 Task: Add an event with the title Second Sales Pipeline Review, date '2024/04/04', time 8:50 AM to 10:50 AMand add a description: A conference call with partners serves as a platform for collaborative discussions. It brings together representatives from different organizations or departments to exchange ideas, share updates, and address common challenges. The call enables open and interactive communication, fostering a sense of teamwork and cooperation among partners.Select event color  Flamingo . Add location for the event as: 123 Park de la Ciutadella, Barcelona, Spain, logged in from the account softage.7@softage.netand send the event invitation to softage.6@softage.net and softage.8@softage.net. Set a reminder for the event Every weekday(Monday to Friday)
Action: Mouse moved to (68, 97)
Screenshot: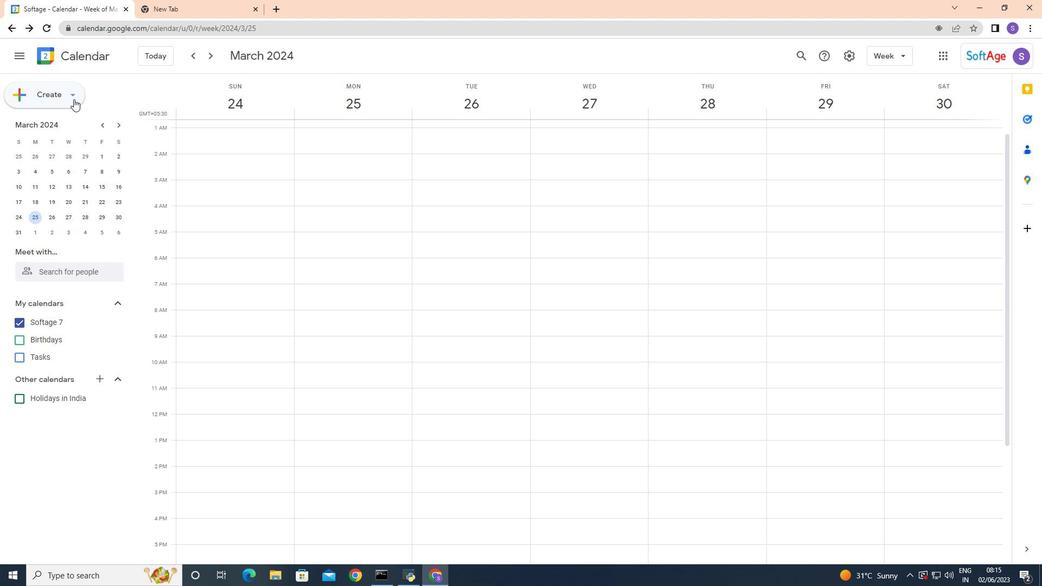 
Action: Mouse pressed left at (68, 97)
Screenshot: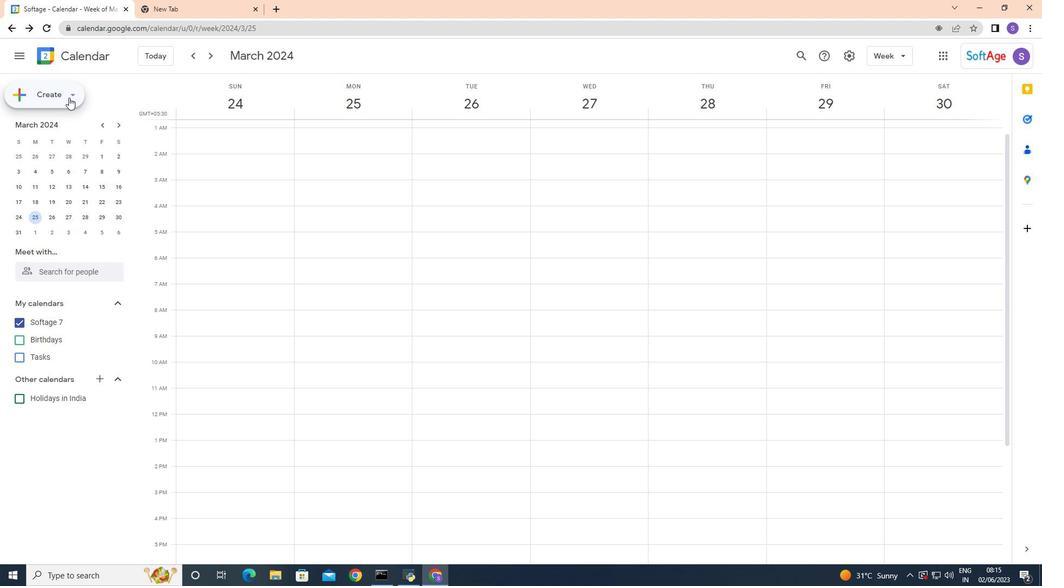 
Action: Mouse moved to (36, 118)
Screenshot: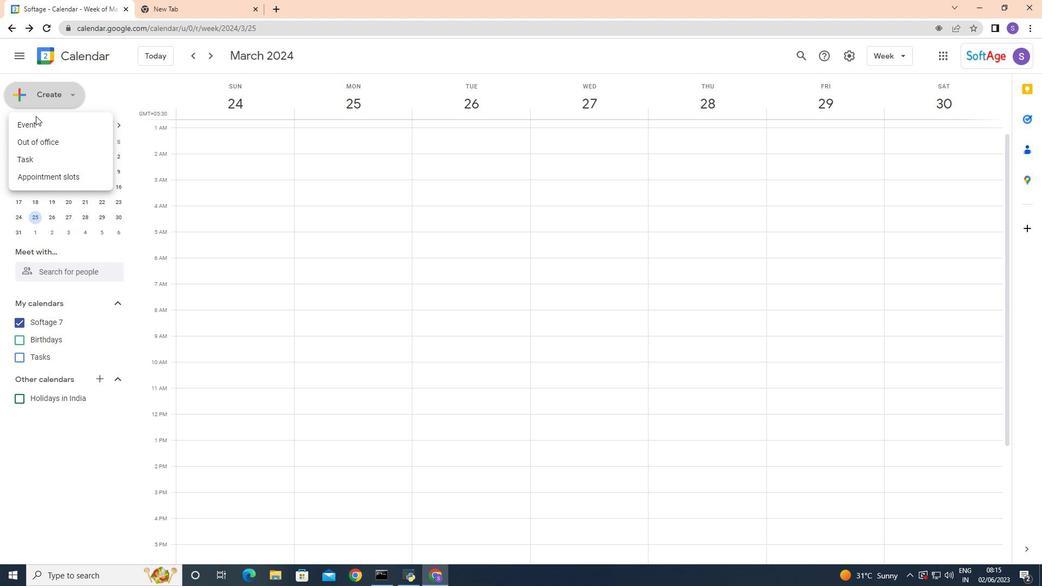 
Action: Mouse pressed left at (36, 118)
Screenshot: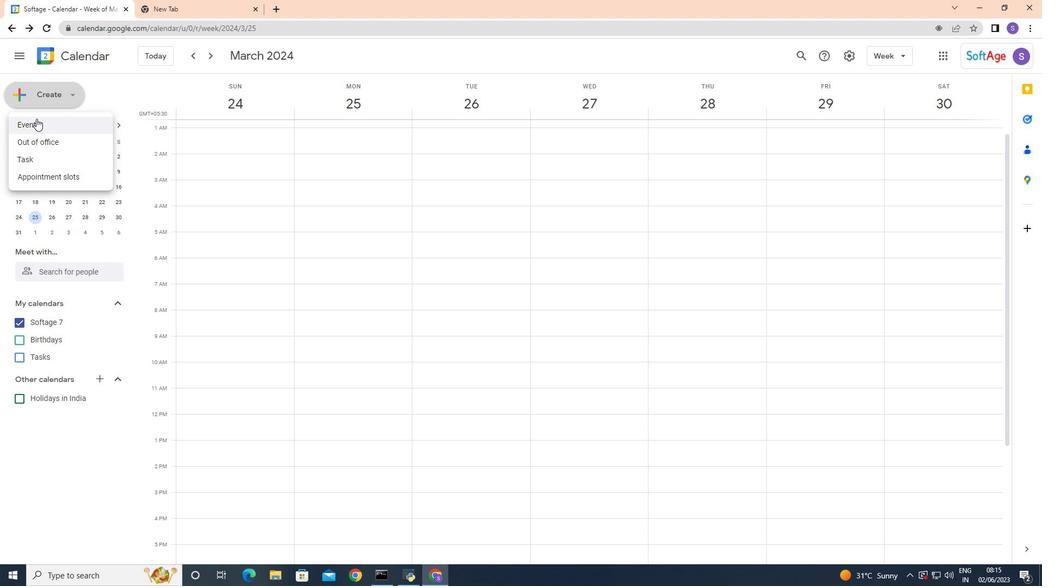 
Action: Mouse moved to (152, 204)
Screenshot: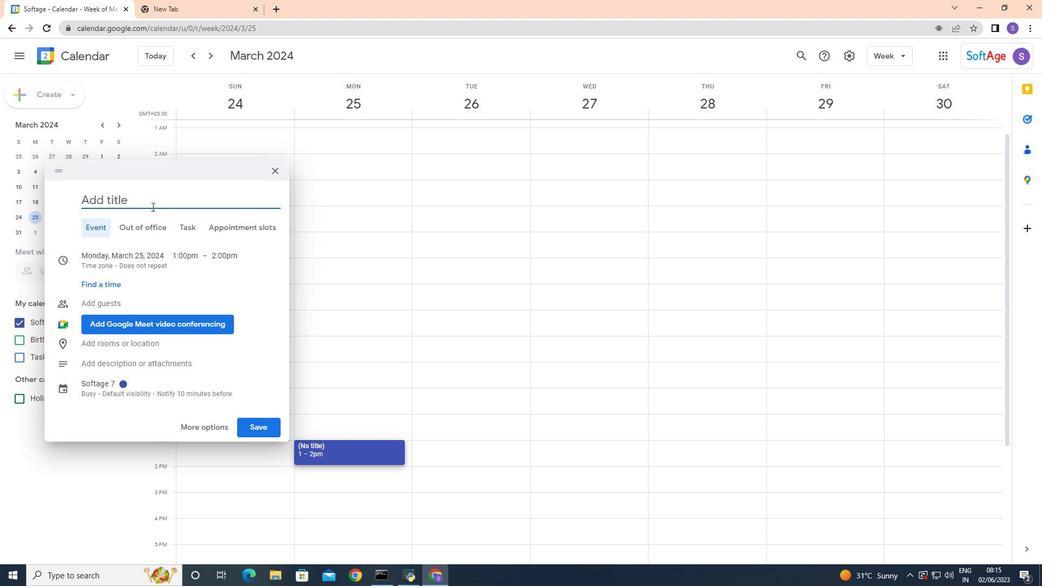 
Action: Mouse pressed left at (152, 204)
Screenshot: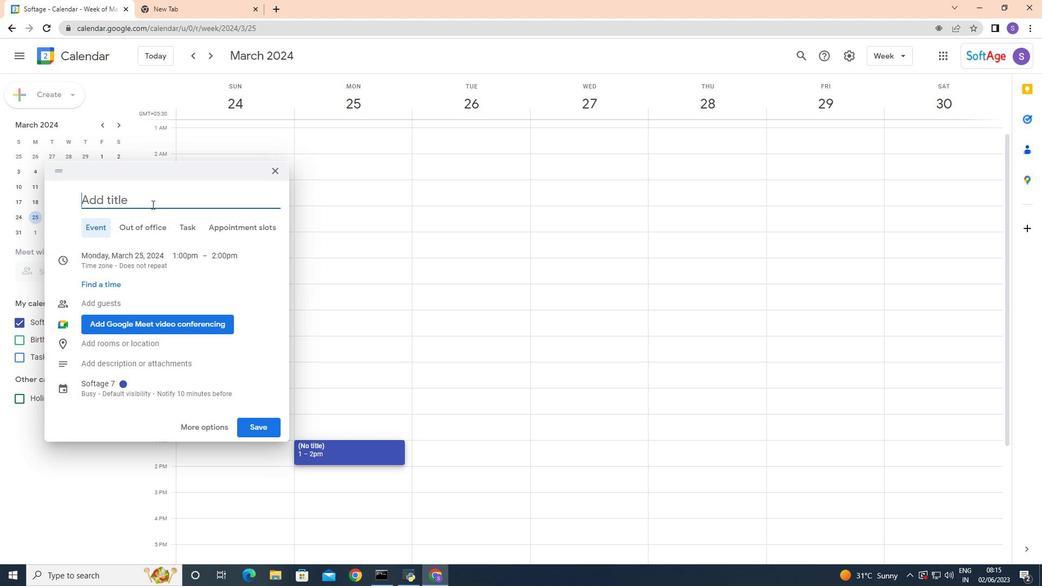 
Action: Key pressed <Key.shift>Second<Key.space><Key.shift>Sales<Key.space><Key.shift>Pipeline<Key.space><Key.shift>Review,
Screenshot: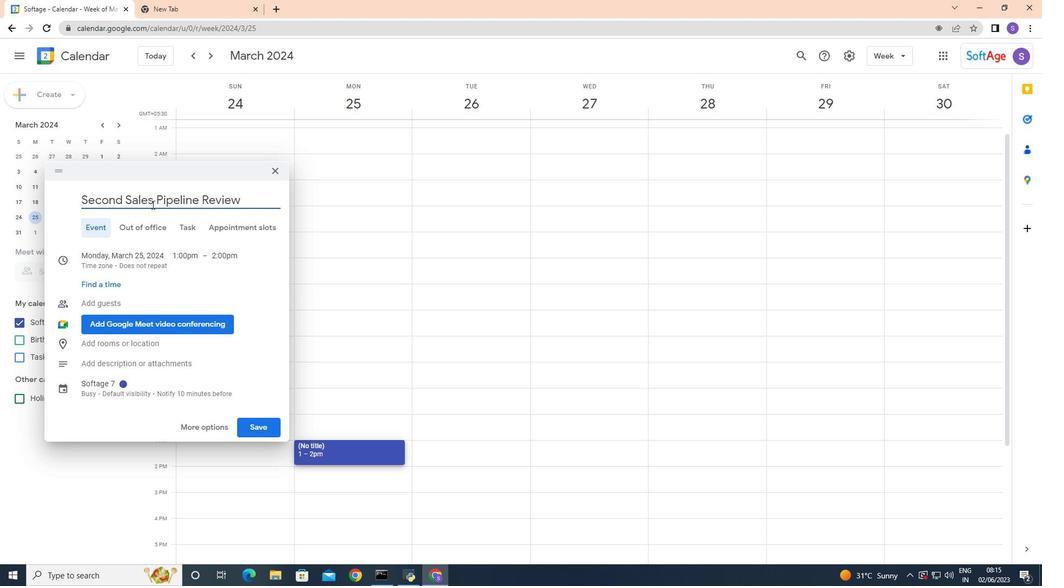 
Action: Mouse moved to (276, 231)
Screenshot: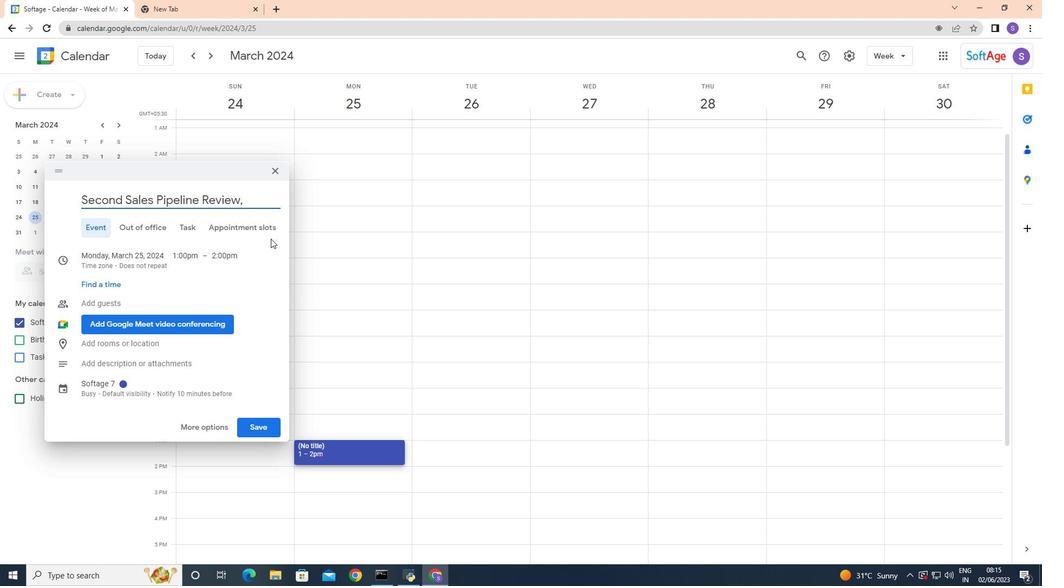 
Action: Key pressed <Key.backspace>
Screenshot: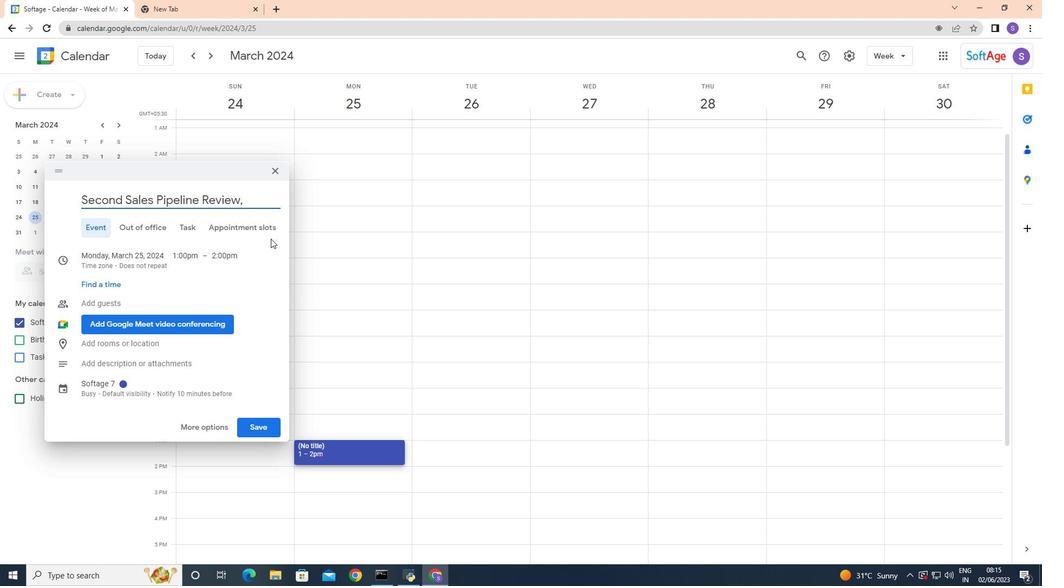 
Action: Mouse moved to (123, 257)
Screenshot: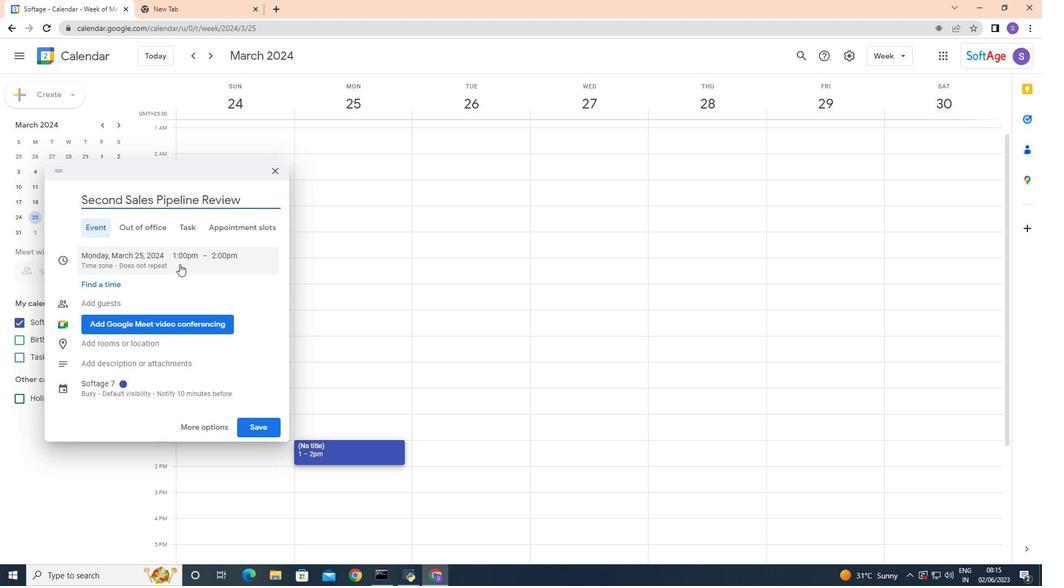 
Action: Mouse pressed left at (123, 257)
Screenshot: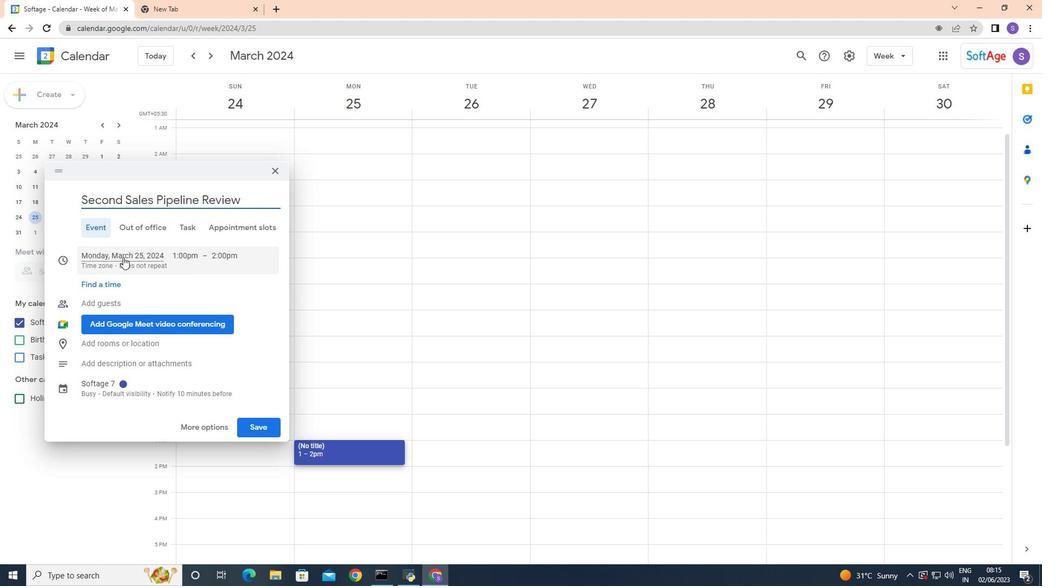 
Action: Mouse moved to (213, 278)
Screenshot: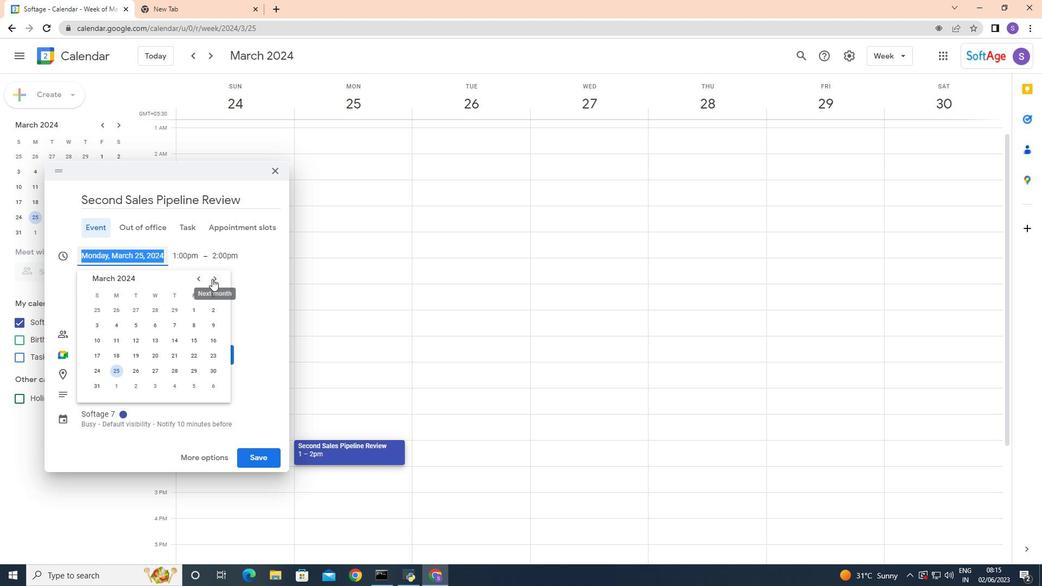 
Action: Mouse pressed left at (213, 278)
Screenshot: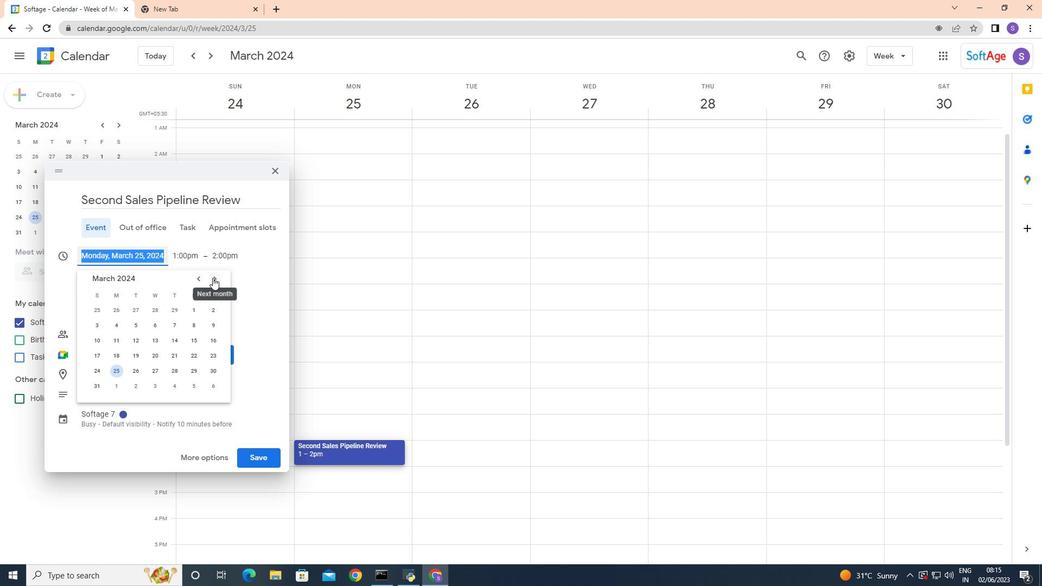 
Action: Mouse moved to (172, 307)
Screenshot: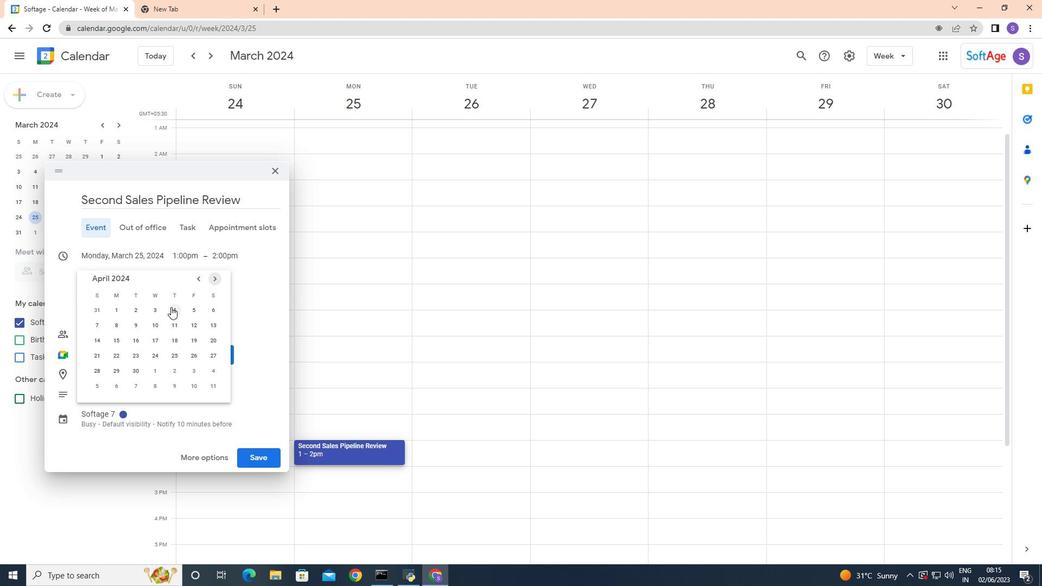 
Action: Mouse pressed left at (172, 307)
Screenshot: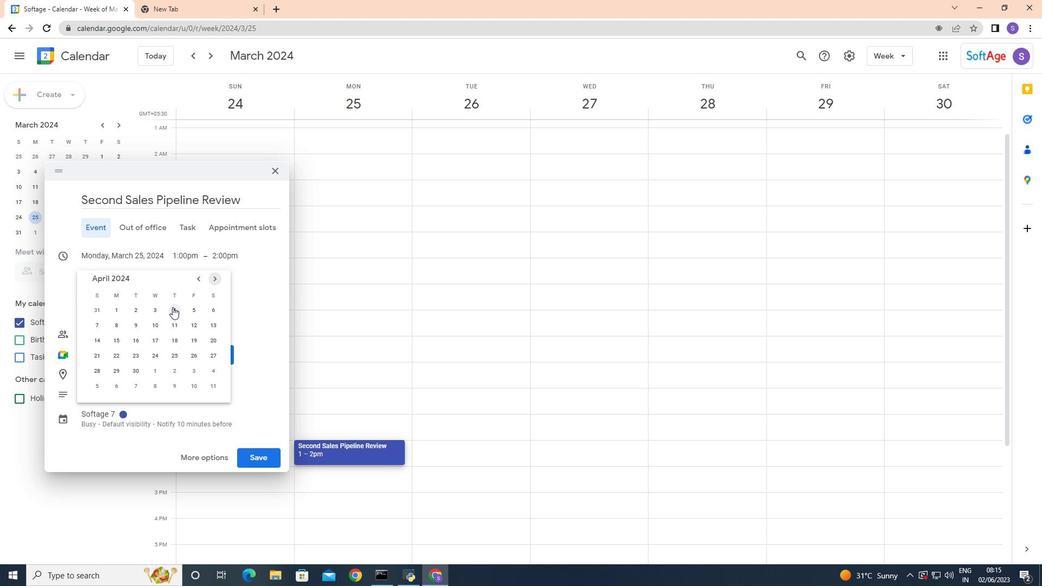 
Action: Mouse moved to (545, 262)
Screenshot: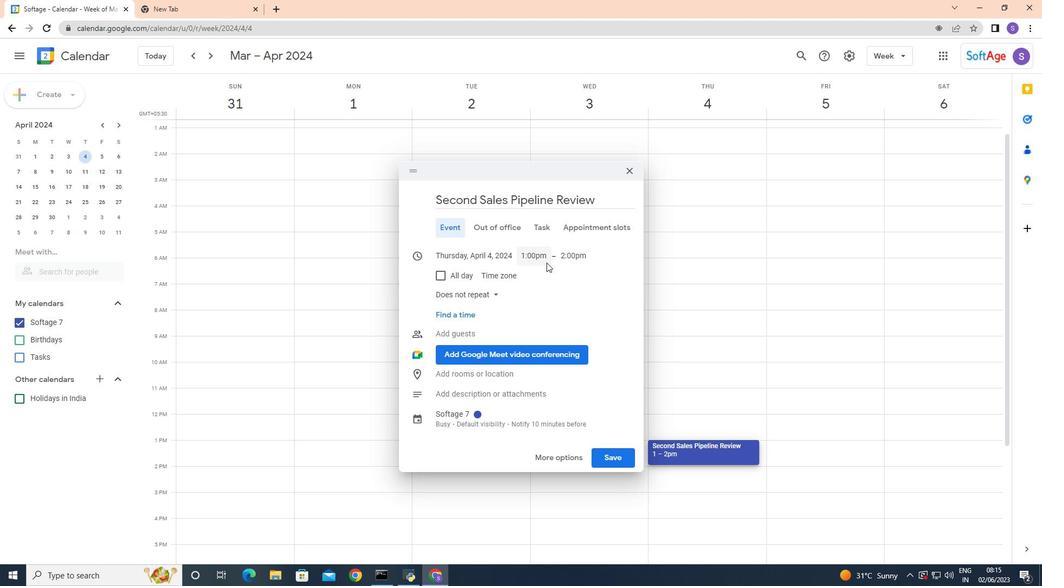 
Action: Mouse pressed left at (545, 262)
Screenshot: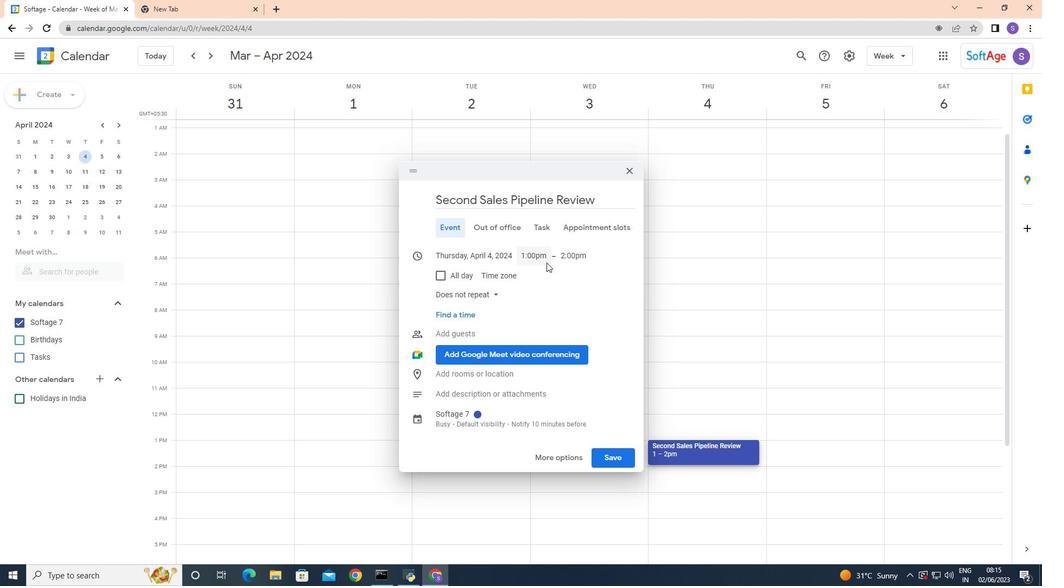 
Action: Mouse moved to (557, 327)
Screenshot: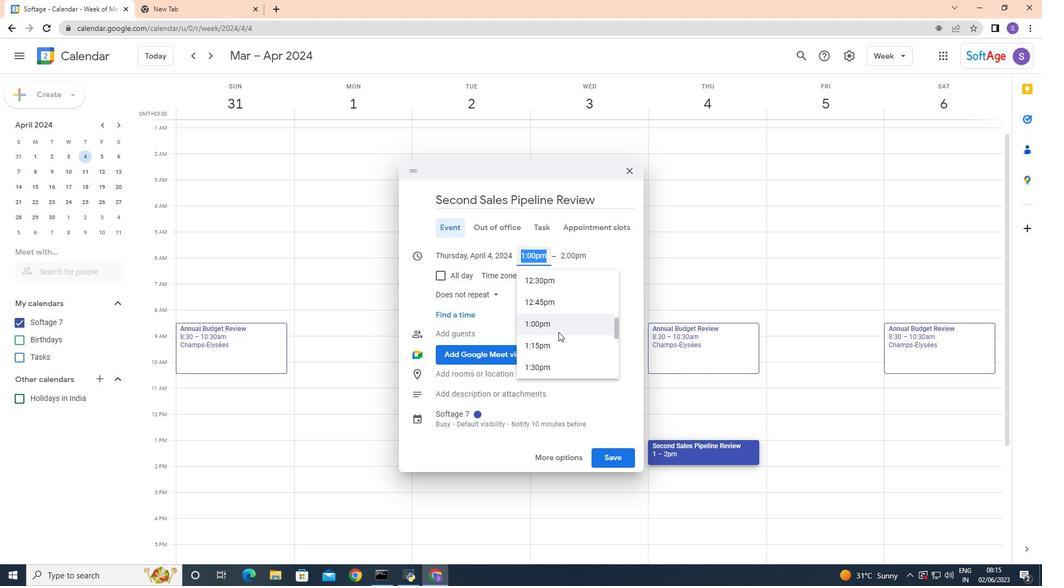 
Action: Mouse scrolled (557, 328) with delta (0, 0)
Screenshot: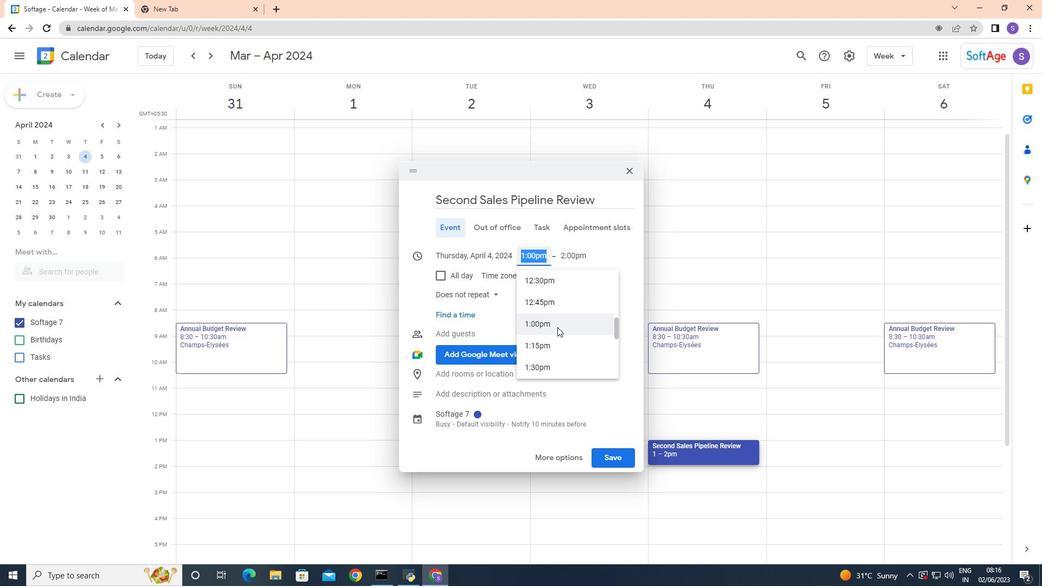 
Action: Mouse scrolled (557, 328) with delta (0, 0)
Screenshot: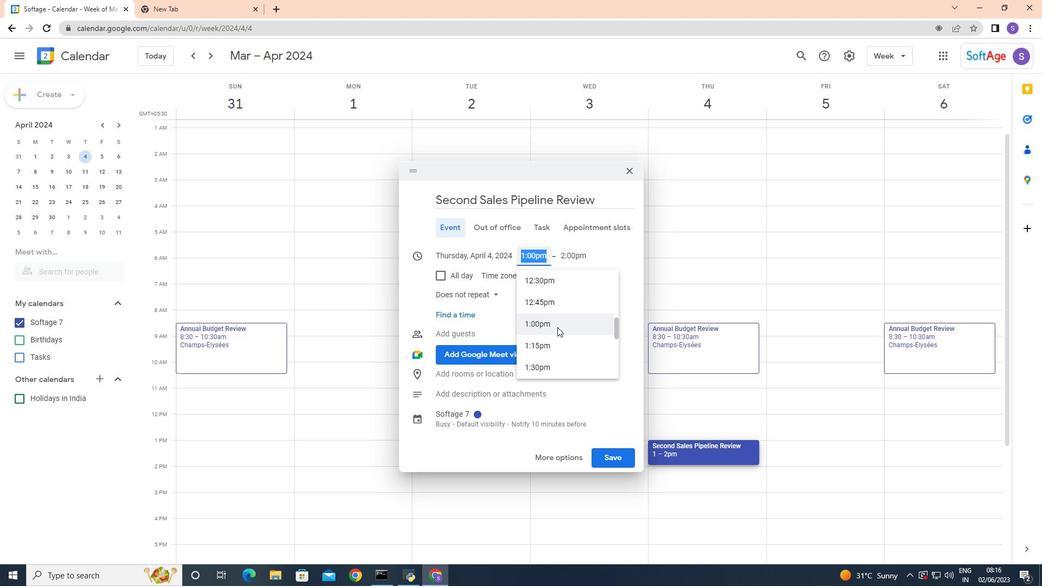 
Action: Mouse scrolled (557, 328) with delta (0, 0)
Screenshot: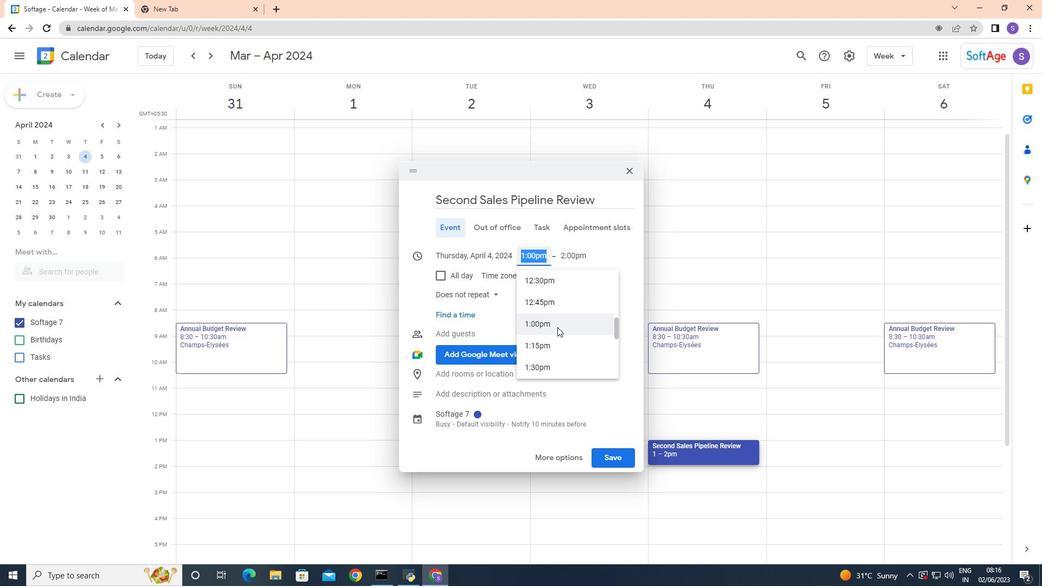 
Action: Mouse moved to (556, 326)
Screenshot: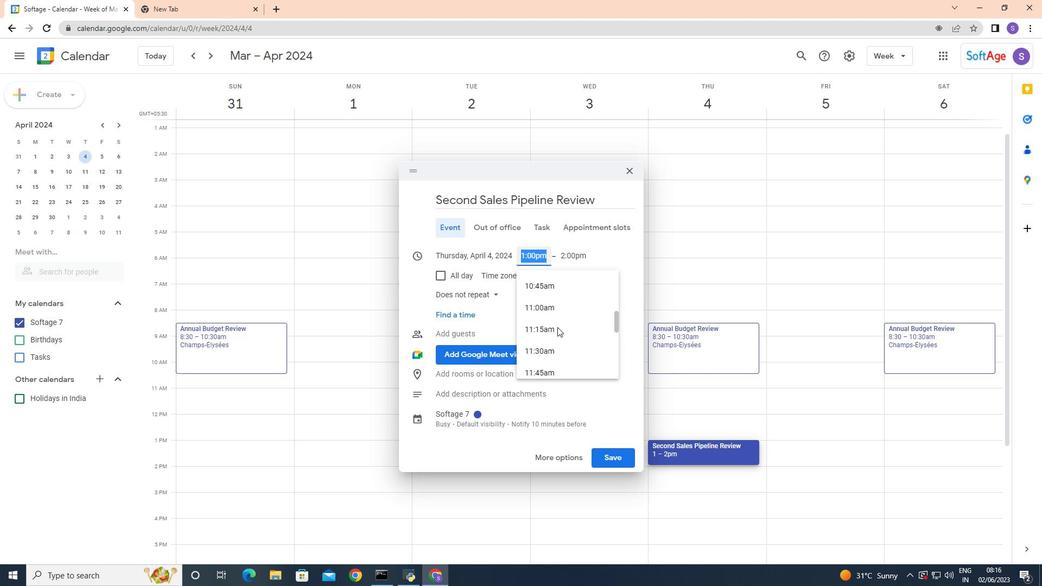 
Action: Mouse scrolled (556, 326) with delta (0, 0)
Screenshot: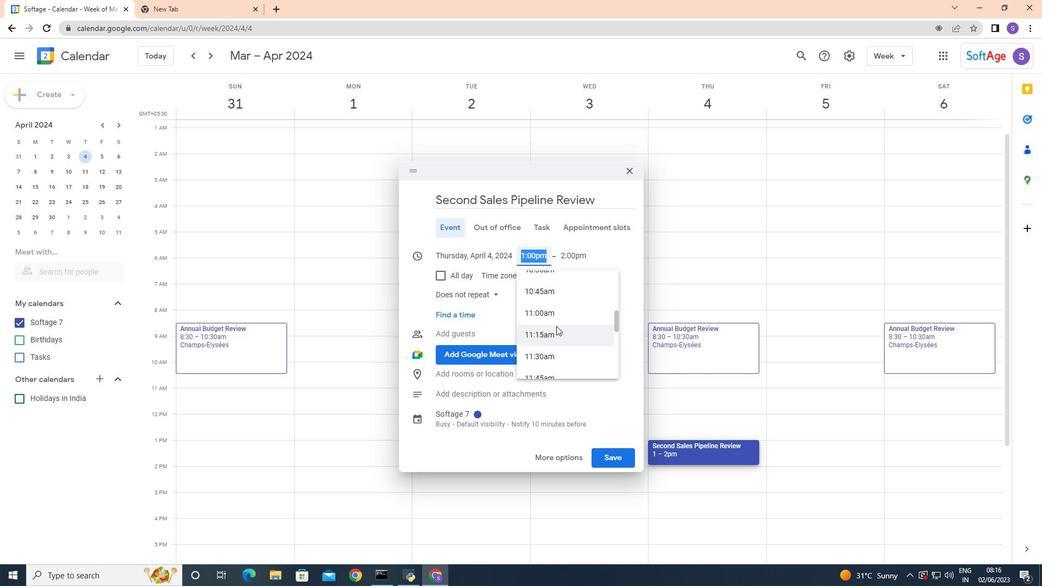 
Action: Mouse moved to (556, 326)
Screenshot: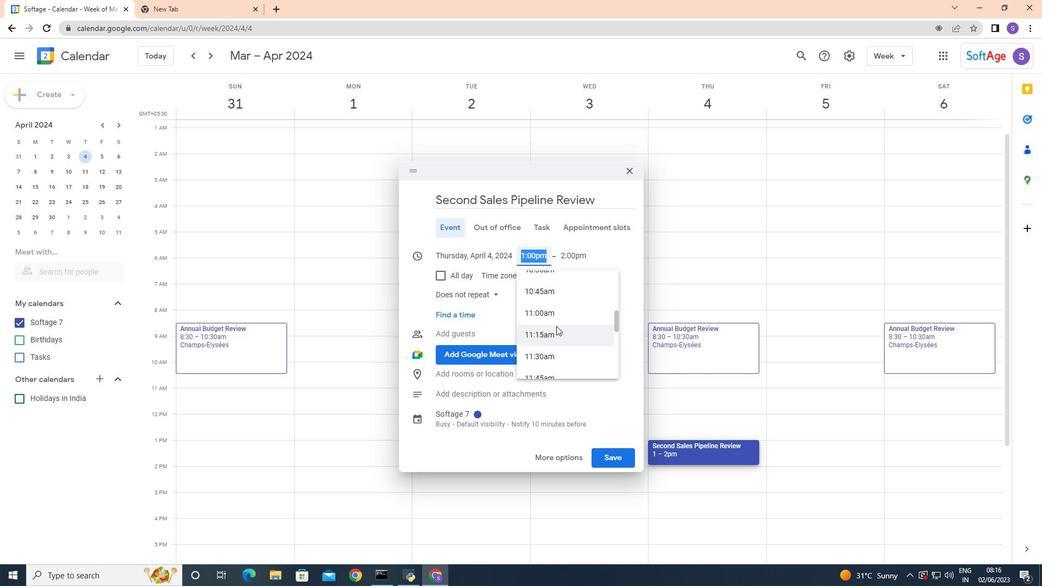 
Action: Mouse scrolled (556, 326) with delta (0, 0)
Screenshot: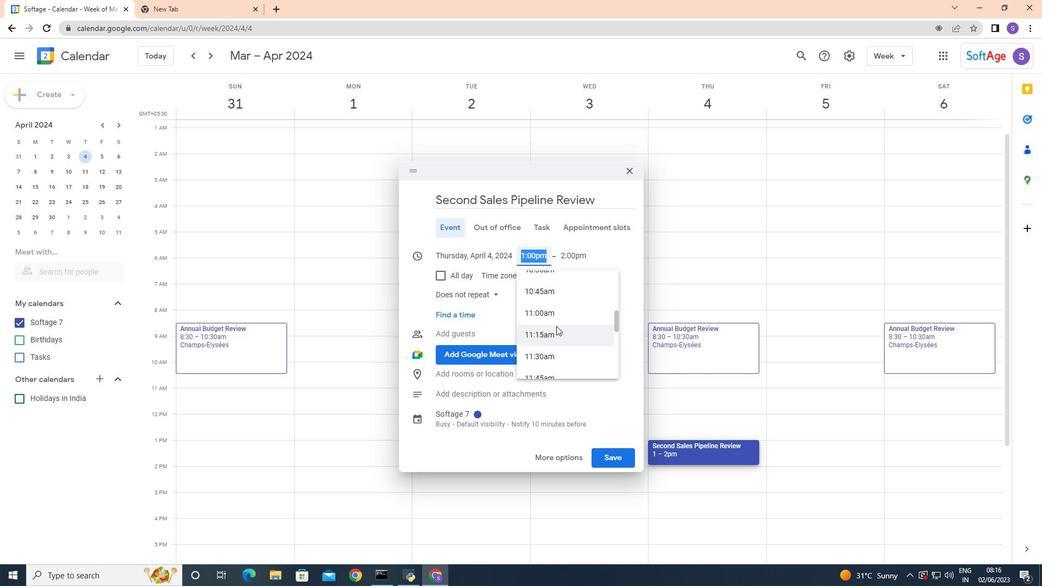 
Action: Mouse scrolled (556, 326) with delta (0, 0)
Screenshot: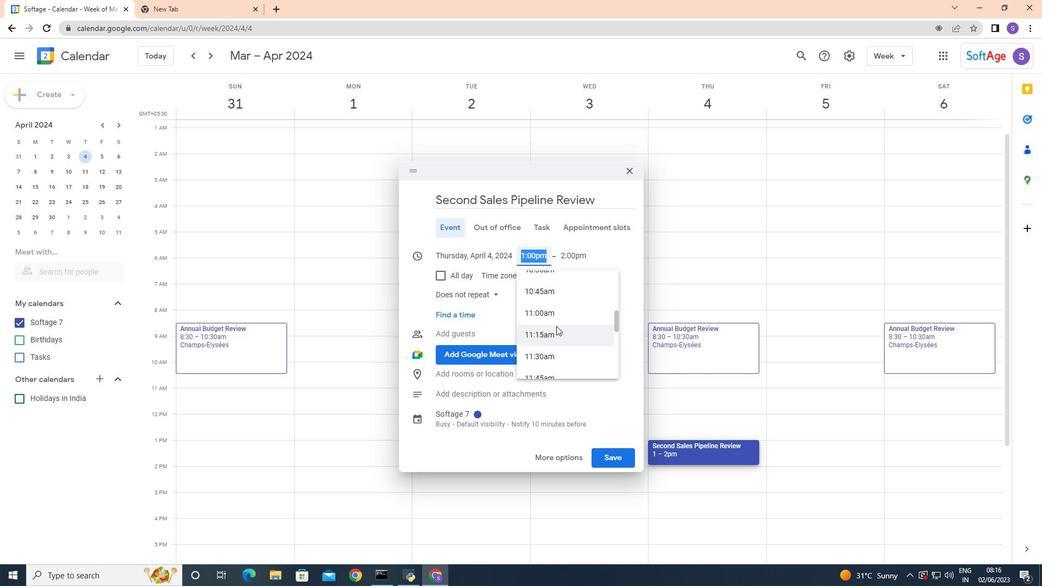 
Action: Mouse moved to (556, 324)
Screenshot: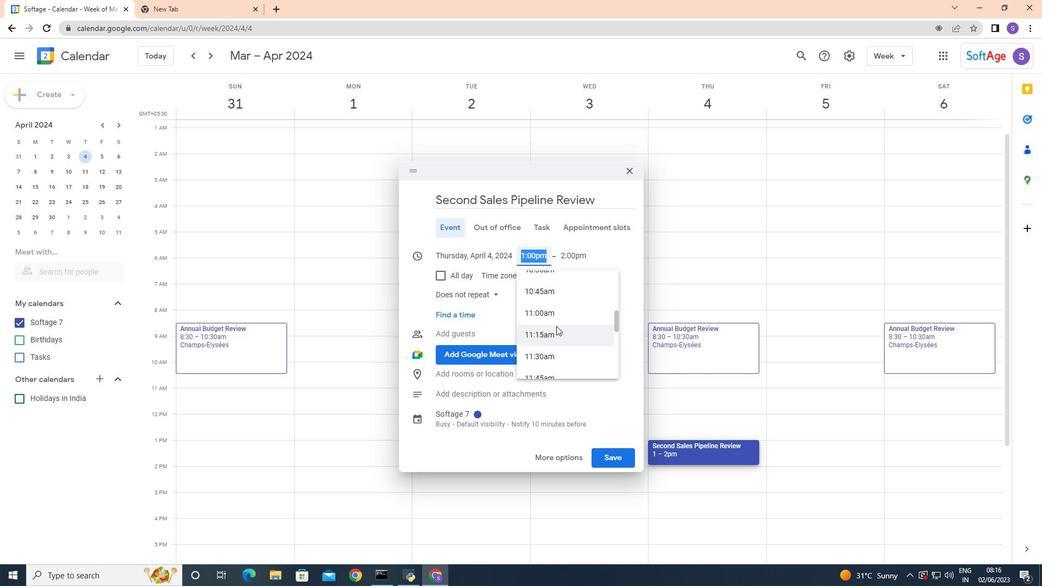 
Action: Mouse scrolled (556, 324) with delta (0, 0)
Screenshot: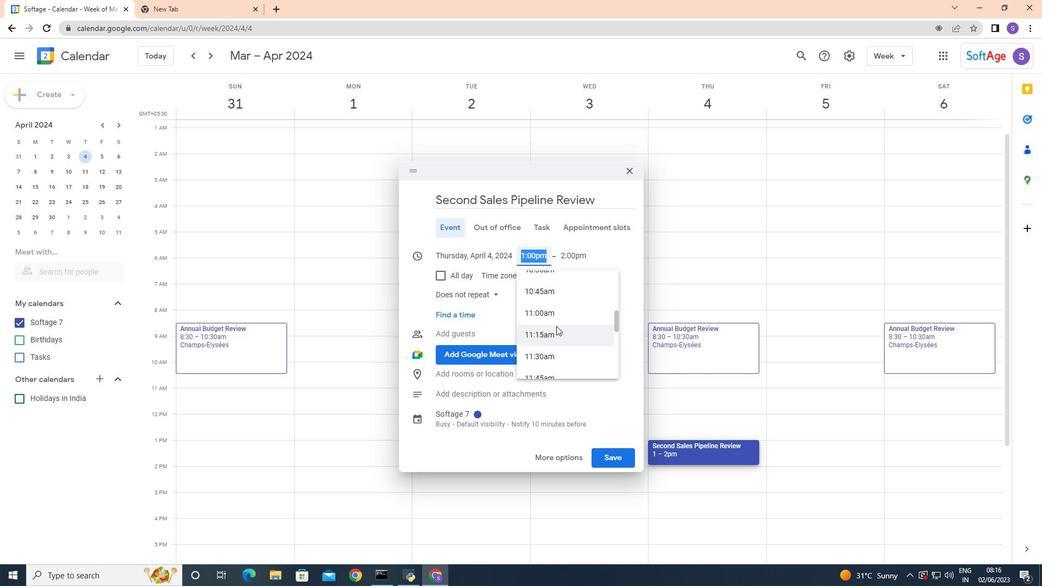 
Action: Mouse moved to (533, 254)
Screenshot: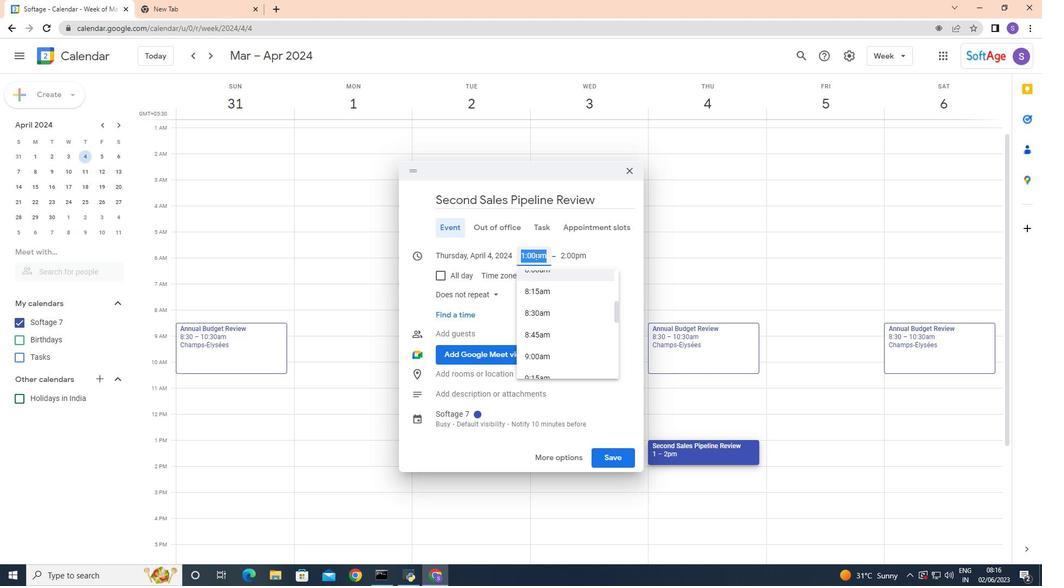 
Action: Mouse pressed left at (533, 254)
Screenshot: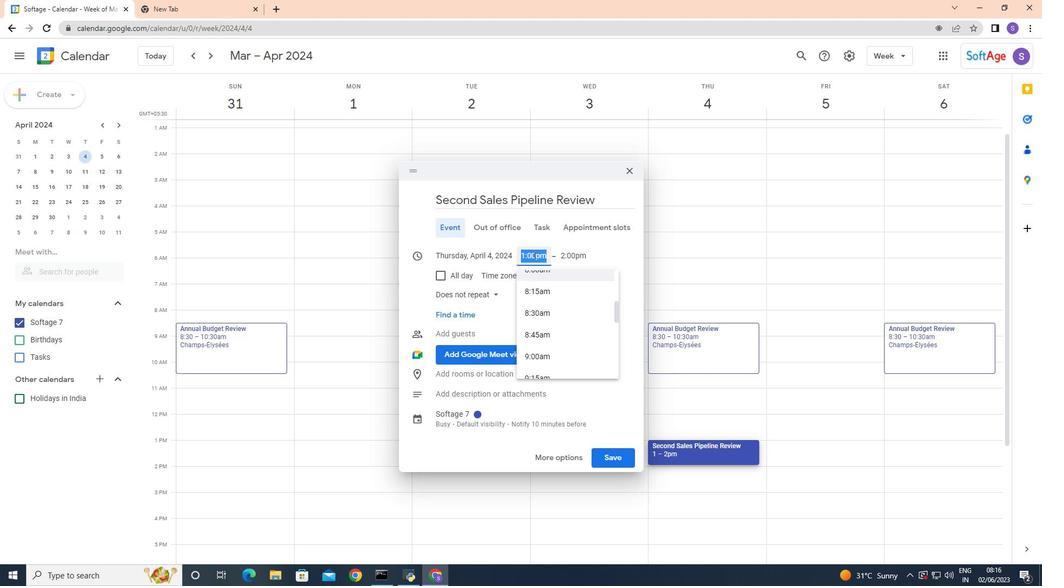 
Action: Mouse moved to (544, 253)
Screenshot: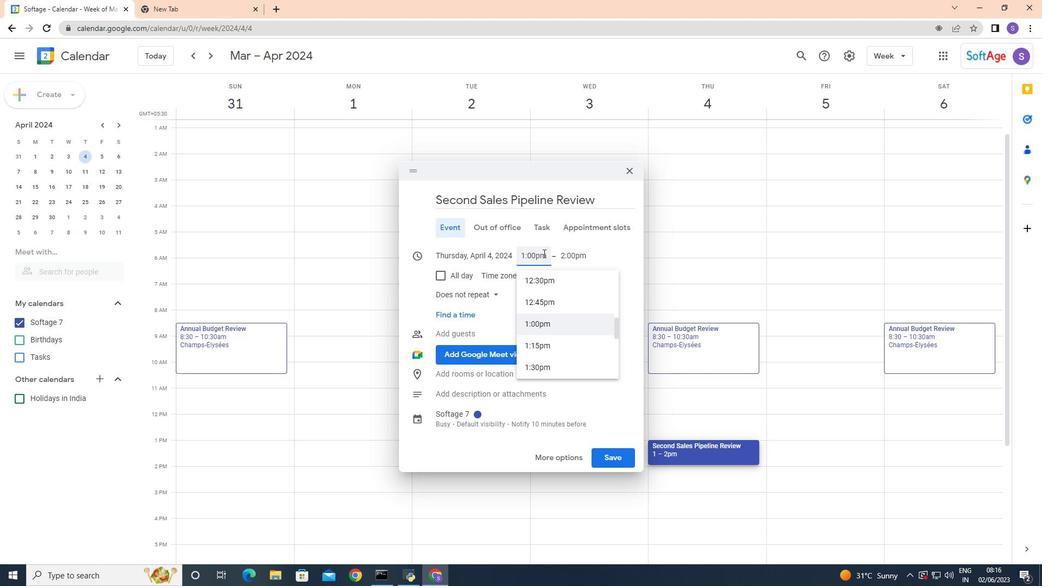 
Action: Mouse pressed left at (544, 253)
Screenshot: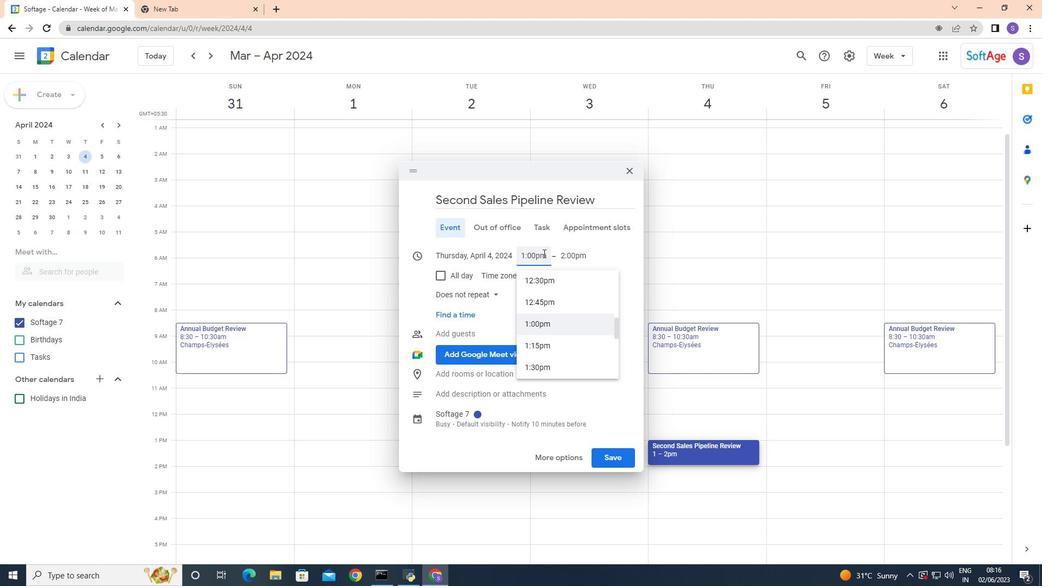 
Action: Mouse moved to (542, 303)
Screenshot: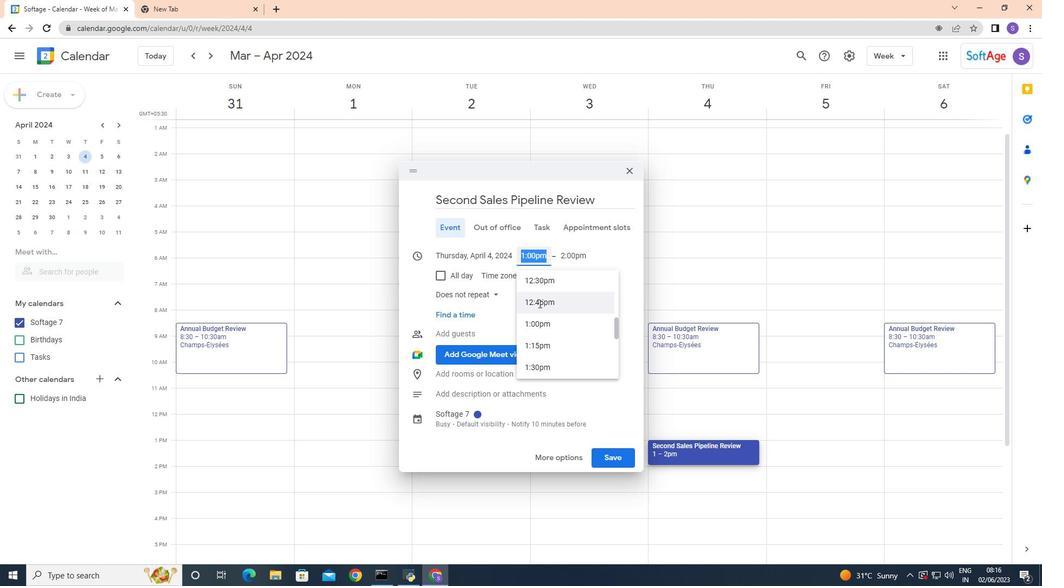 
Action: Mouse scrolled (542, 303) with delta (0, 0)
Screenshot: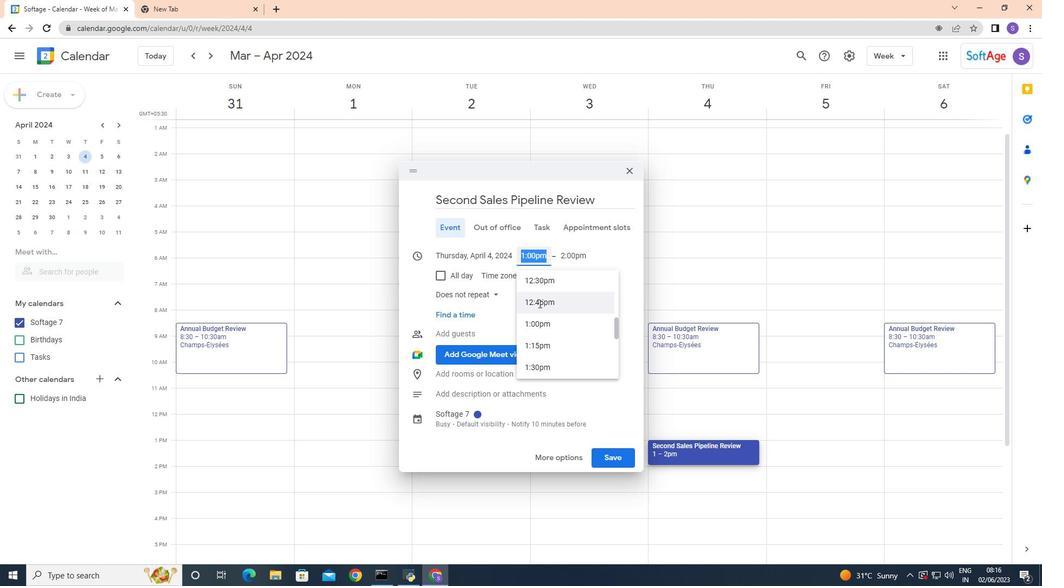 
Action: Mouse moved to (542, 303)
Screenshot: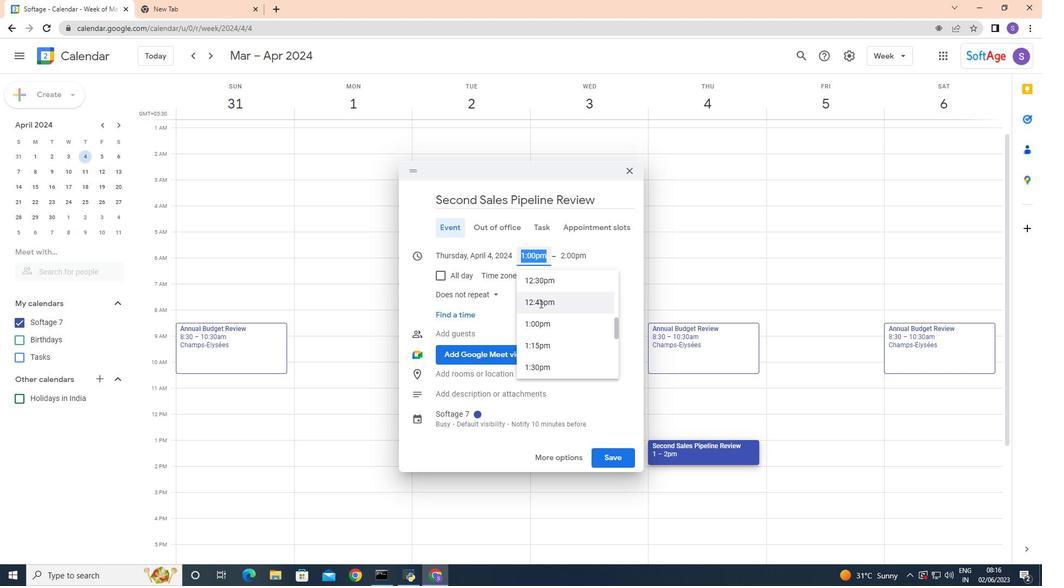 
Action: Mouse scrolled (542, 303) with delta (0, 0)
Screenshot: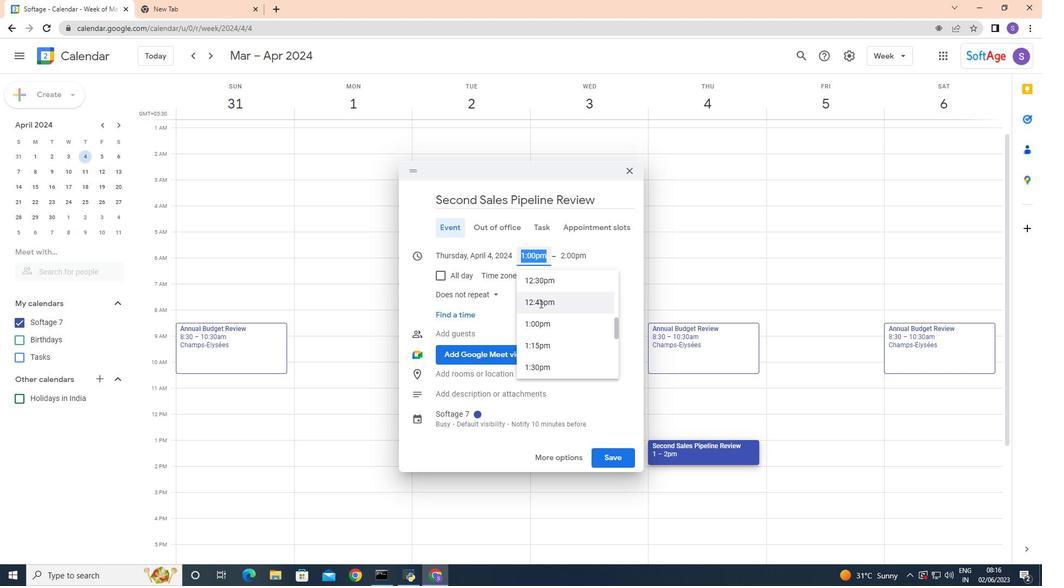 
Action: Mouse scrolled (542, 303) with delta (0, 0)
Screenshot: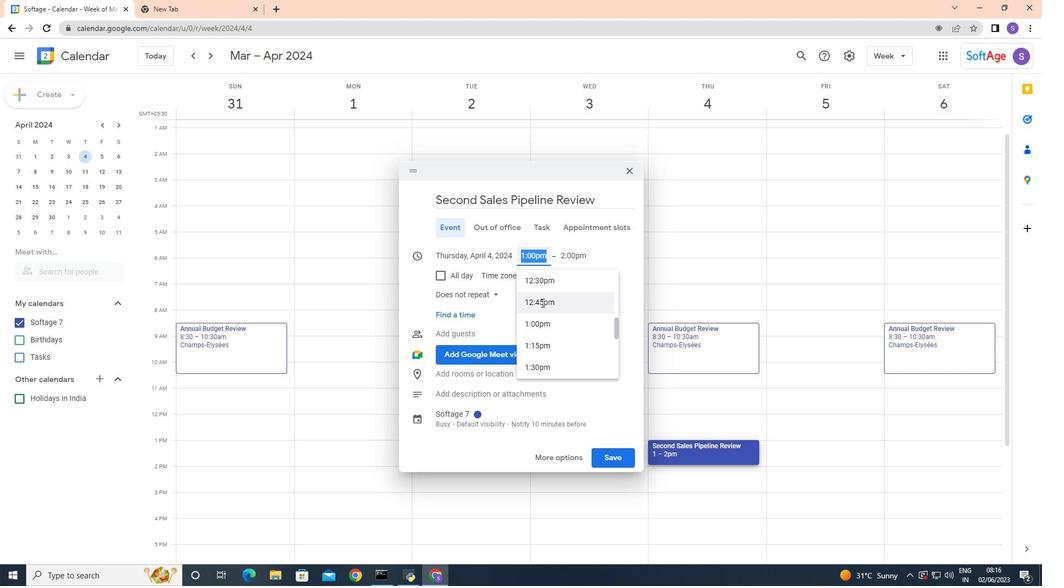 
Action: Mouse moved to (547, 297)
Screenshot: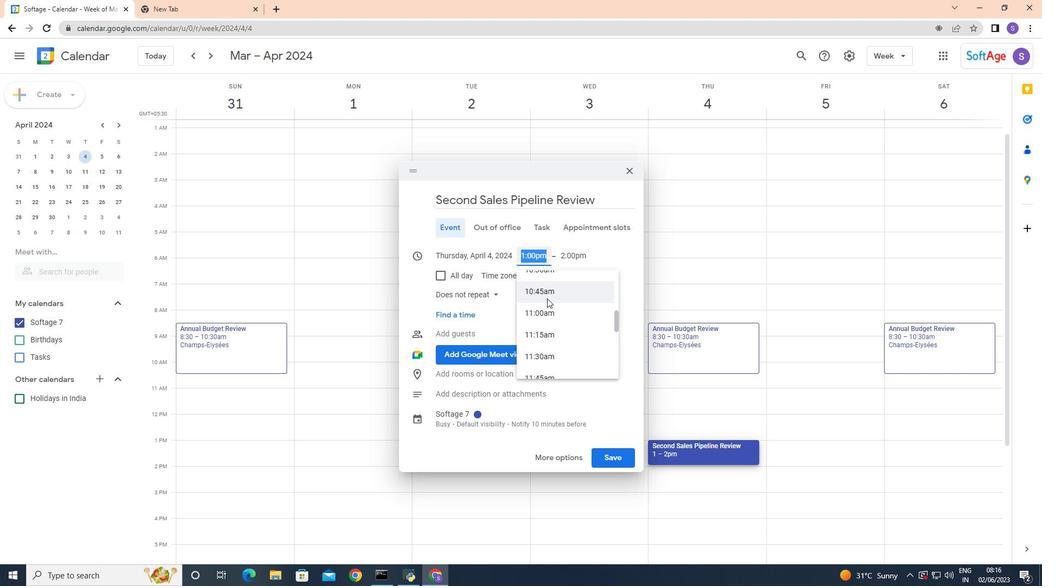 
Action: Mouse pressed left at (547, 297)
Screenshot: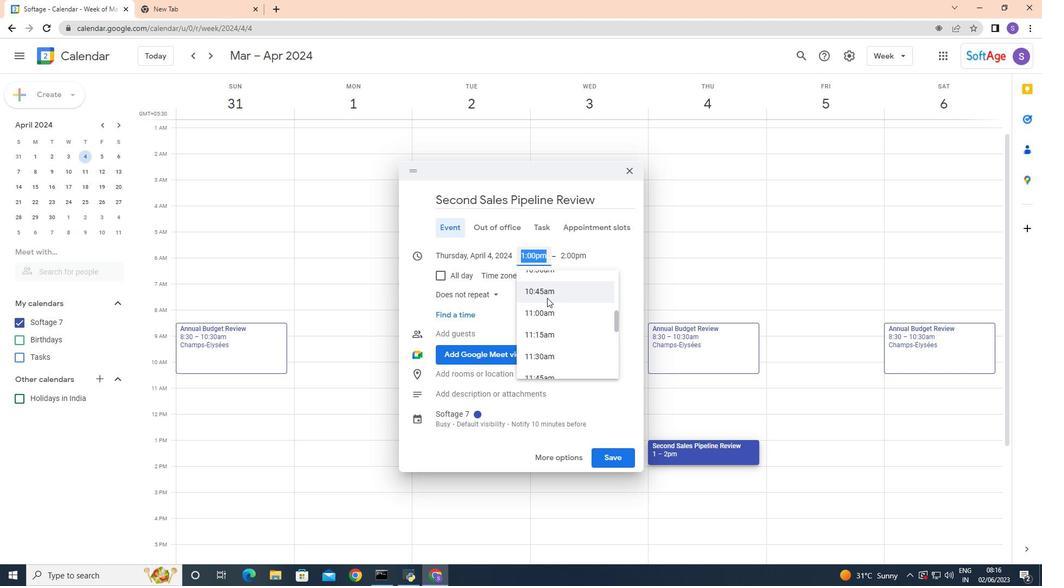 
Action: Mouse moved to (539, 253)
Screenshot: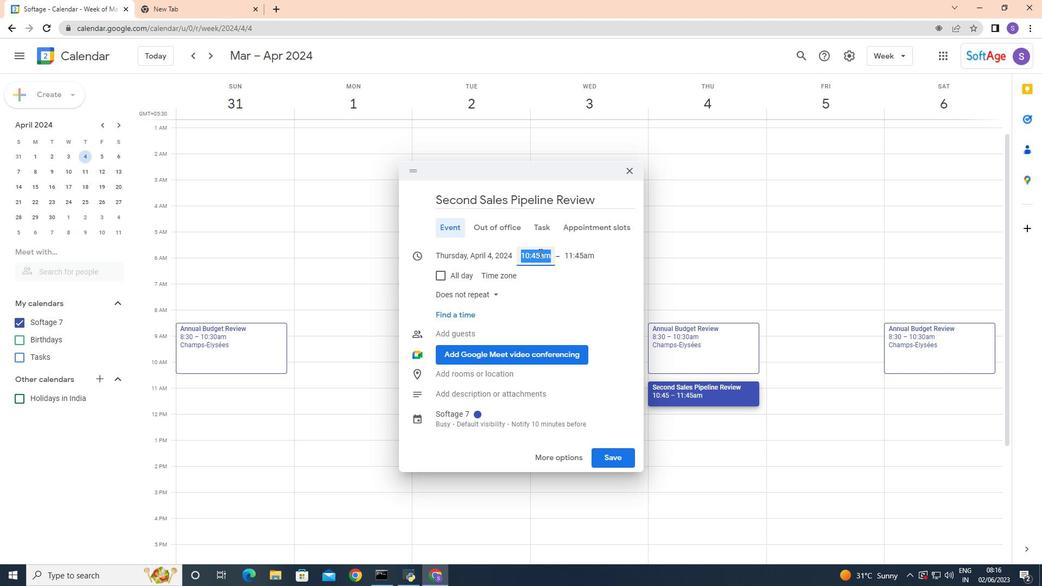 
Action: Mouse pressed left at (539, 253)
Screenshot: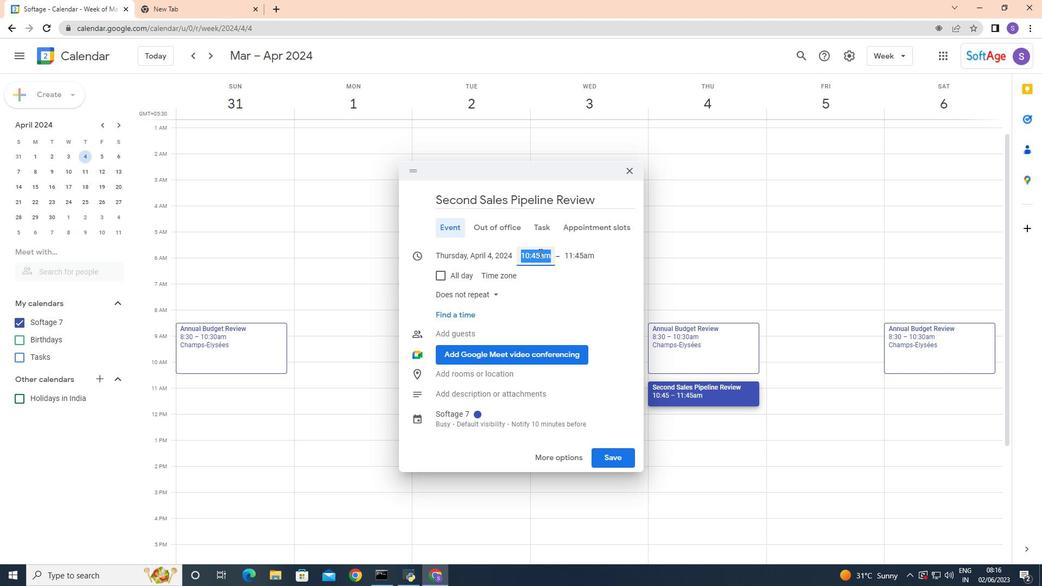
Action: Mouse moved to (539, 254)
Screenshot: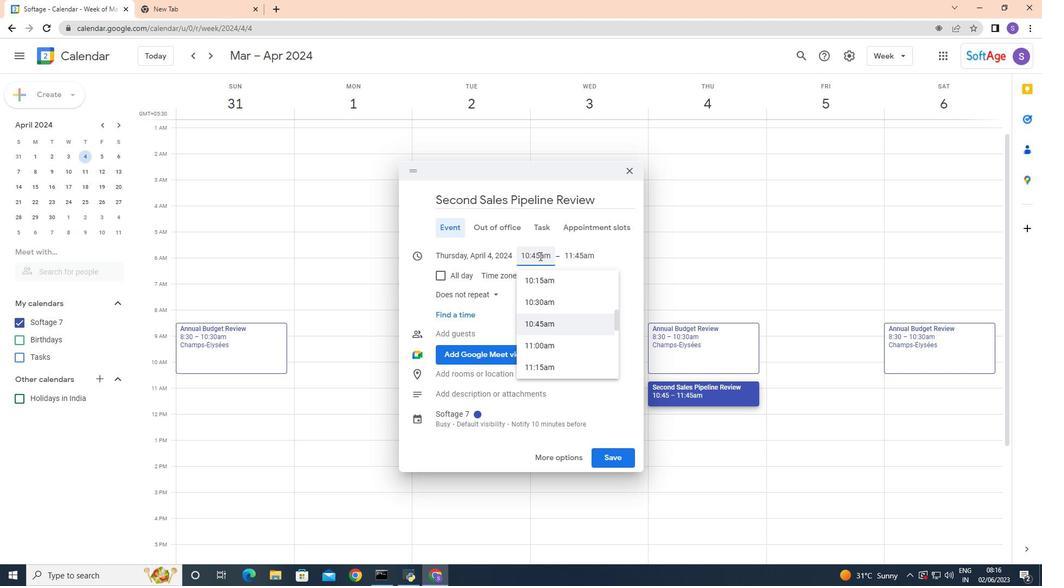 
Action: Mouse pressed left at (539, 254)
Screenshot: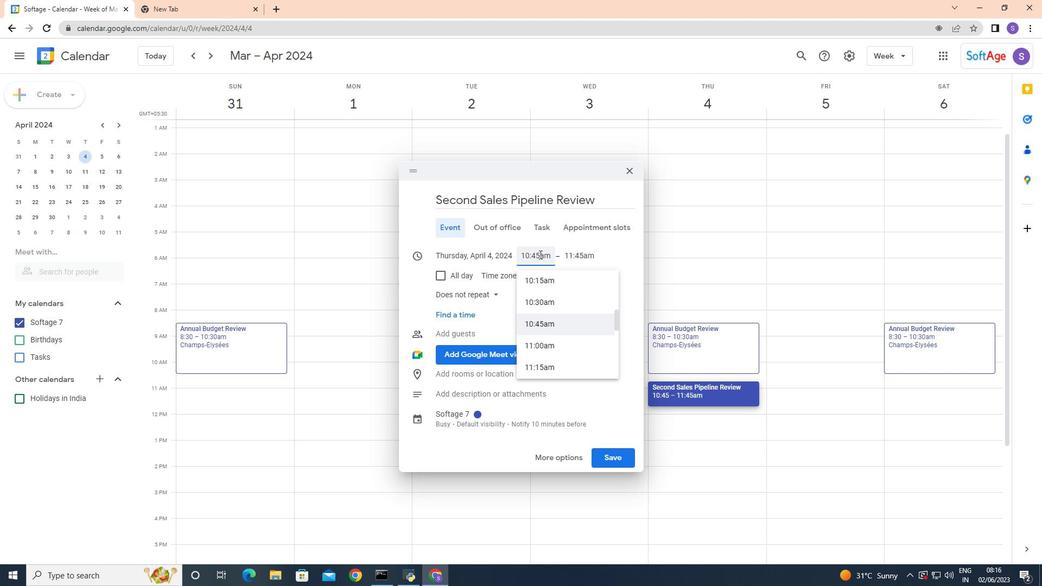 
Action: Mouse moved to (537, 255)
Screenshot: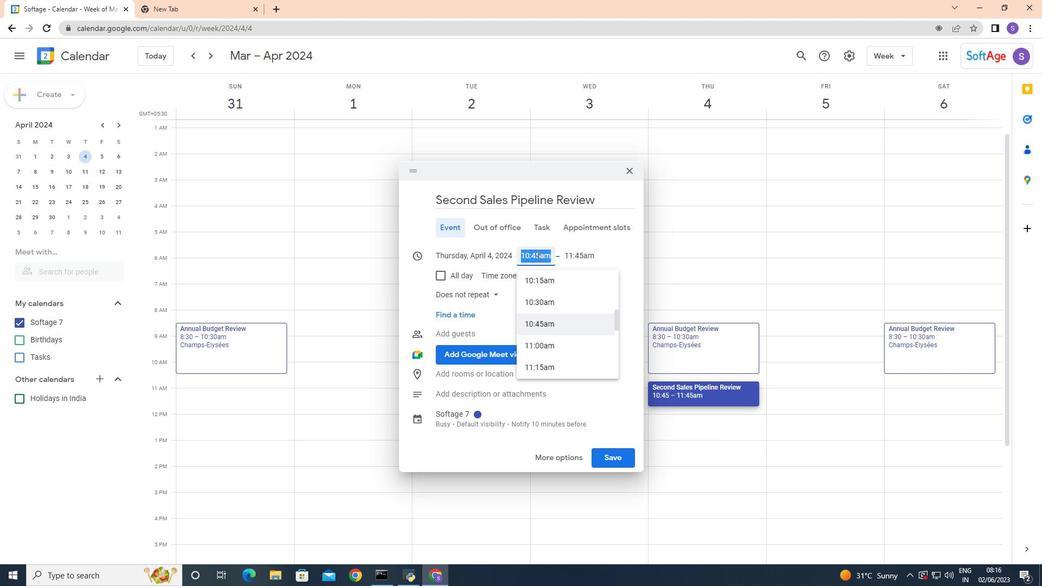 
Action: Mouse pressed left at (537, 255)
Screenshot: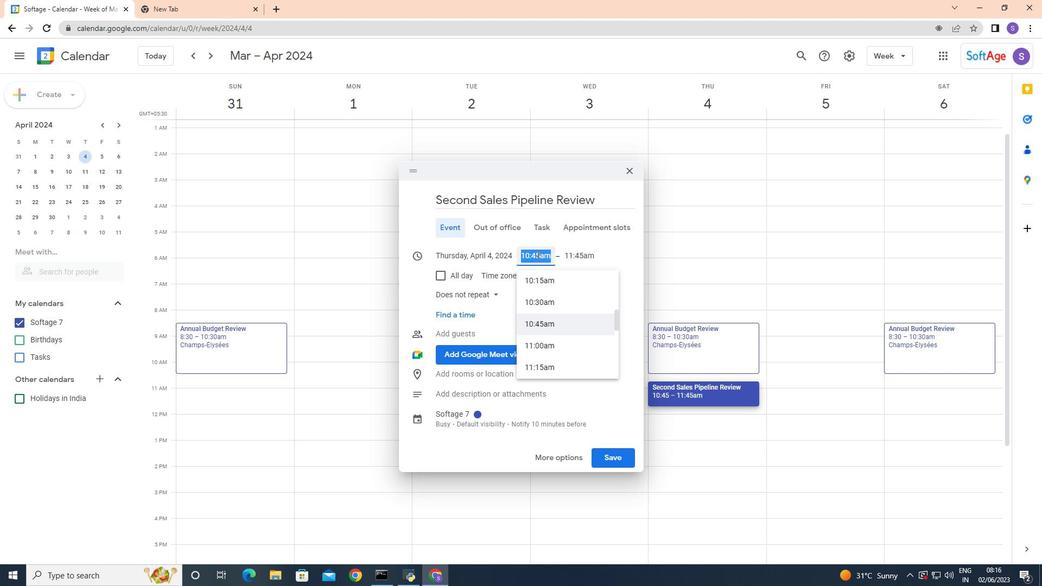 
Action: Mouse moved to (545, 257)
Screenshot: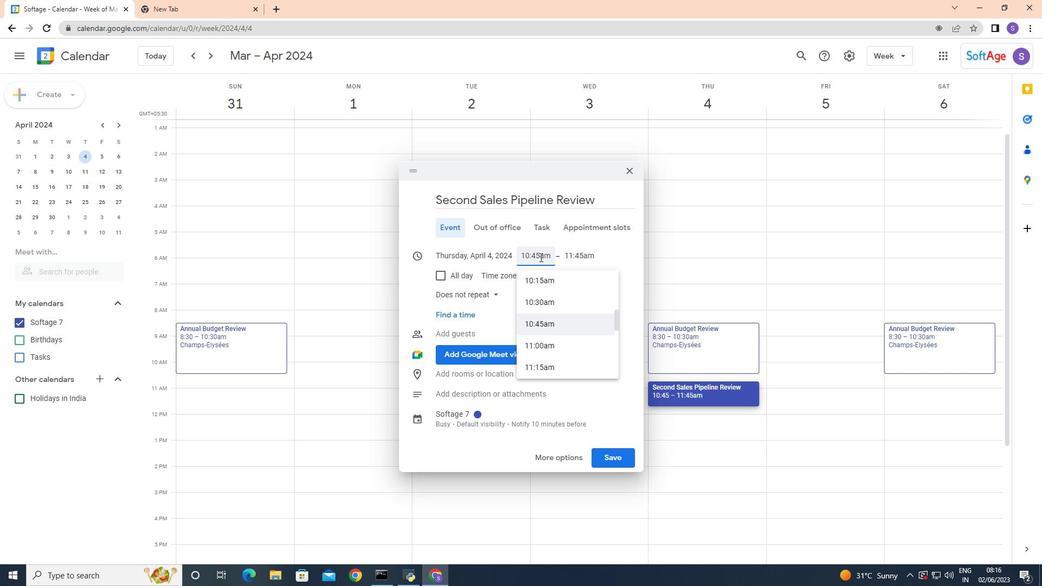 
Action: Key pressed <Key.backspace>
Screenshot: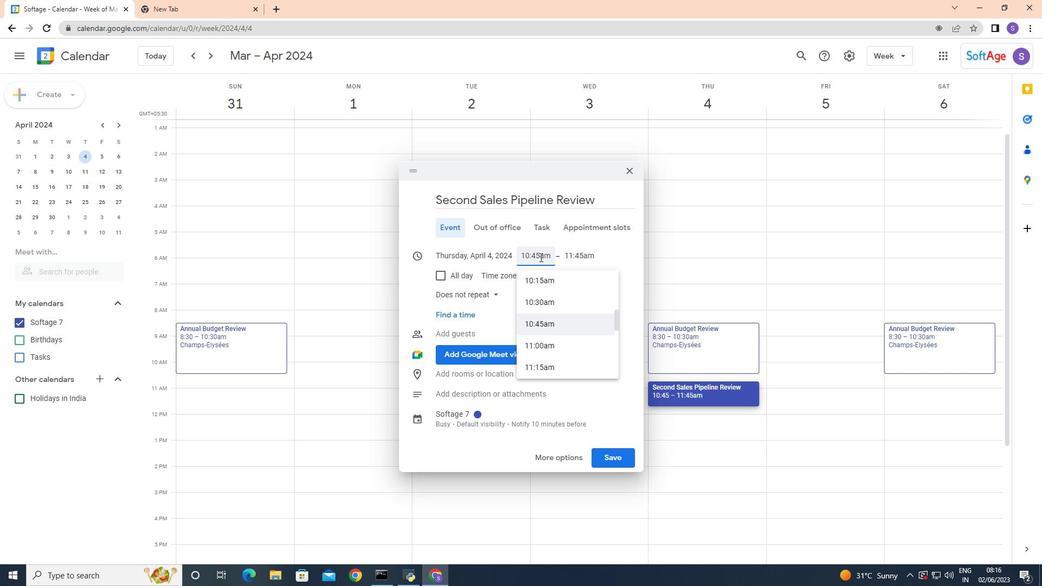 
Action: Mouse moved to (536, 255)
Screenshot: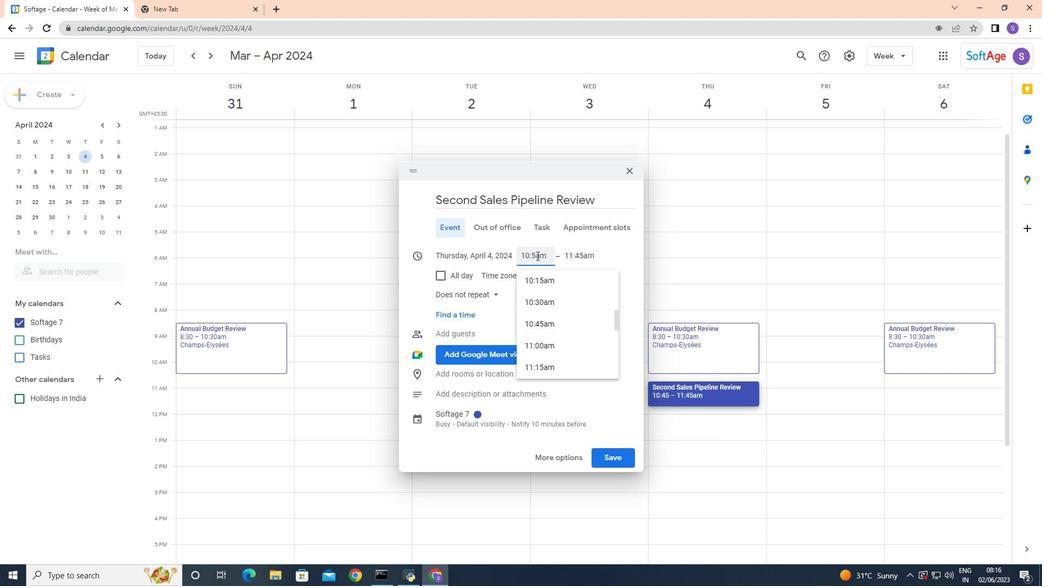 
Action: Mouse pressed left at (536, 255)
Screenshot: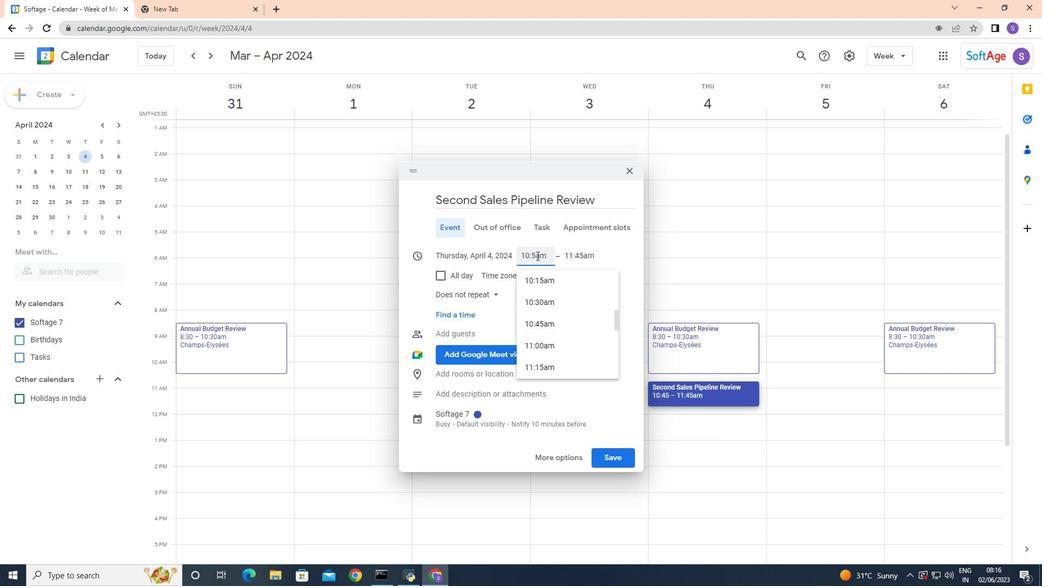 
Action: Mouse moved to (536, 255)
Screenshot: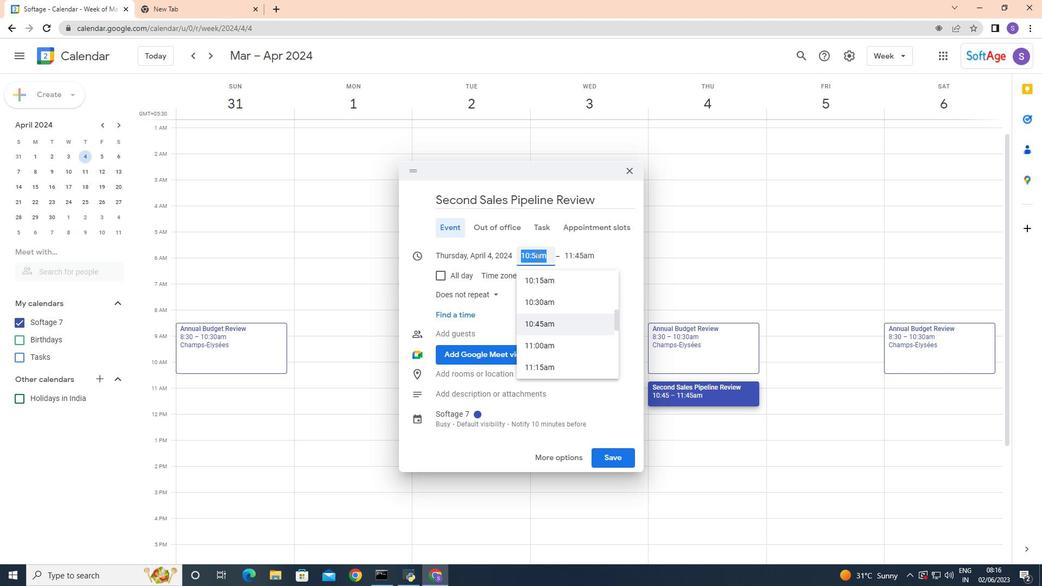 
Action: Mouse pressed left at (536, 255)
Screenshot: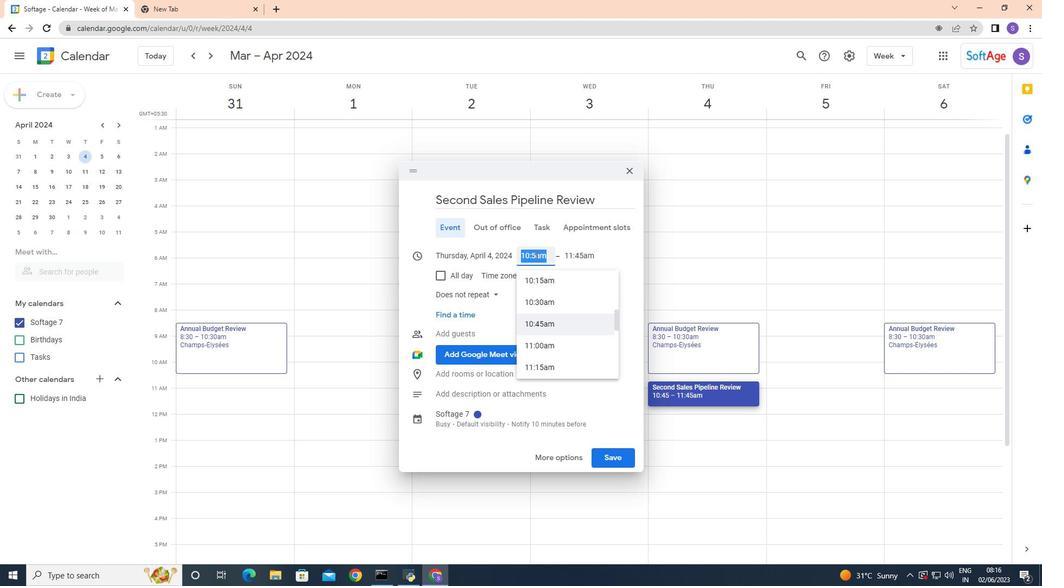 
Action: Mouse moved to (538, 259)
Screenshot: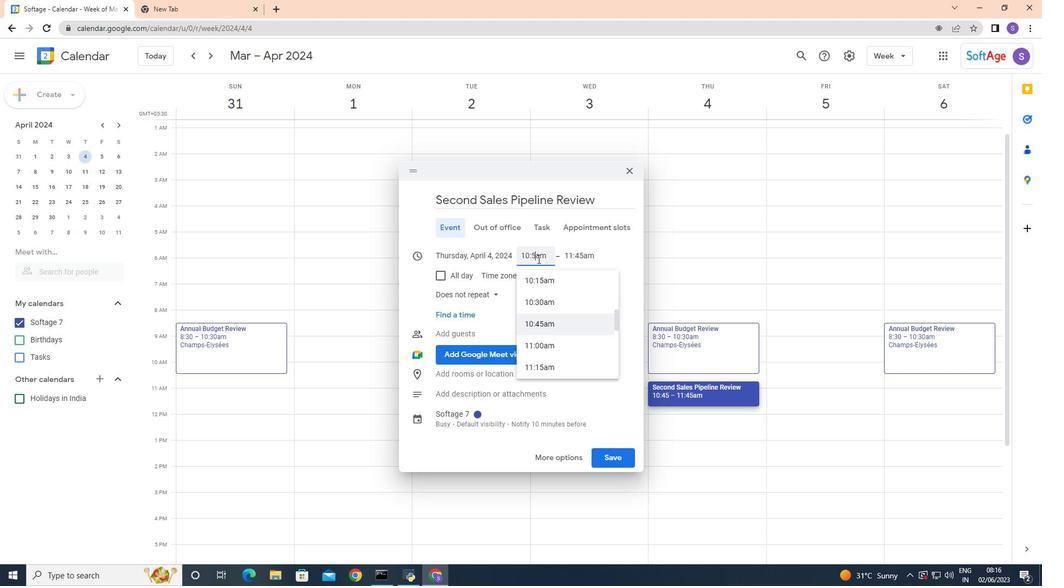 
Action: Key pressed 0
Screenshot: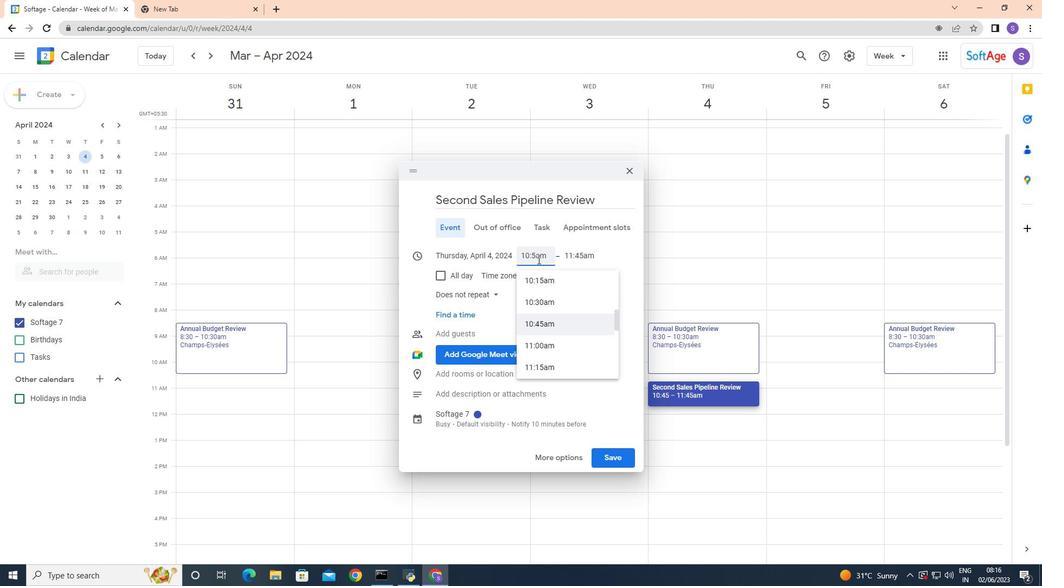 
Action: Mouse moved to (576, 278)
Screenshot: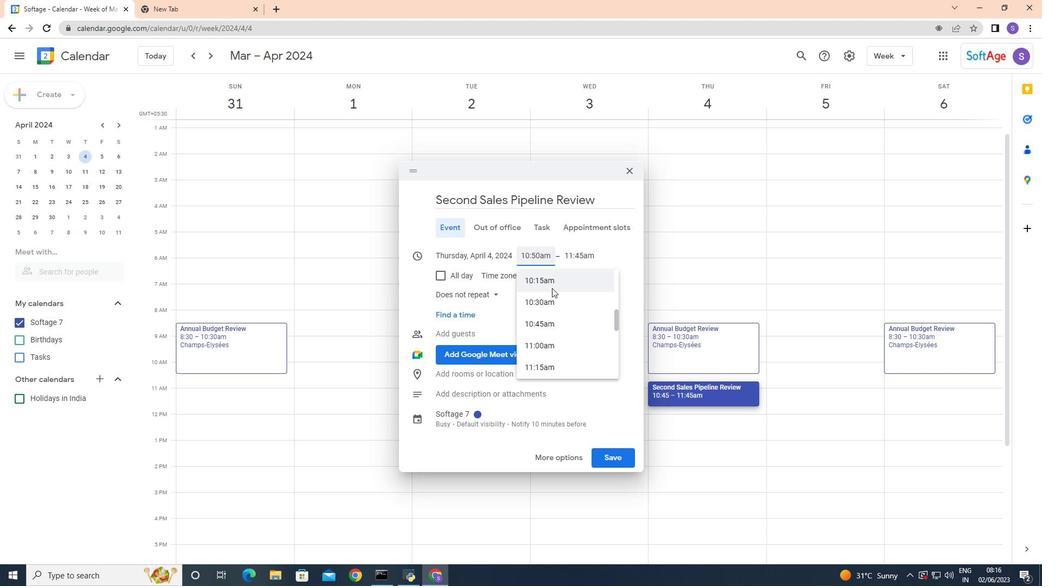 
Action: Key pressed <Key.space>
Screenshot: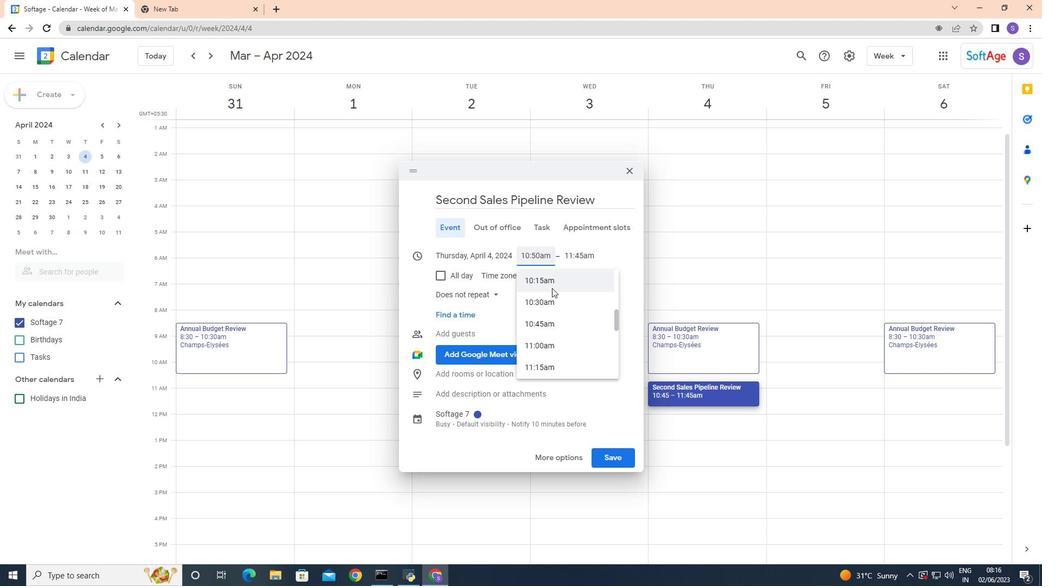 
Action: Mouse moved to (583, 257)
Screenshot: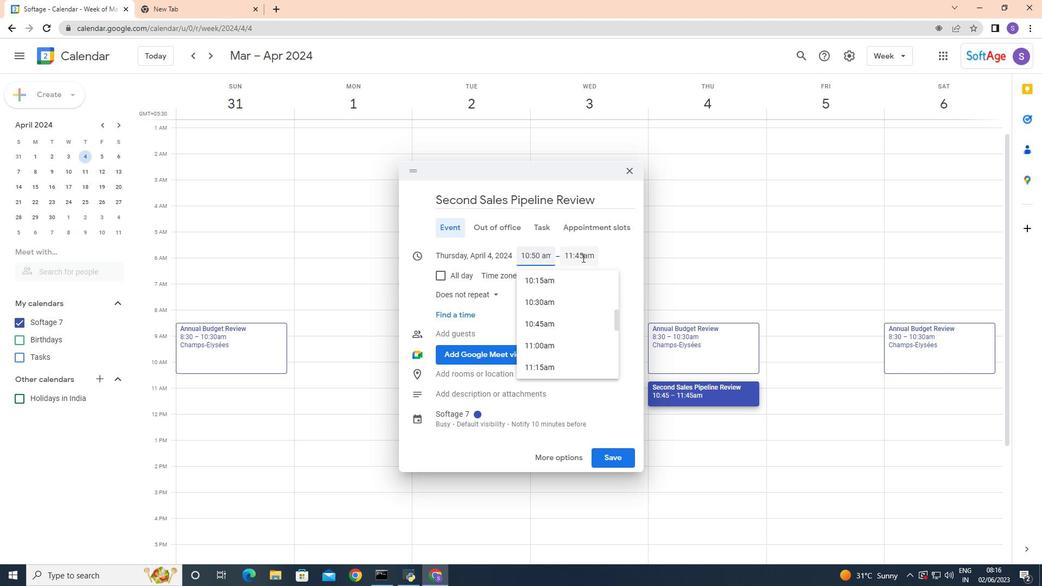 
Action: Mouse pressed left at (583, 257)
Screenshot: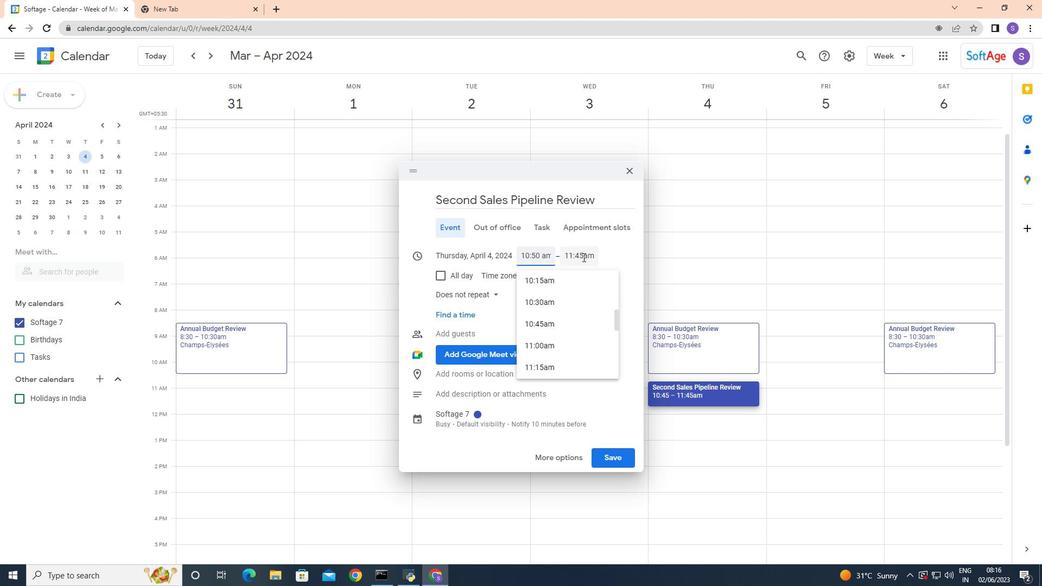 
Action: Mouse moved to (594, 323)
Screenshot: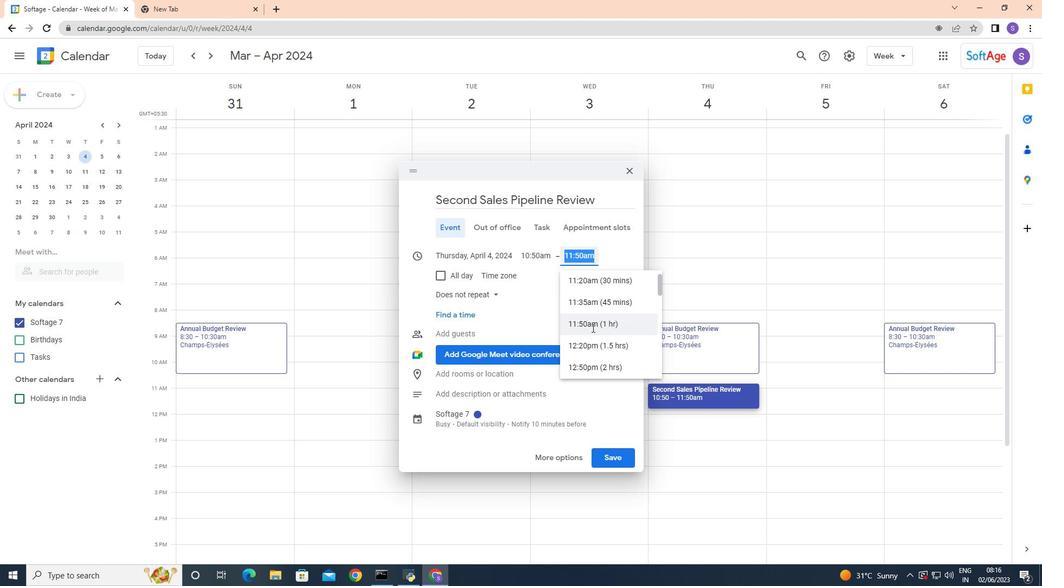 
Action: Mouse scrolled (594, 323) with delta (0, 0)
Screenshot: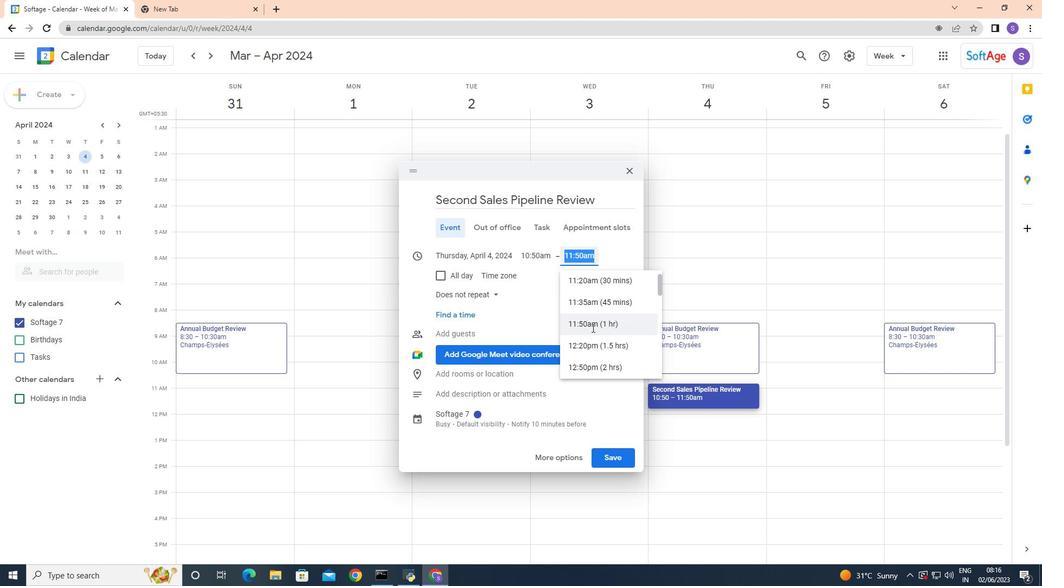 
Action: Mouse scrolled (594, 323) with delta (0, 0)
Screenshot: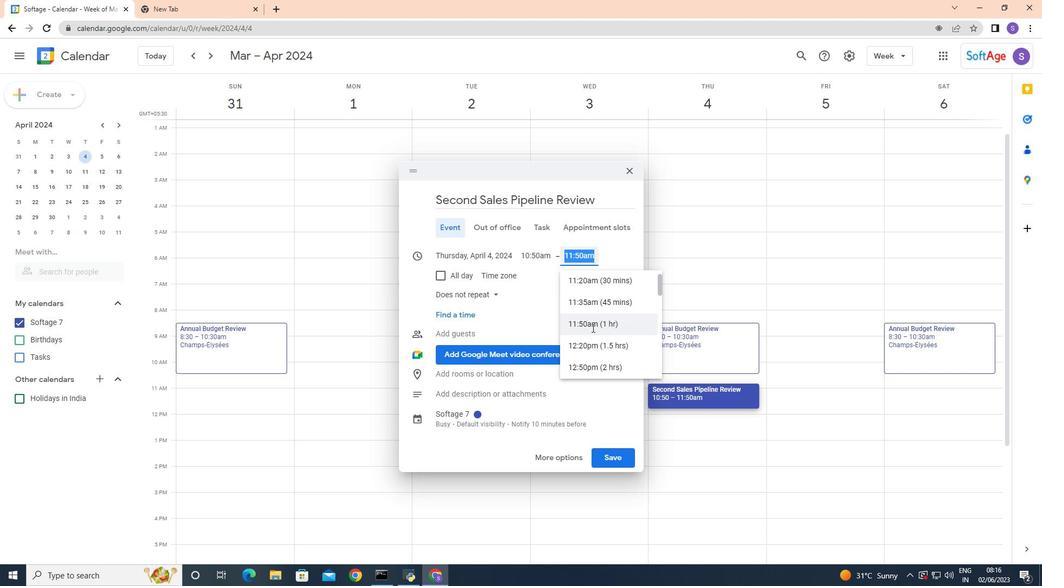 
Action: Mouse scrolled (594, 323) with delta (0, 0)
Screenshot: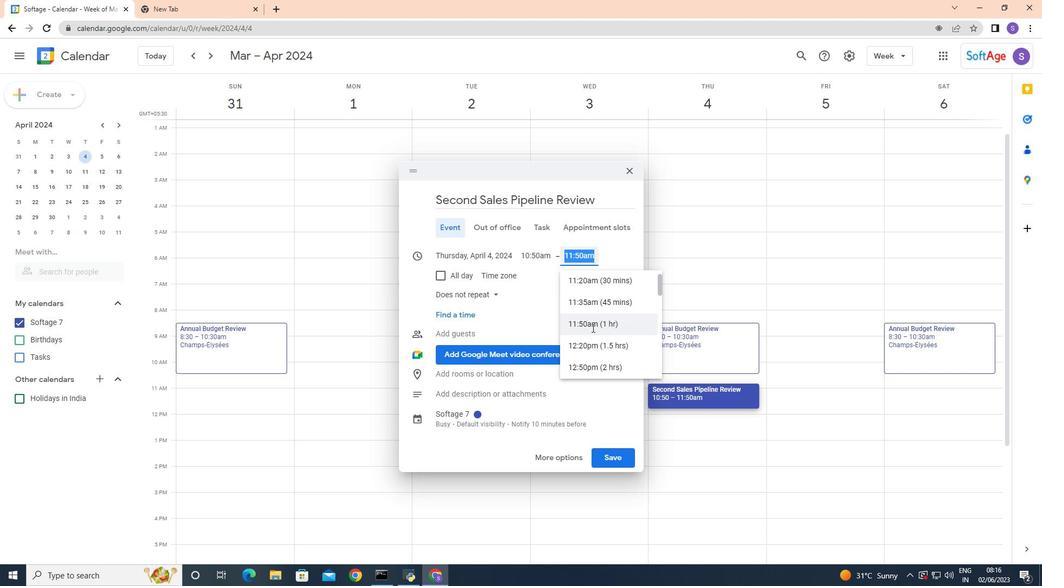 
Action: Mouse scrolled (594, 323) with delta (0, 0)
Screenshot: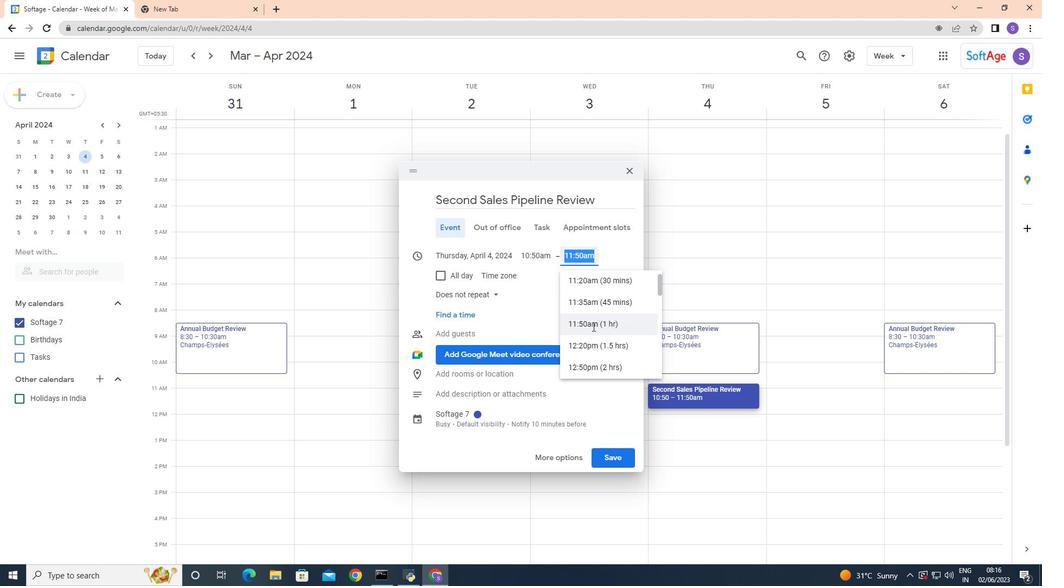 
Action: Mouse moved to (583, 286)
Screenshot: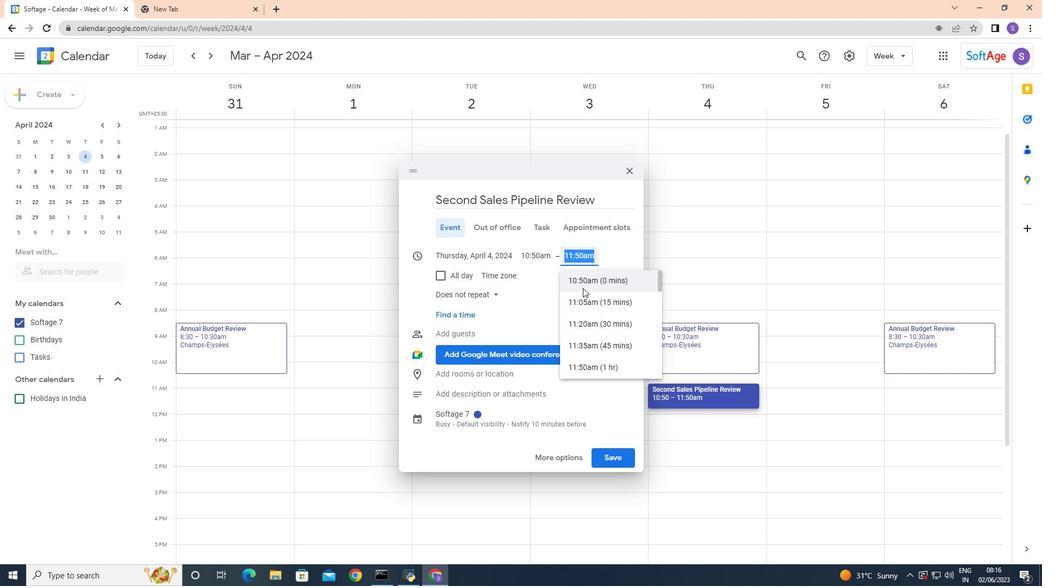
Action: Mouse pressed left at (583, 286)
Screenshot: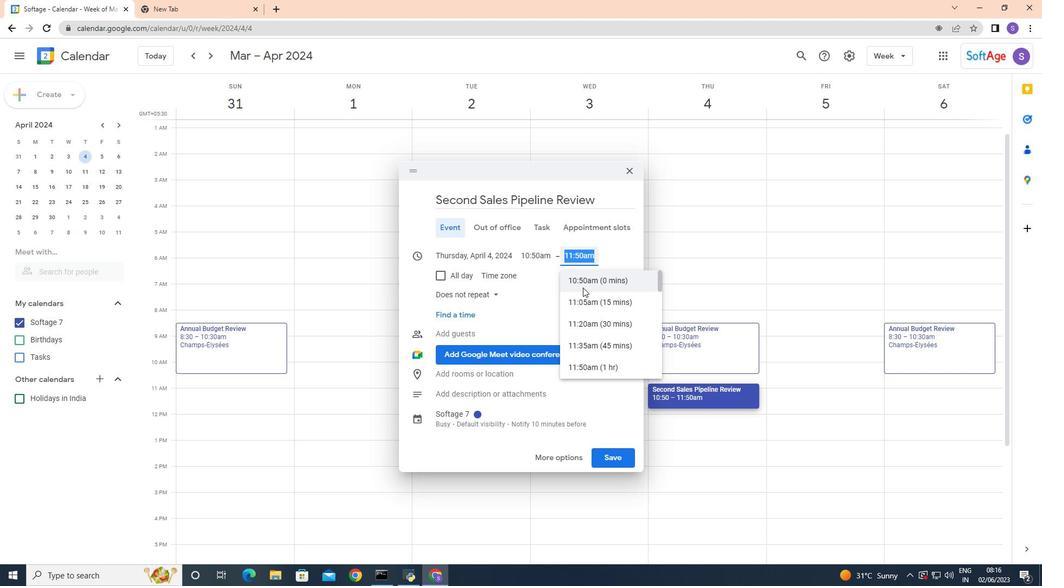 
Action: Mouse moved to (527, 258)
Screenshot: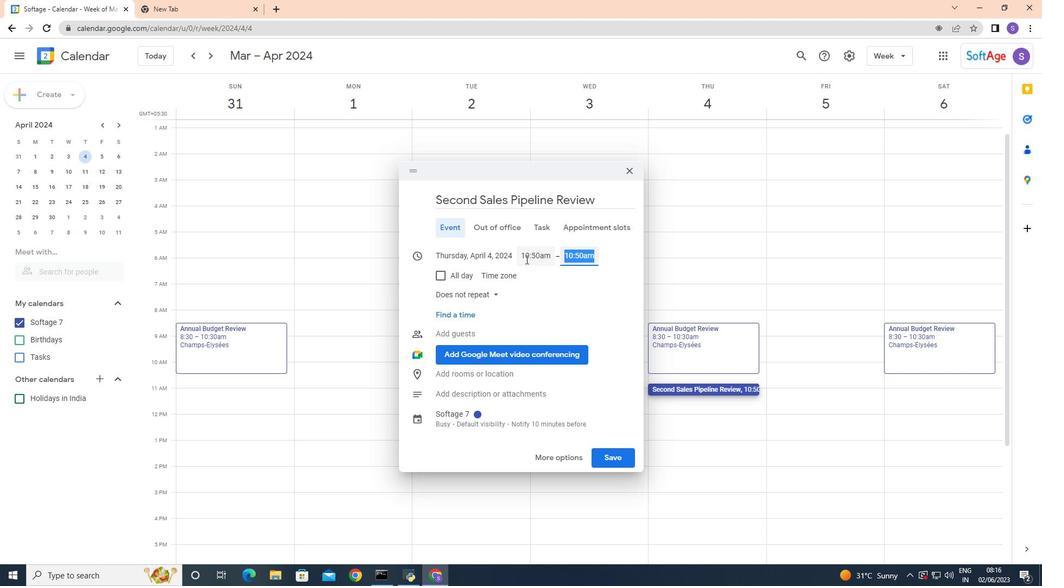 
Action: Mouse pressed left at (527, 258)
Screenshot: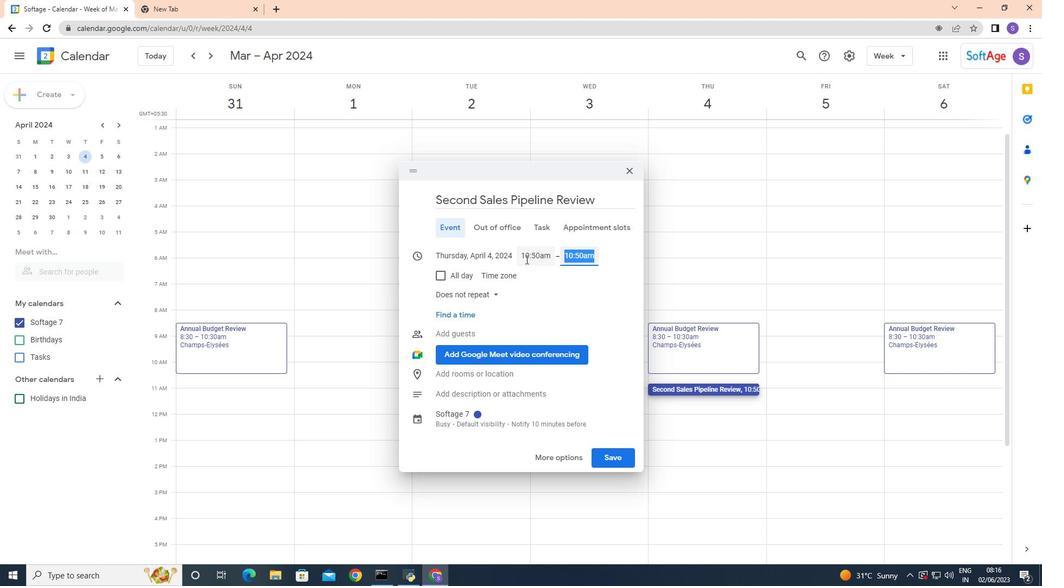
Action: Mouse moved to (538, 308)
Screenshot: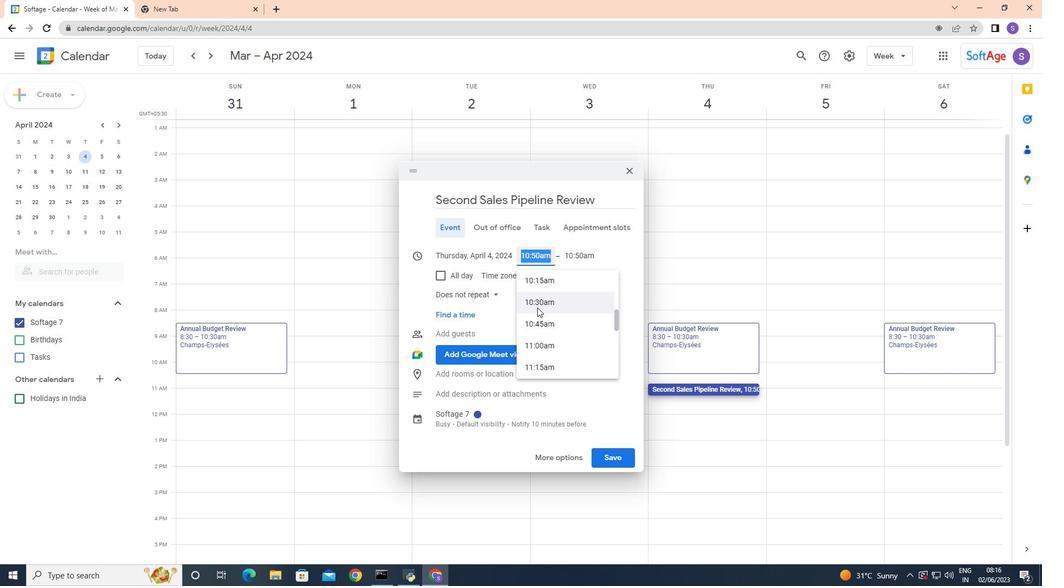 
Action: Mouse scrolled (538, 309) with delta (0, 0)
Screenshot: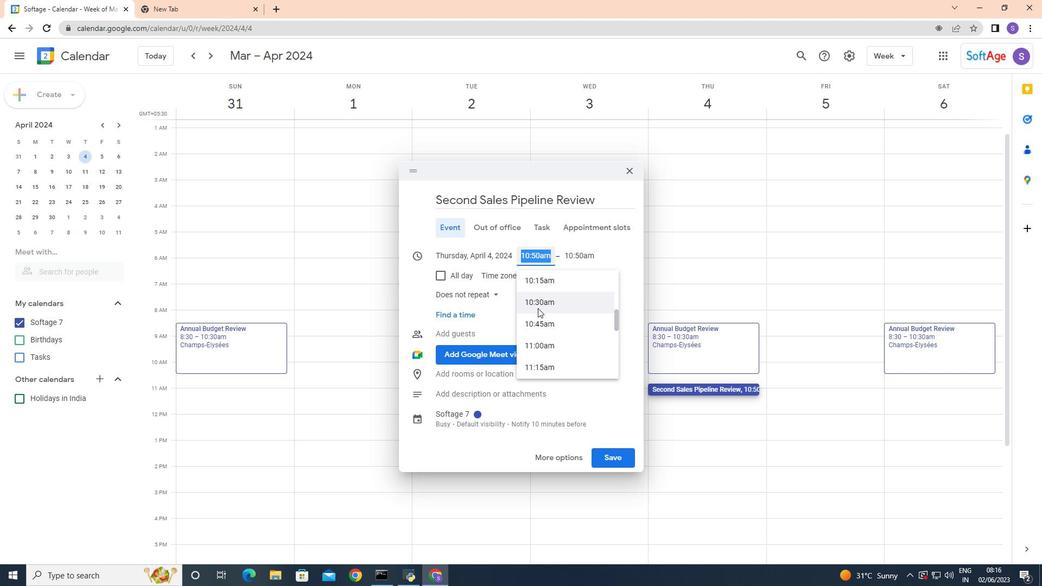 
Action: Mouse moved to (538, 308)
Screenshot: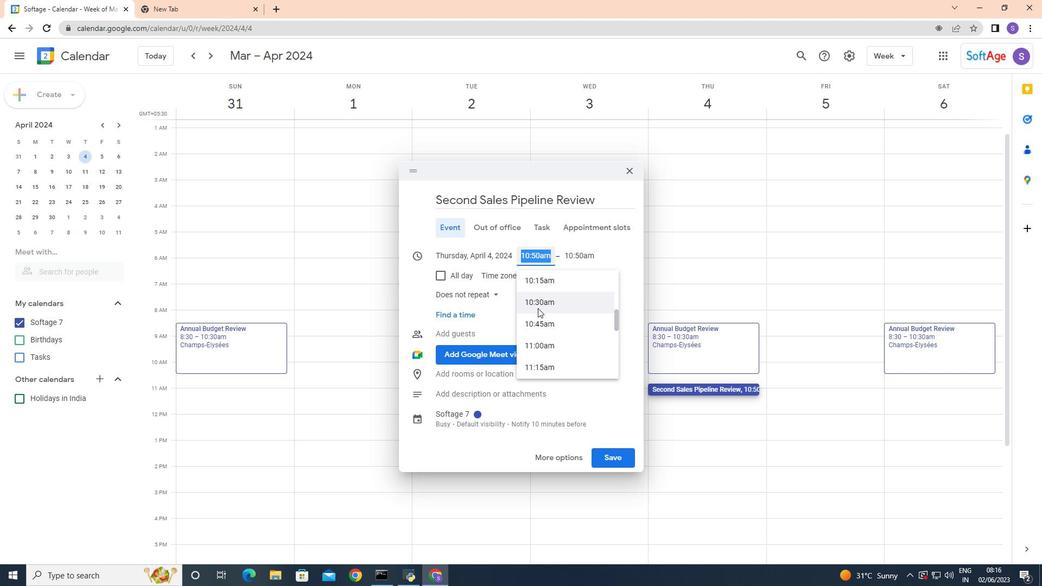 
Action: Mouse scrolled (538, 309) with delta (0, 0)
Screenshot: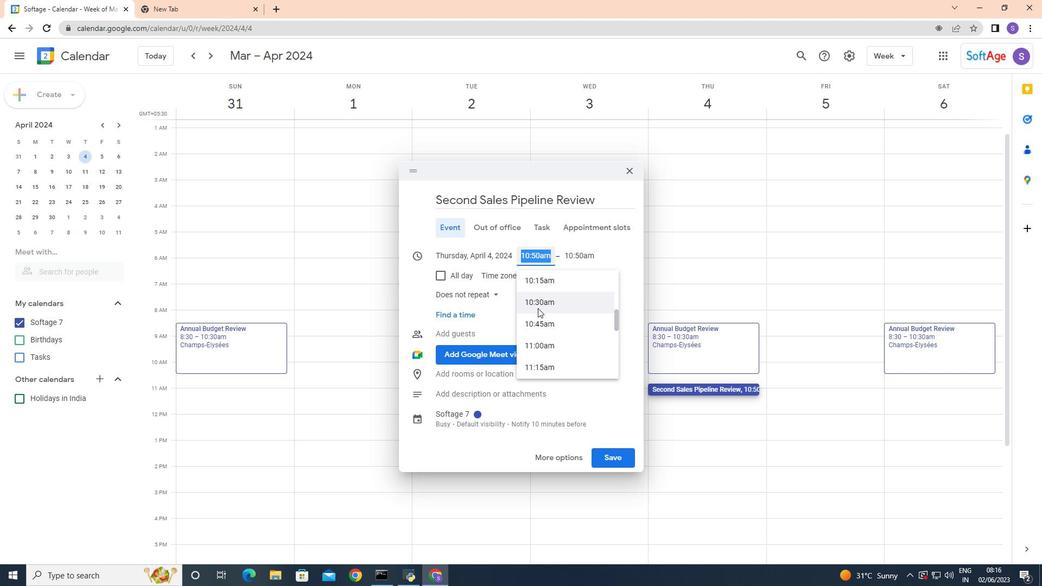 
Action: Mouse moved to (538, 308)
Screenshot: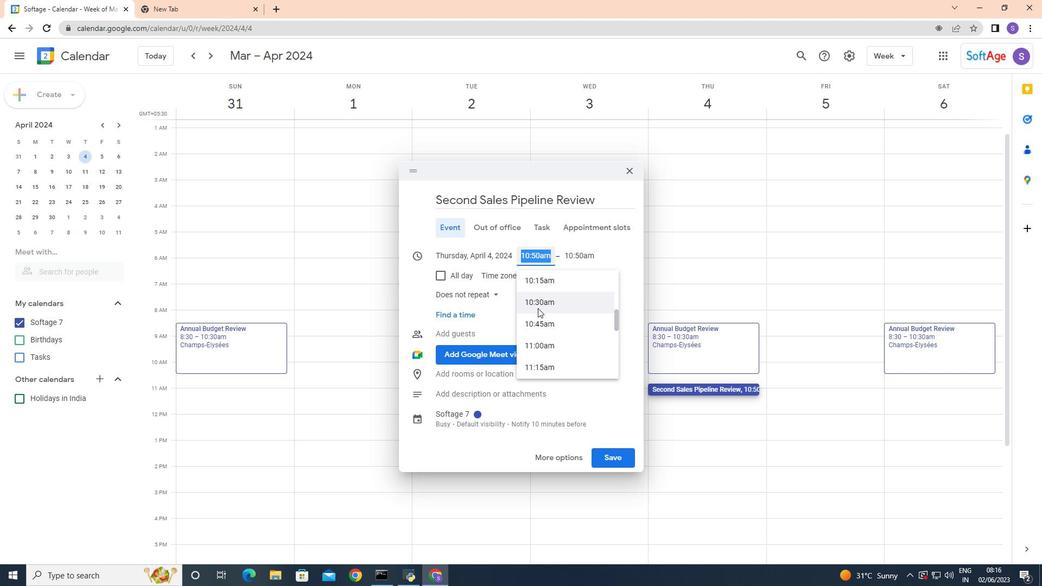 
Action: Mouse scrolled (538, 309) with delta (0, 0)
Screenshot: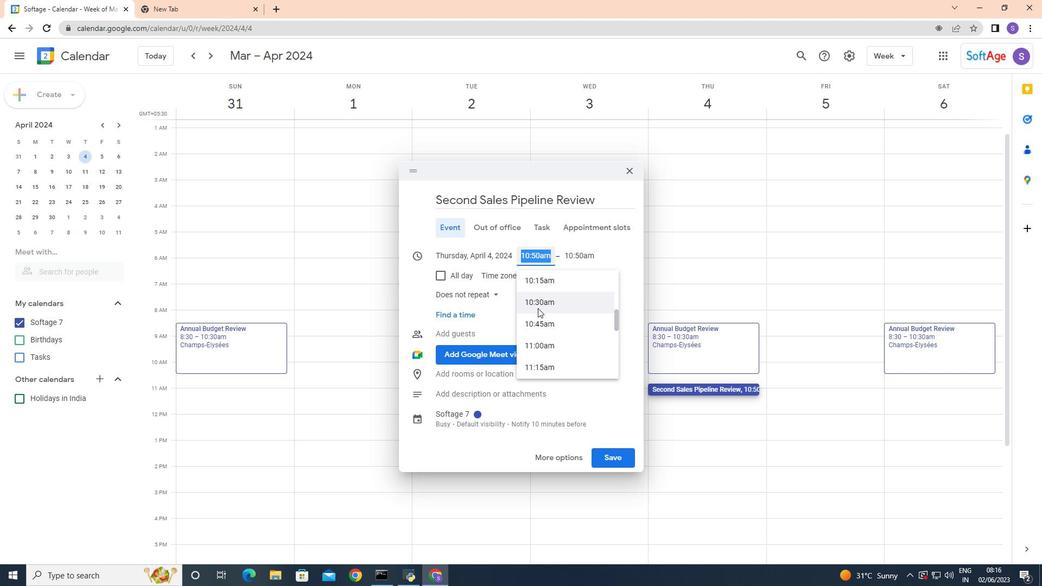 
Action: Mouse scrolled (538, 309) with delta (0, 0)
Screenshot: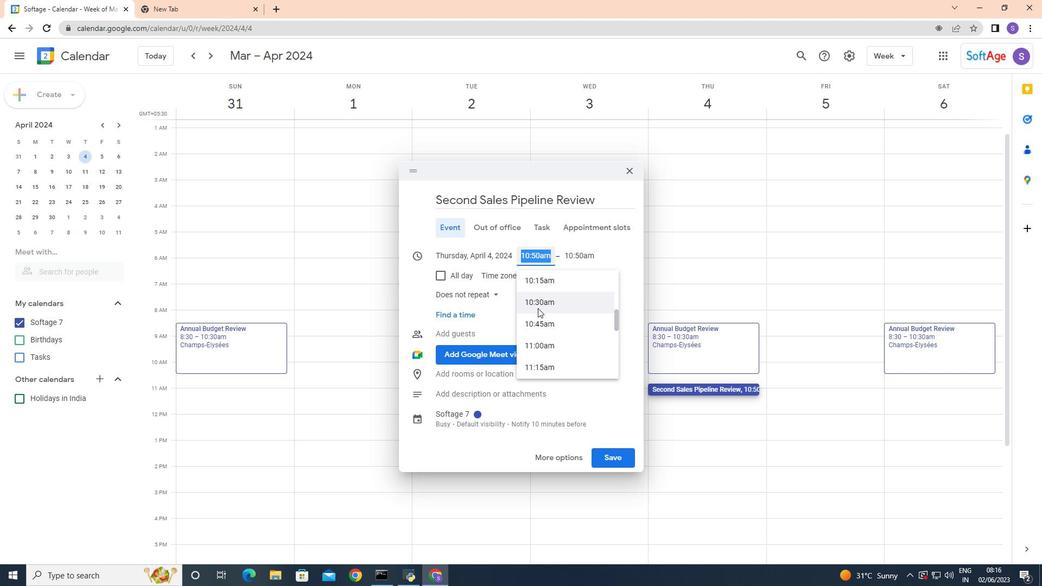 
Action: Mouse moved to (539, 315)
Screenshot: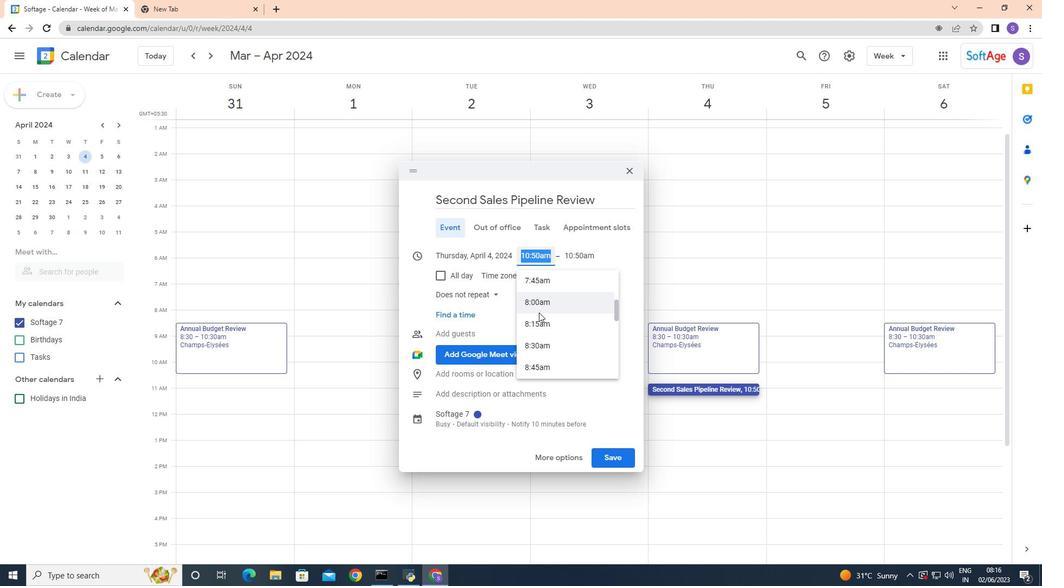 
Action: Mouse scrolled (539, 315) with delta (0, 0)
Screenshot: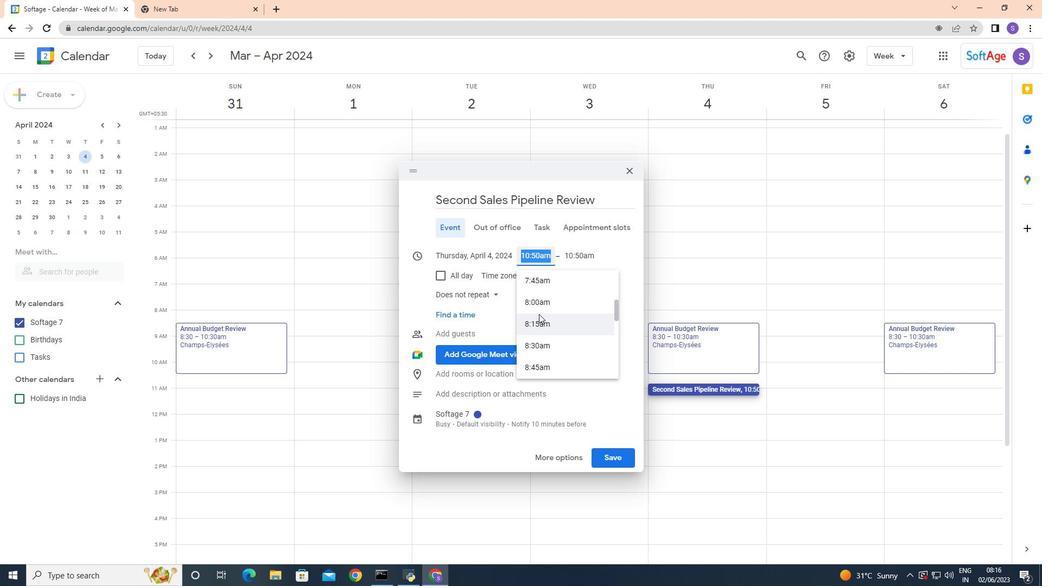 
Action: Mouse scrolled (539, 315) with delta (0, 0)
Screenshot: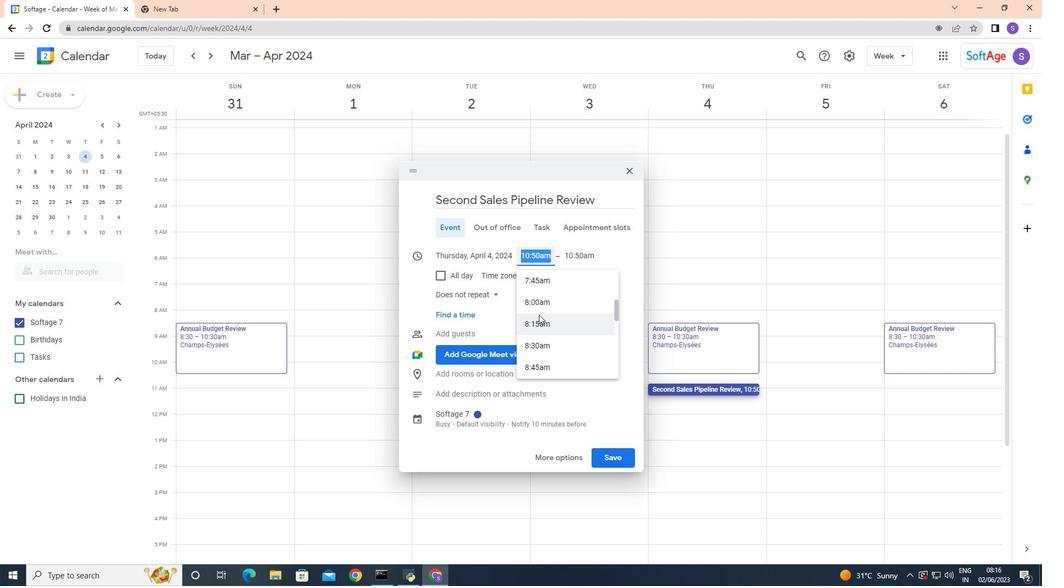 
Action: Mouse moved to (547, 337)
Screenshot: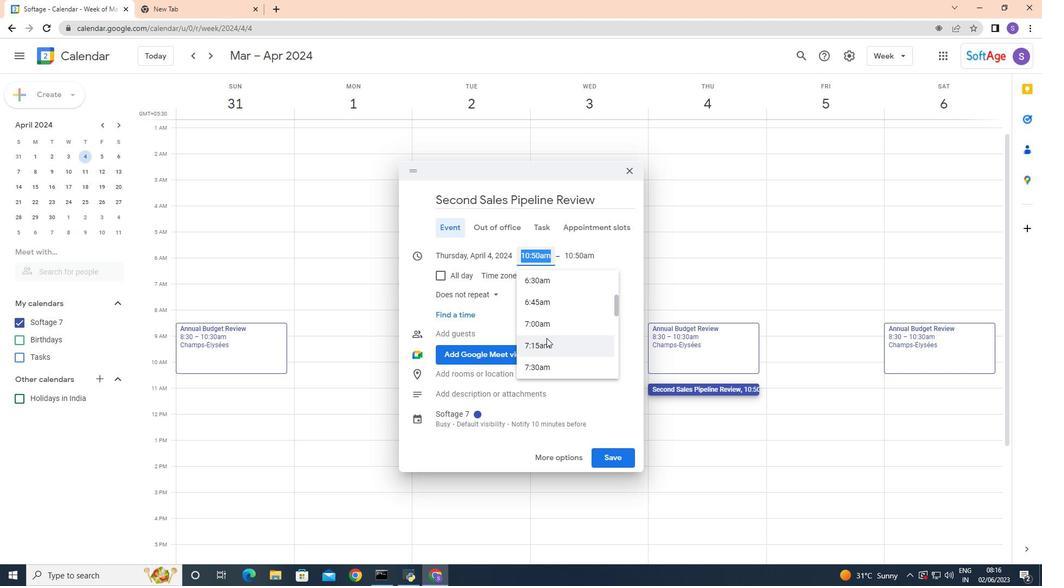 
Action: Mouse scrolled (547, 336) with delta (0, 0)
Screenshot: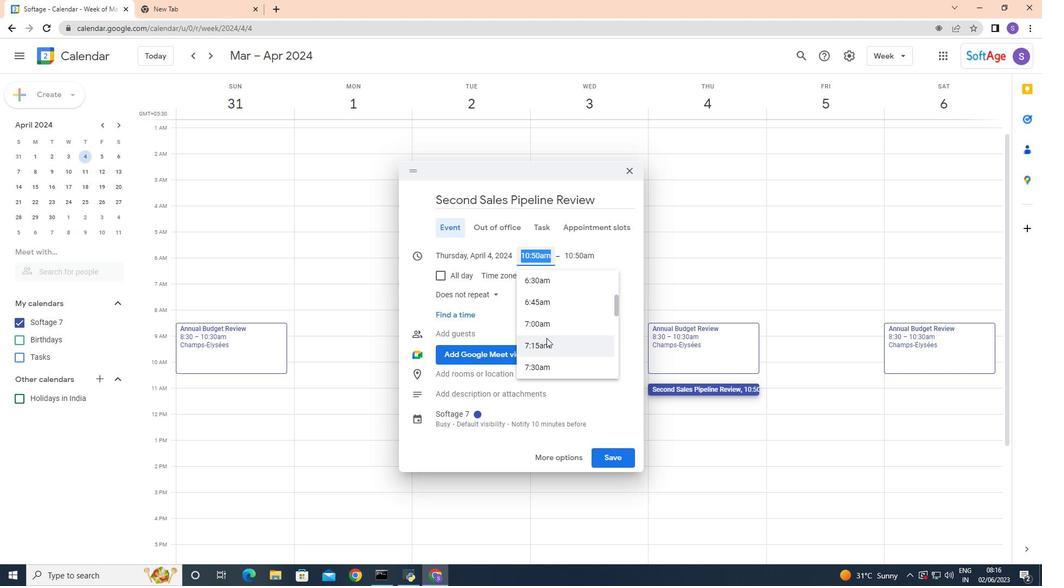 
Action: Mouse scrolled (547, 336) with delta (0, 0)
Screenshot: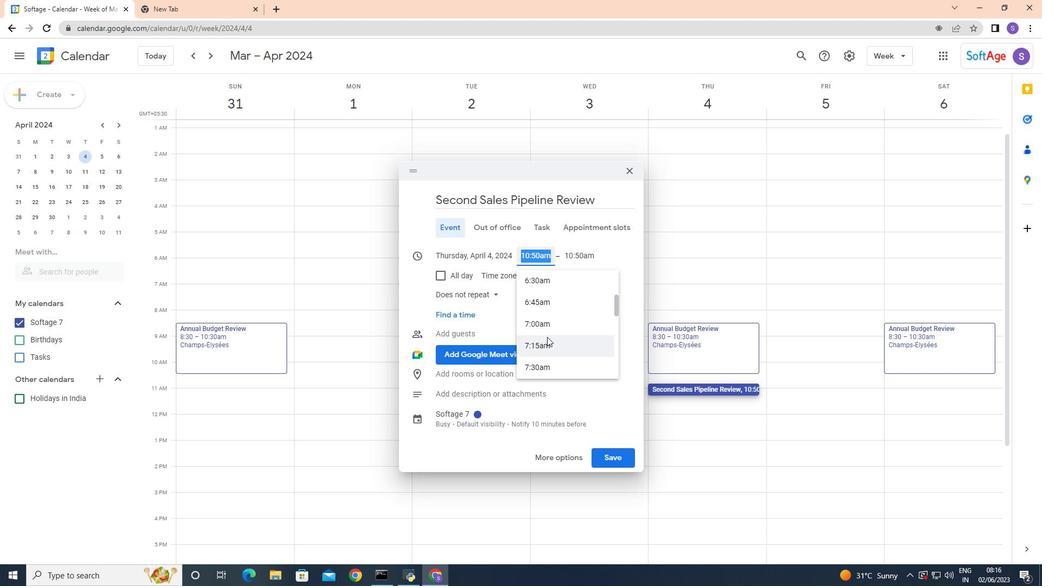 
Action: Mouse moved to (537, 366)
Screenshot: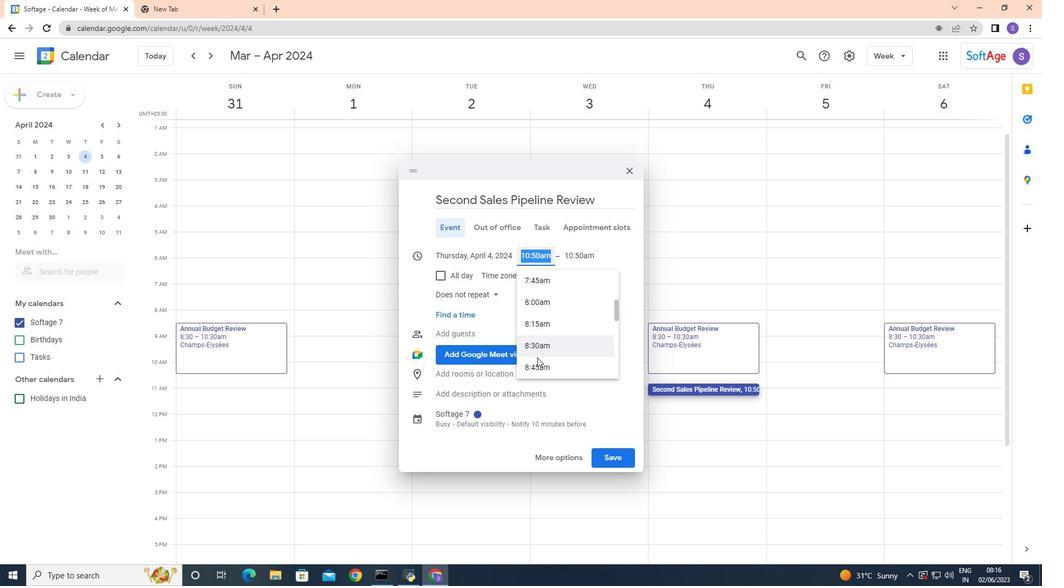 
Action: Mouse pressed left at (537, 366)
Screenshot: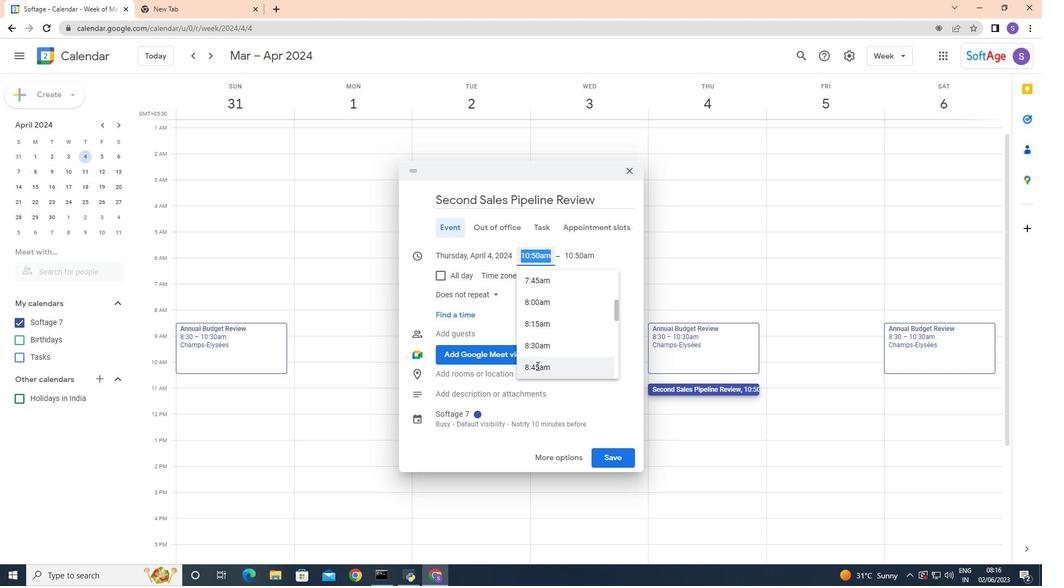 
Action: Mouse moved to (532, 258)
Screenshot: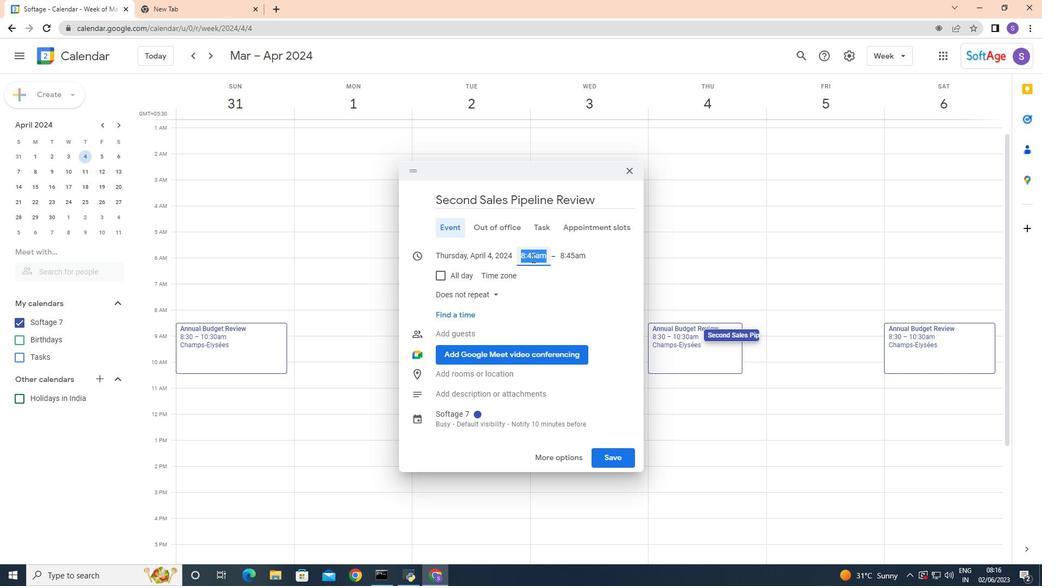 
Action: Mouse pressed left at (532, 258)
Screenshot: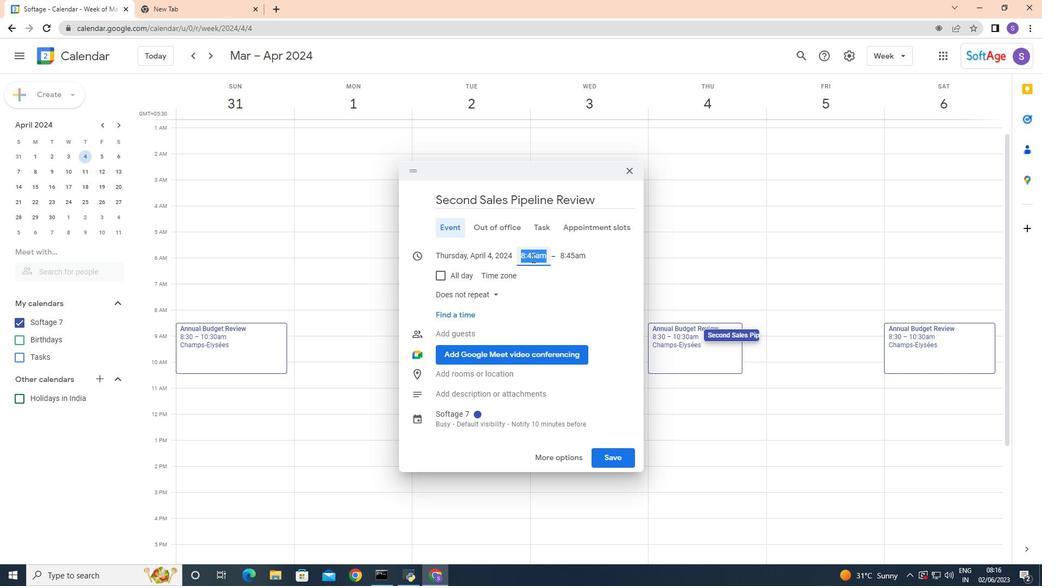 
Action: Mouse moved to (538, 262)
Screenshot: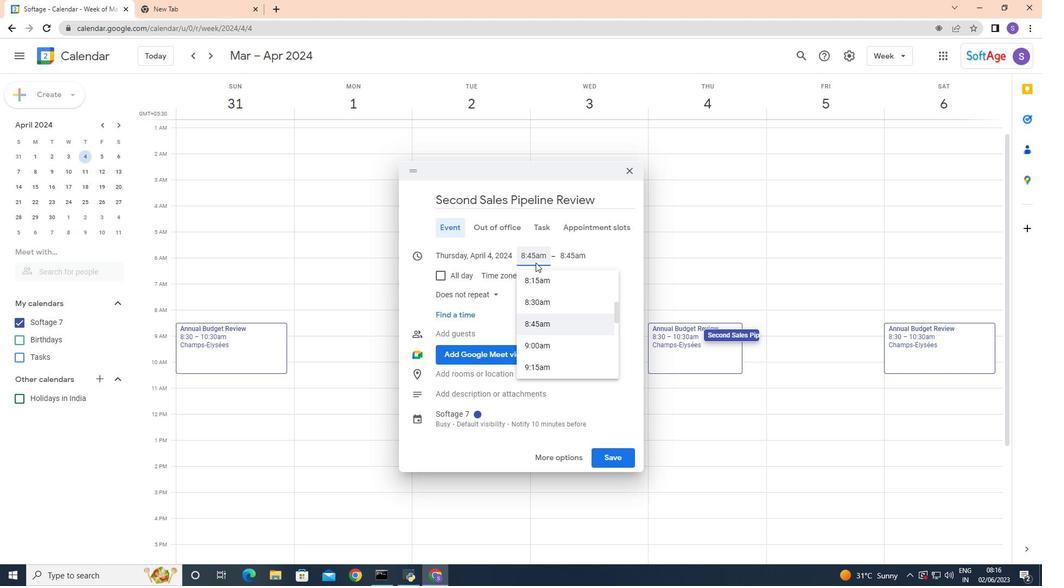 
Action: Key pressed <Key.backspace>
Screenshot: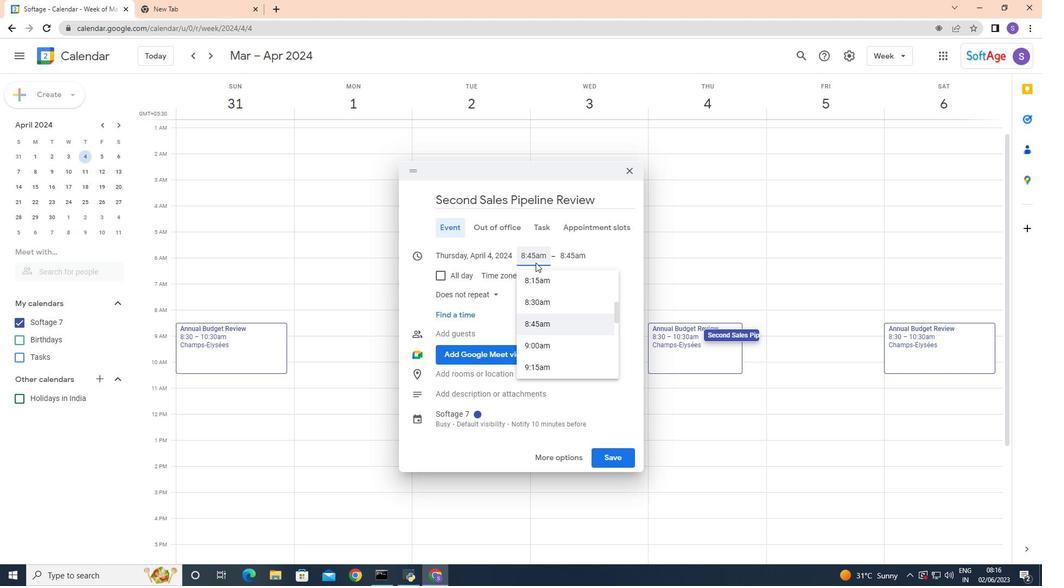 
Action: Mouse moved to (531, 255)
Screenshot: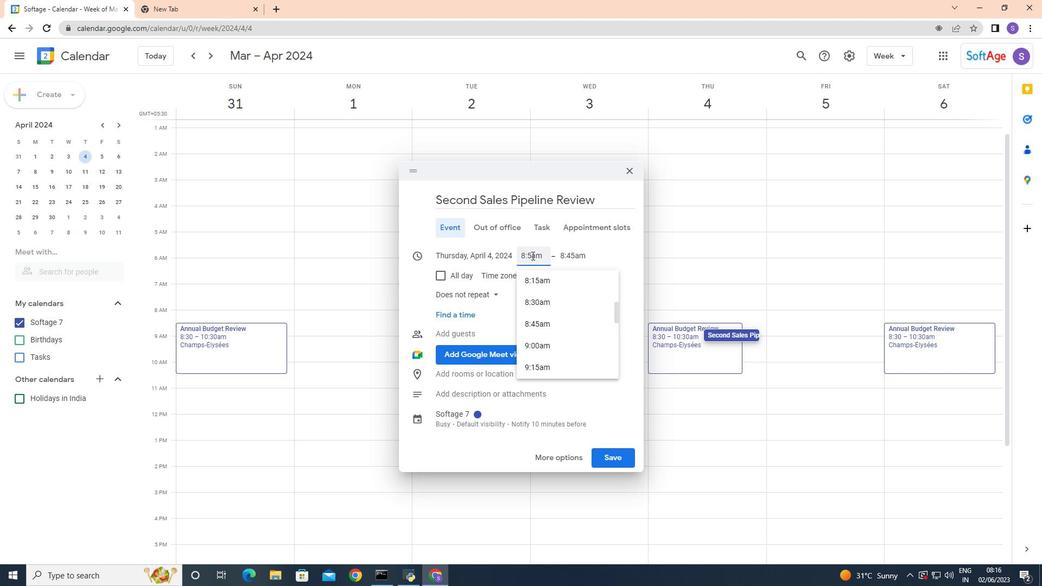 
Action: Mouse pressed left at (531, 255)
Screenshot: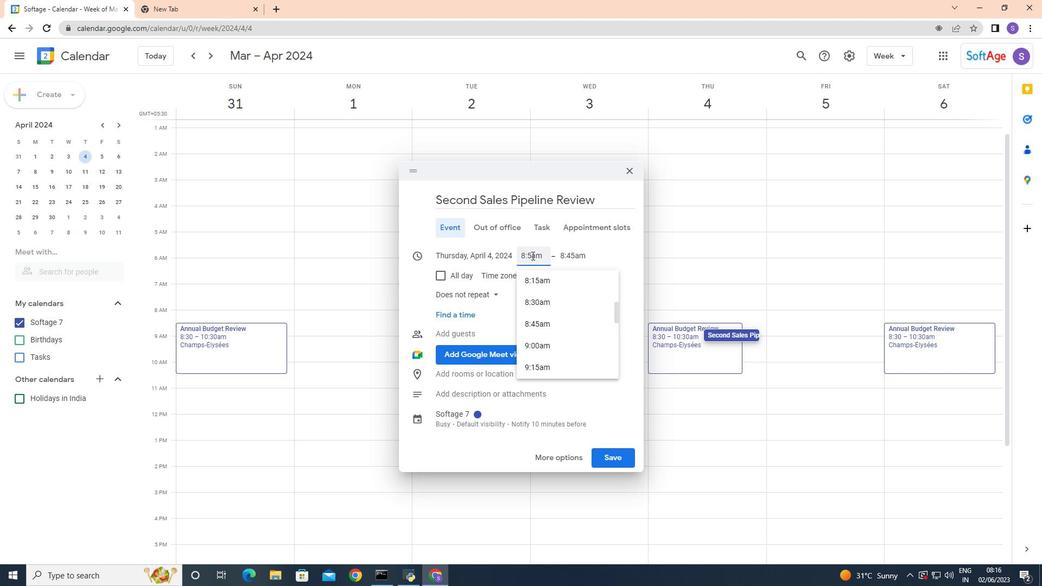 
Action: Mouse moved to (532, 259)
Screenshot: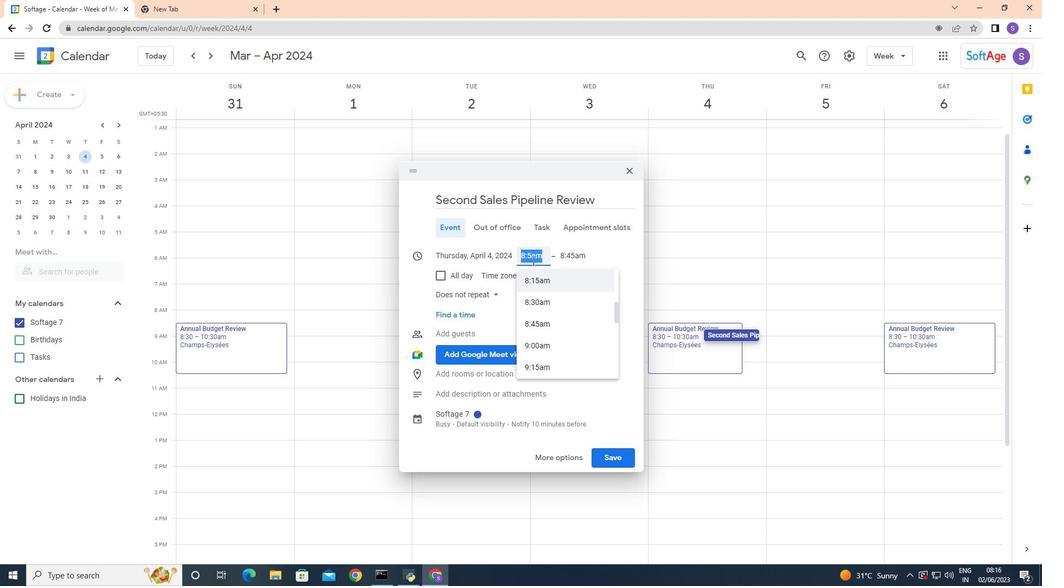 
Action: Mouse pressed left at (532, 259)
Screenshot: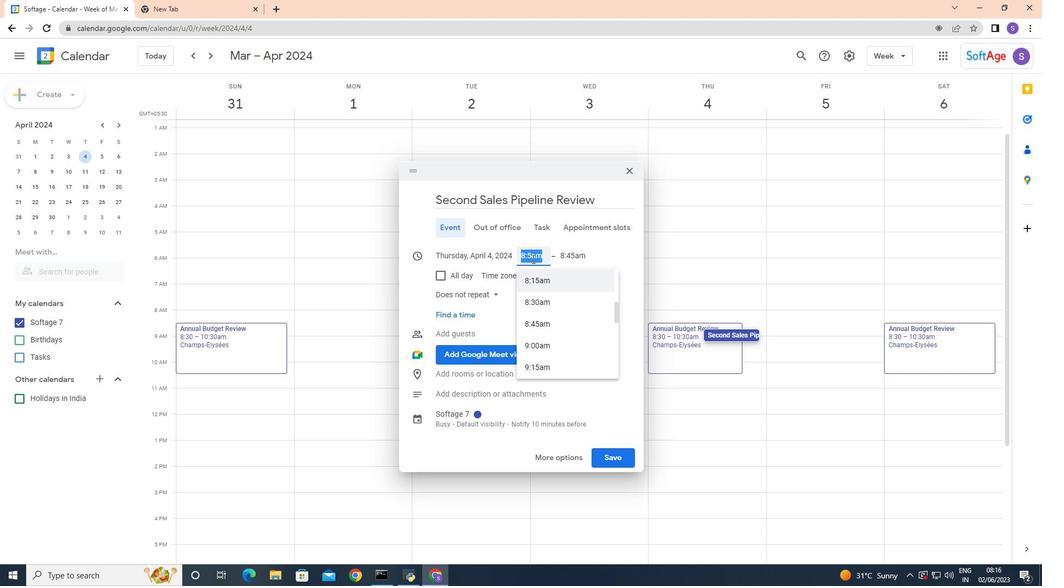 
Action: Mouse moved to (532, 261)
Screenshot: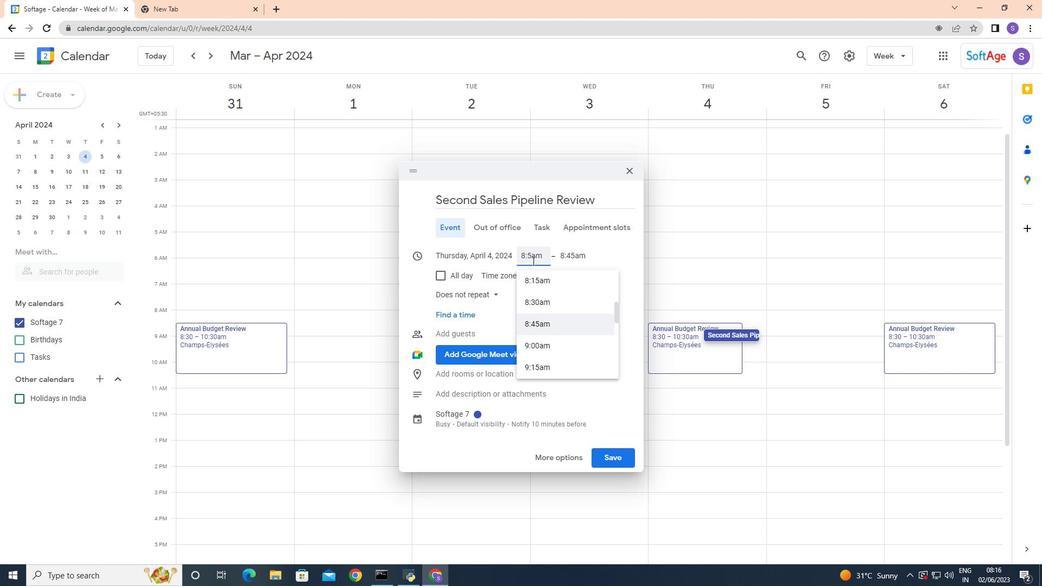 
Action: Key pressed 0
Screenshot: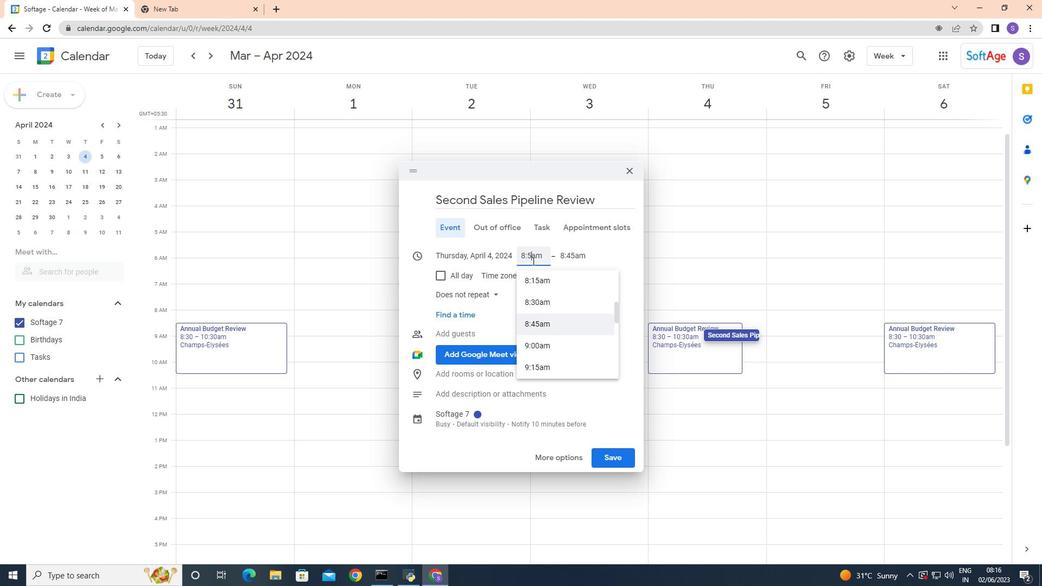 
Action: Mouse moved to (552, 280)
Screenshot: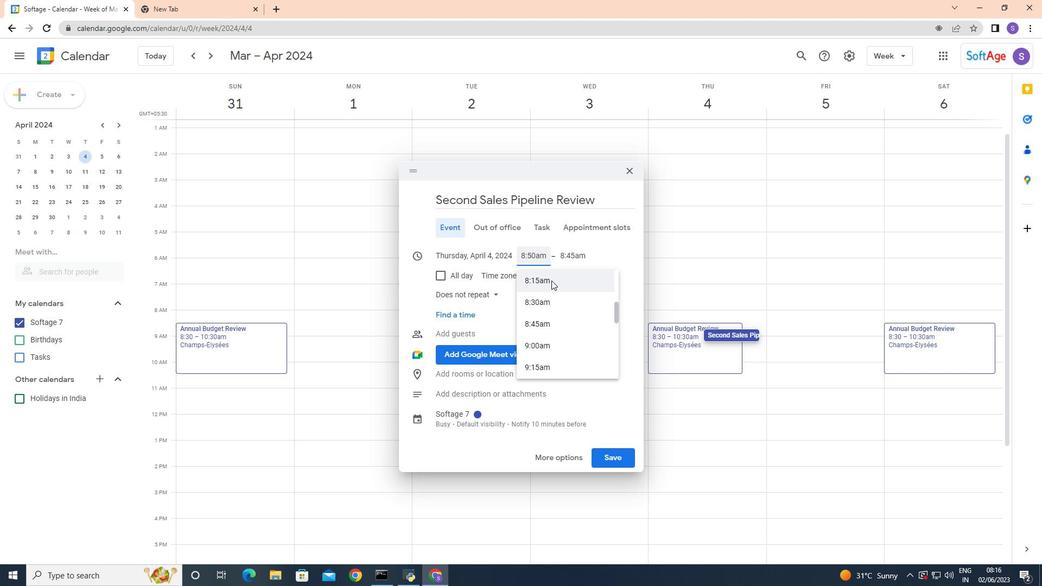 
Action: Key pressed <Key.space>
Screenshot: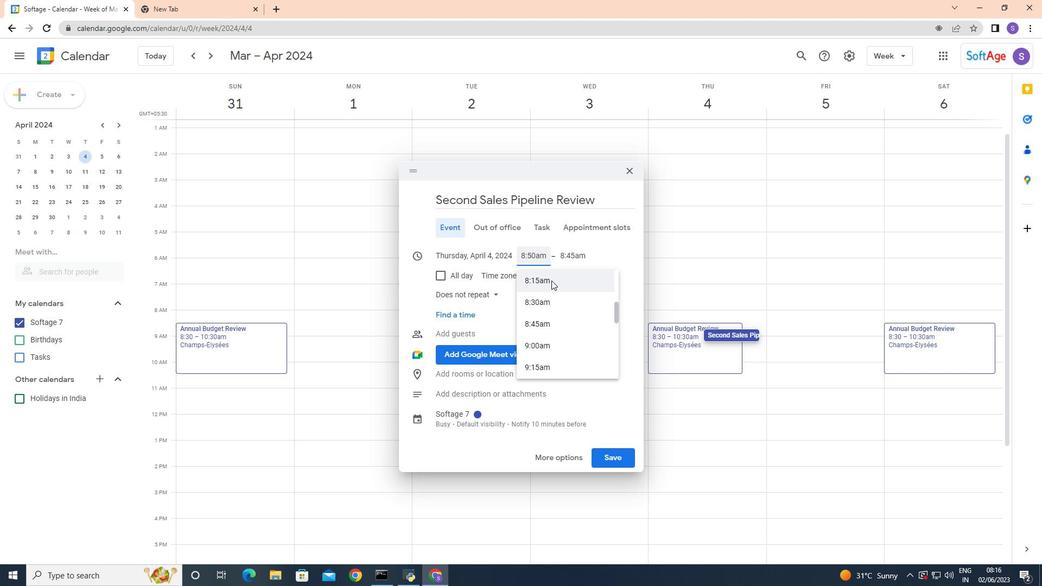 
Action: Mouse moved to (625, 258)
Screenshot: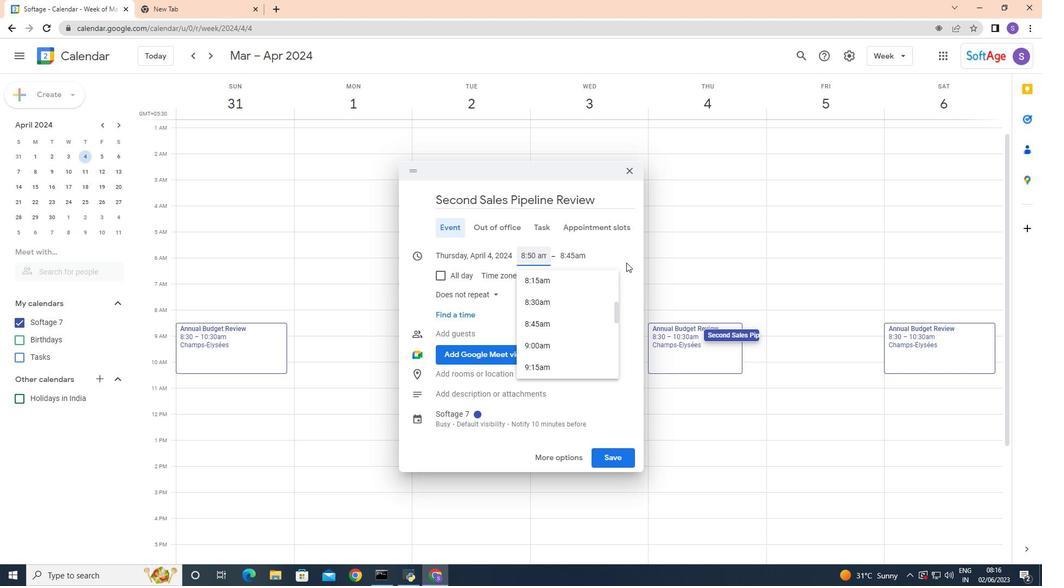 
Action: Mouse pressed left at (625, 258)
Screenshot: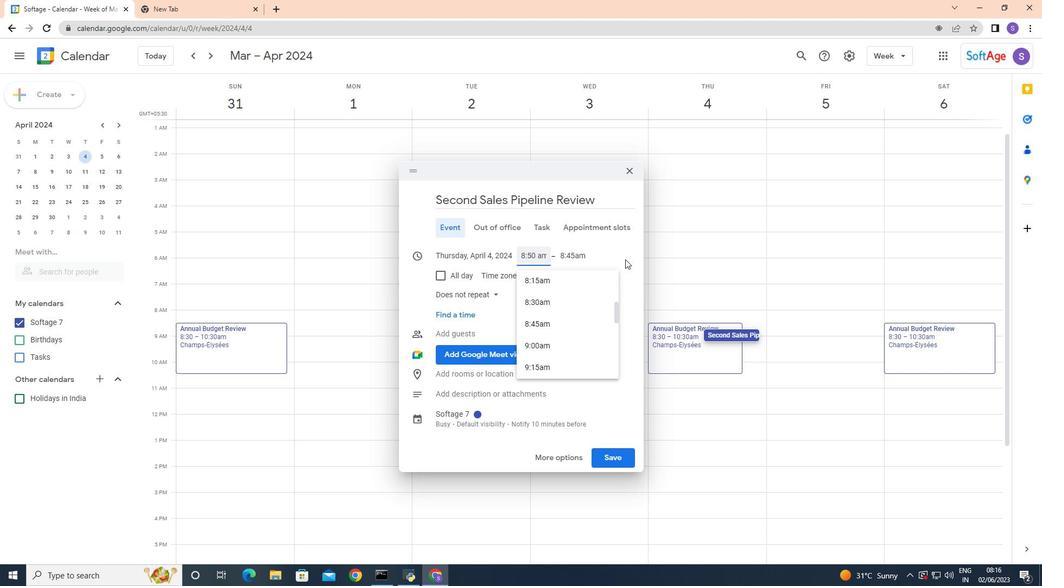 
Action: Mouse moved to (573, 253)
Screenshot: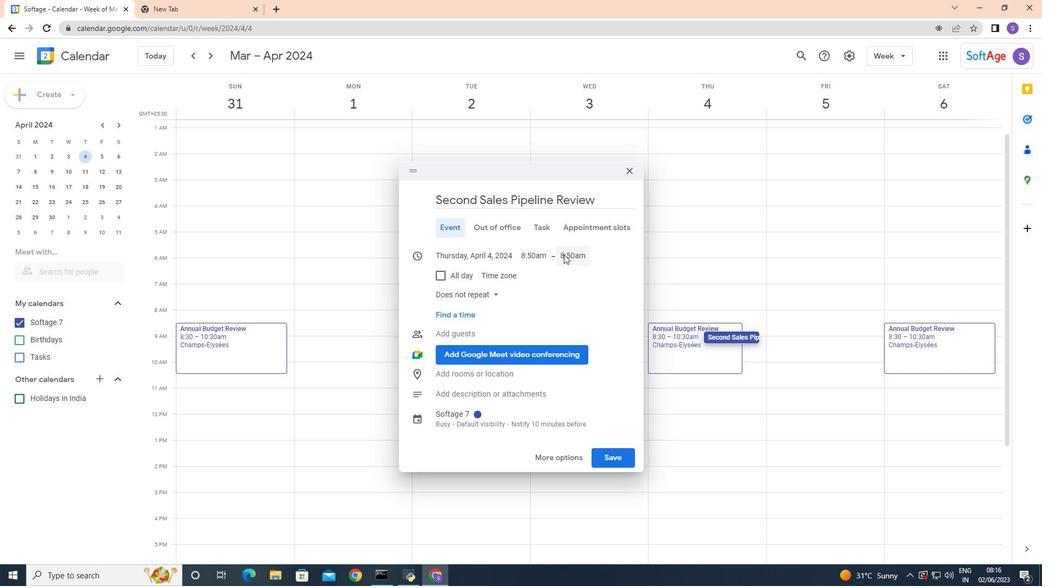 
Action: Mouse pressed left at (573, 253)
Screenshot: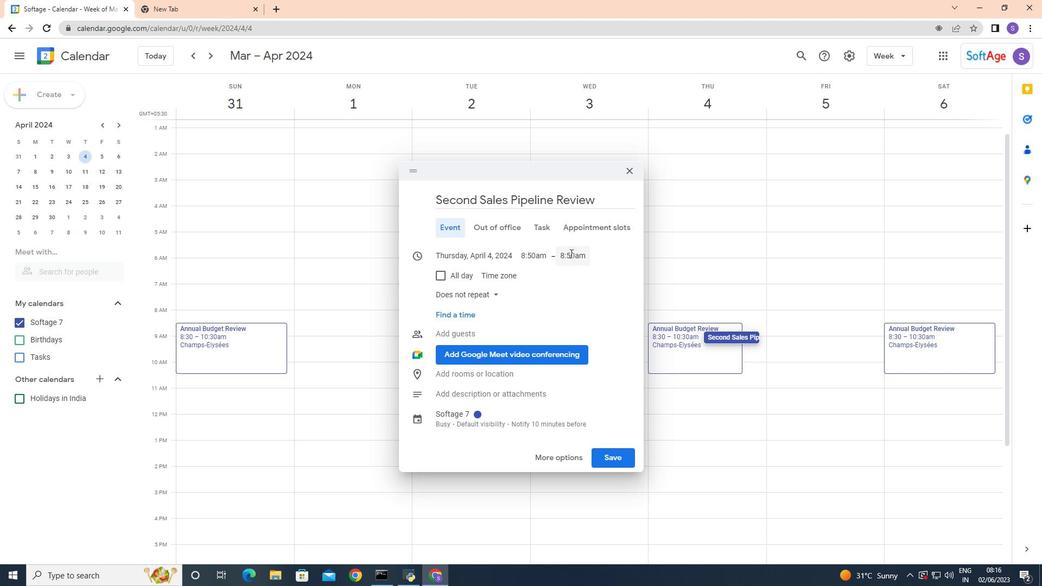 
Action: Mouse moved to (590, 301)
Screenshot: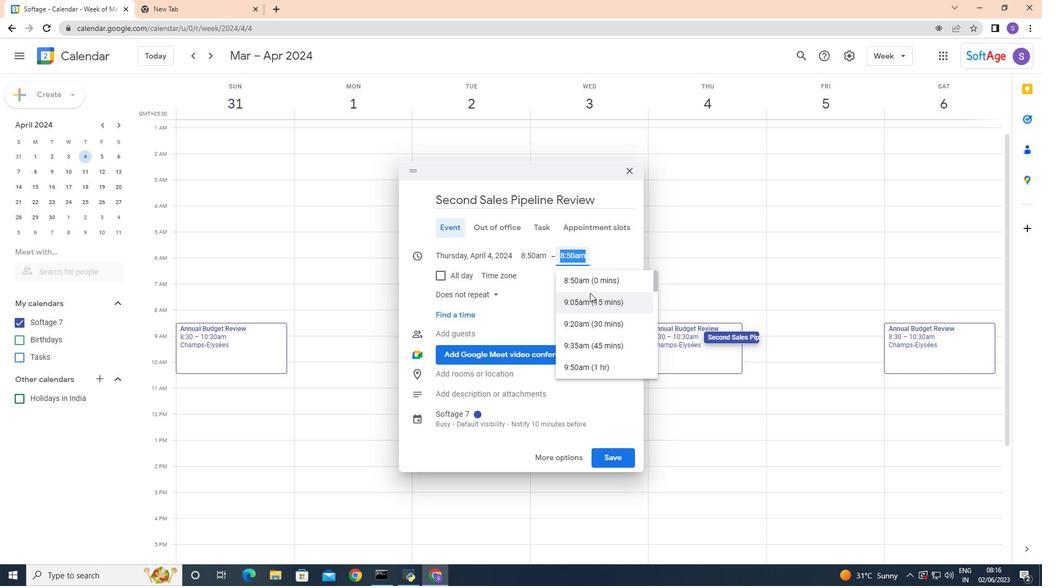 
Action: Mouse scrolled (590, 302) with delta (0, 0)
Screenshot: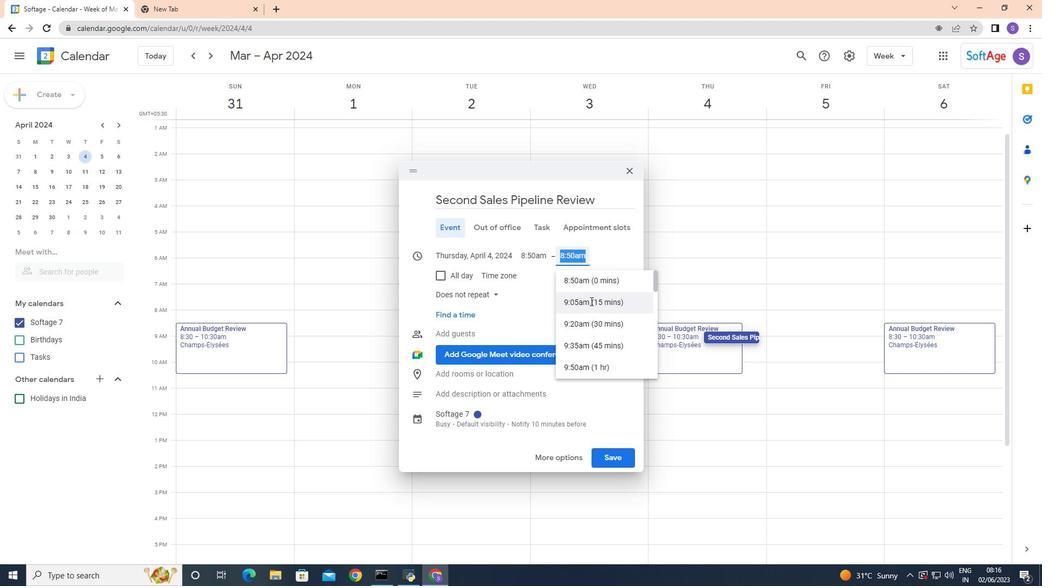 
Action: Mouse scrolled (590, 302) with delta (0, 0)
Screenshot: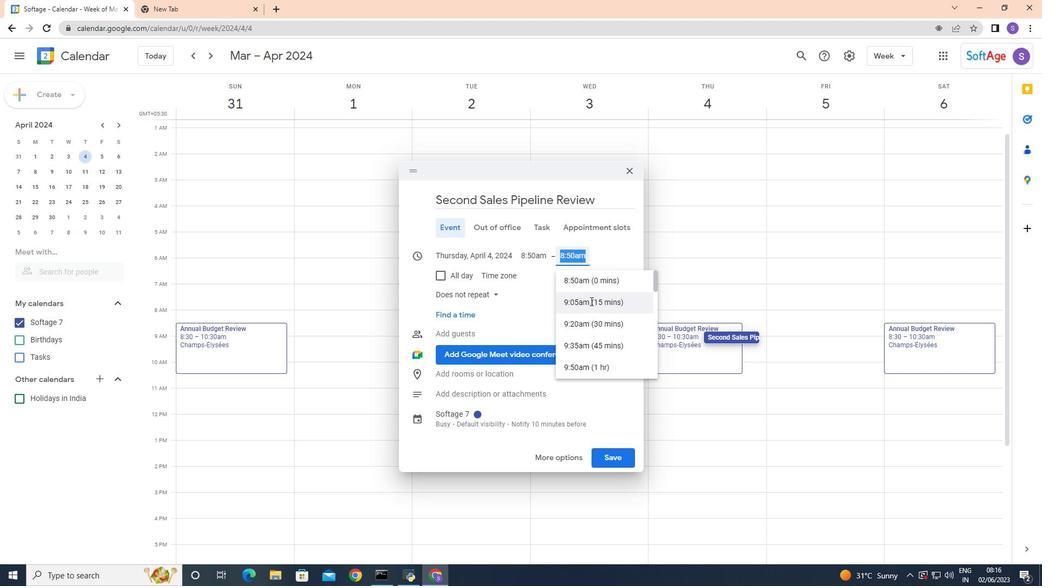 
Action: Mouse moved to (591, 361)
Screenshot: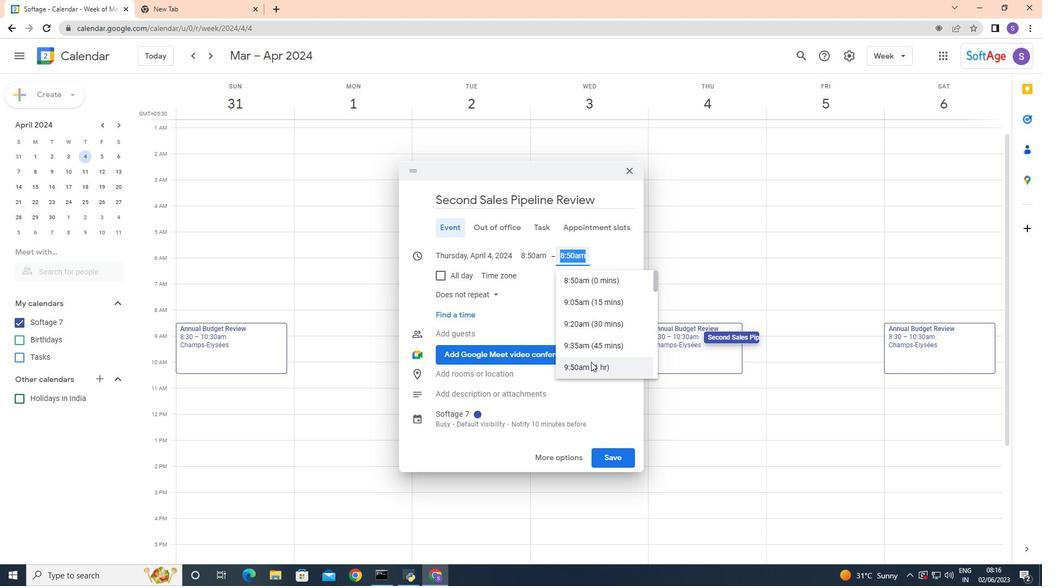 
Action: Mouse scrolled (591, 360) with delta (0, 0)
Screenshot: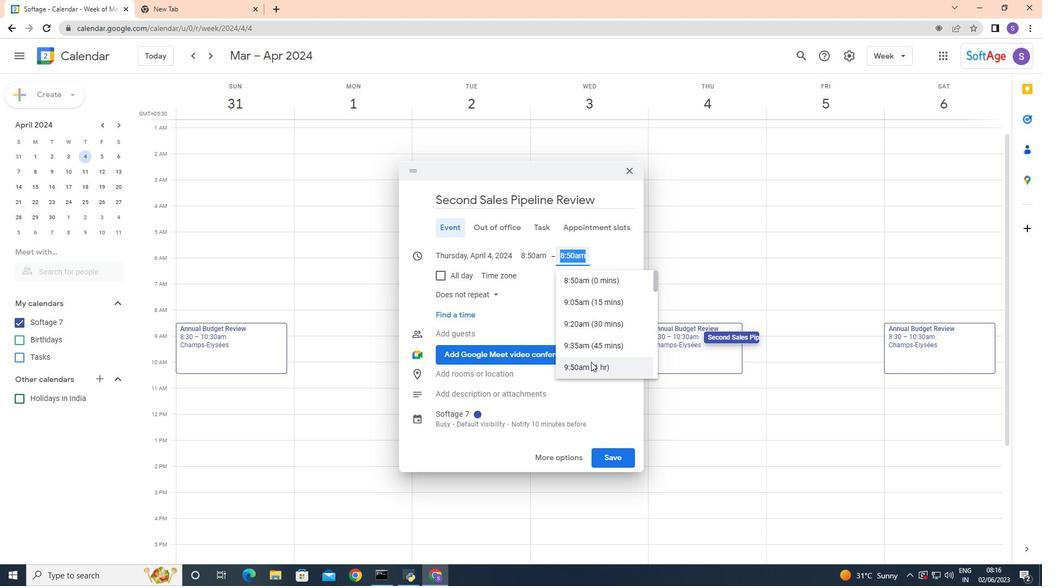 
Action: Mouse moved to (586, 359)
Screenshot: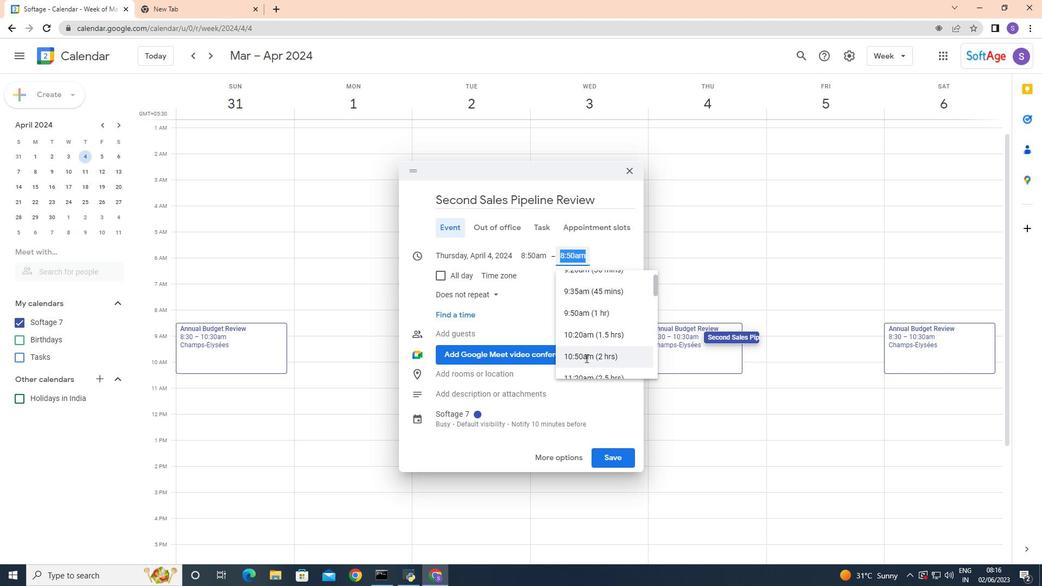 
Action: Mouse pressed left at (586, 359)
Screenshot: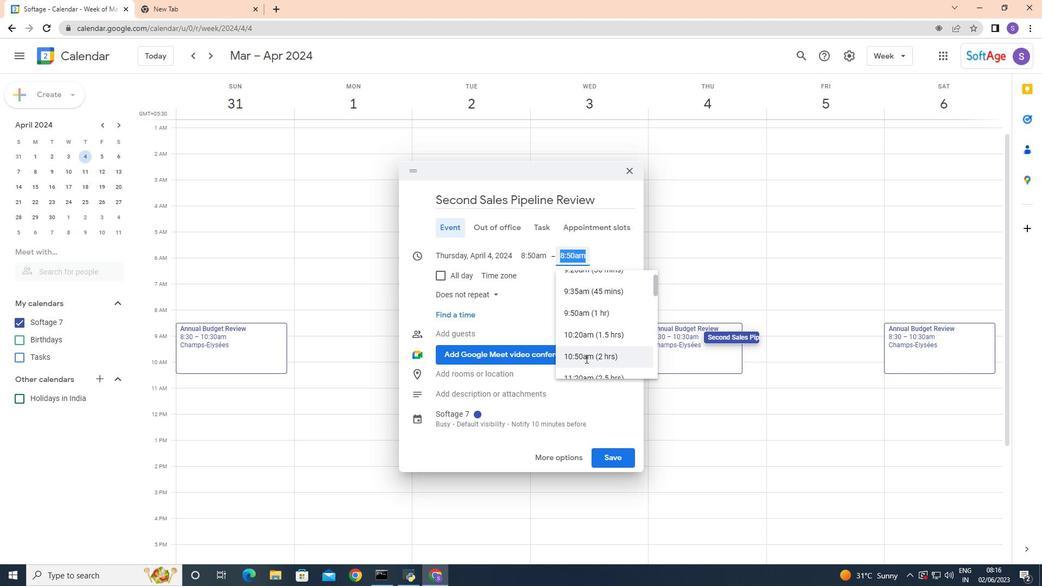 
Action: Mouse moved to (586, 303)
Screenshot: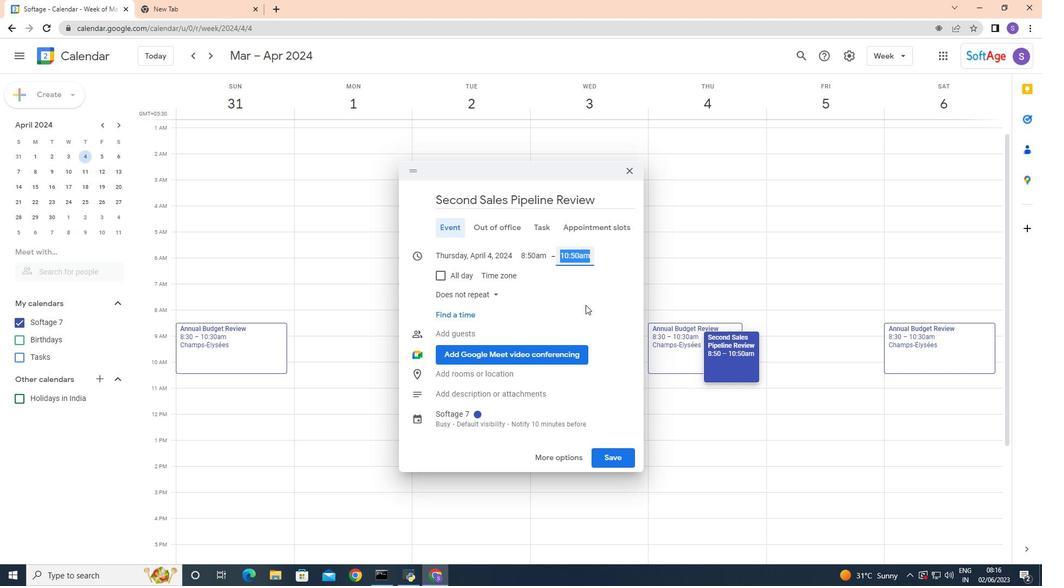 
Action: Mouse pressed left at (586, 303)
Screenshot: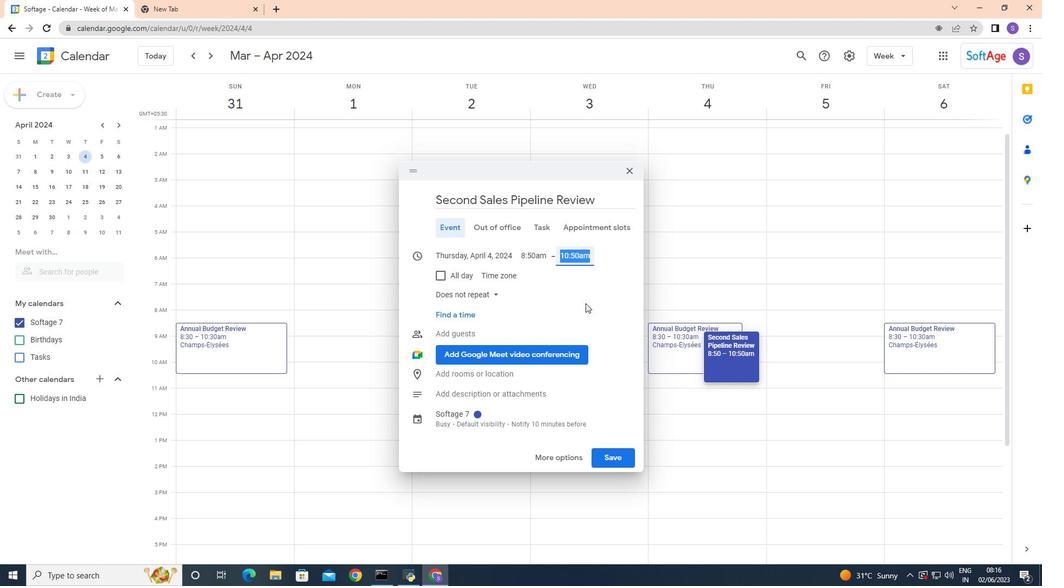 
Action: Mouse moved to (474, 395)
Screenshot: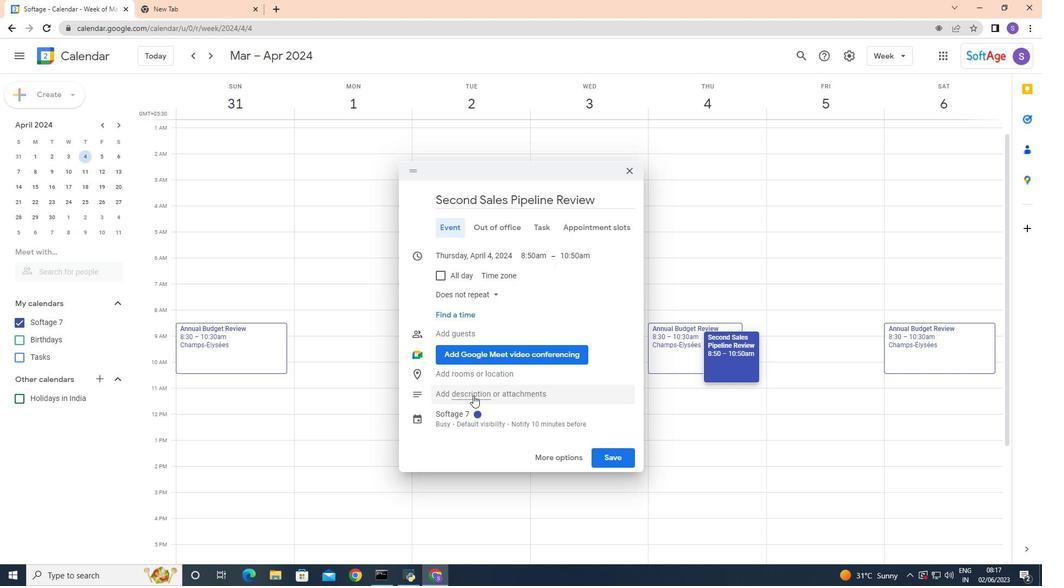 
Action: Mouse pressed left at (474, 395)
Screenshot: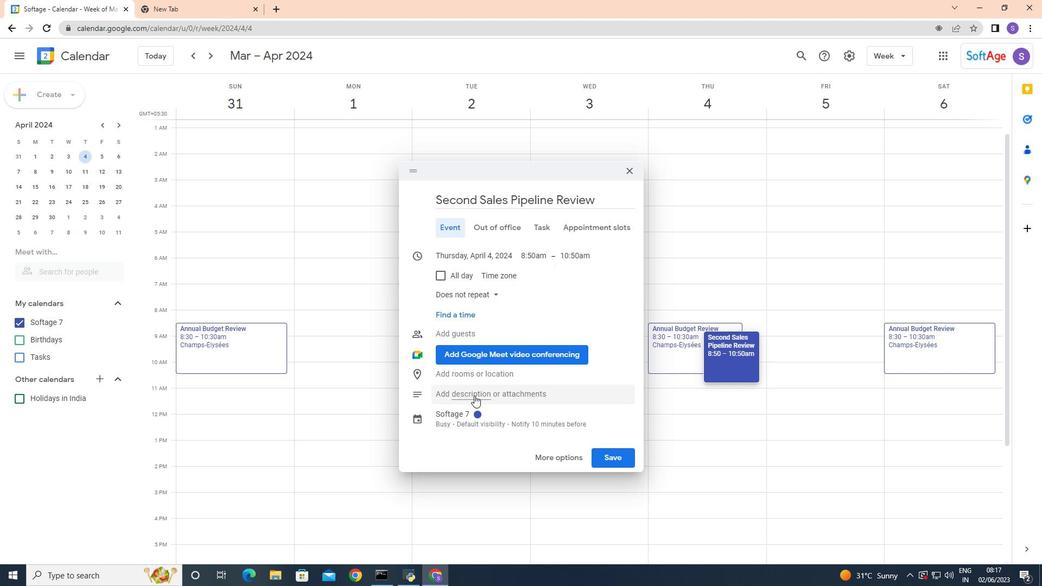 
Action: Mouse moved to (462, 412)
Screenshot: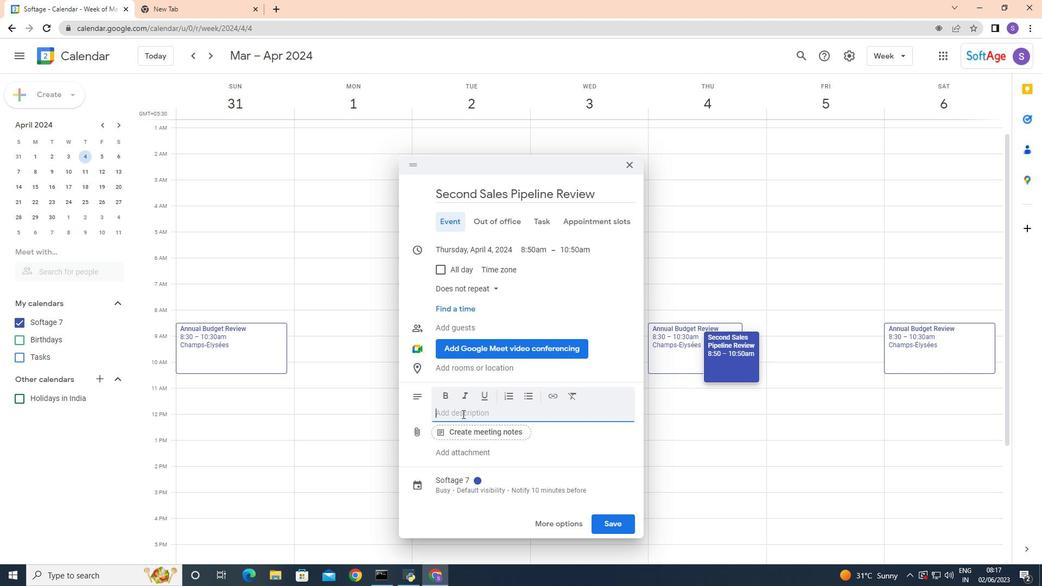 
Action: Mouse pressed left at (462, 412)
Screenshot: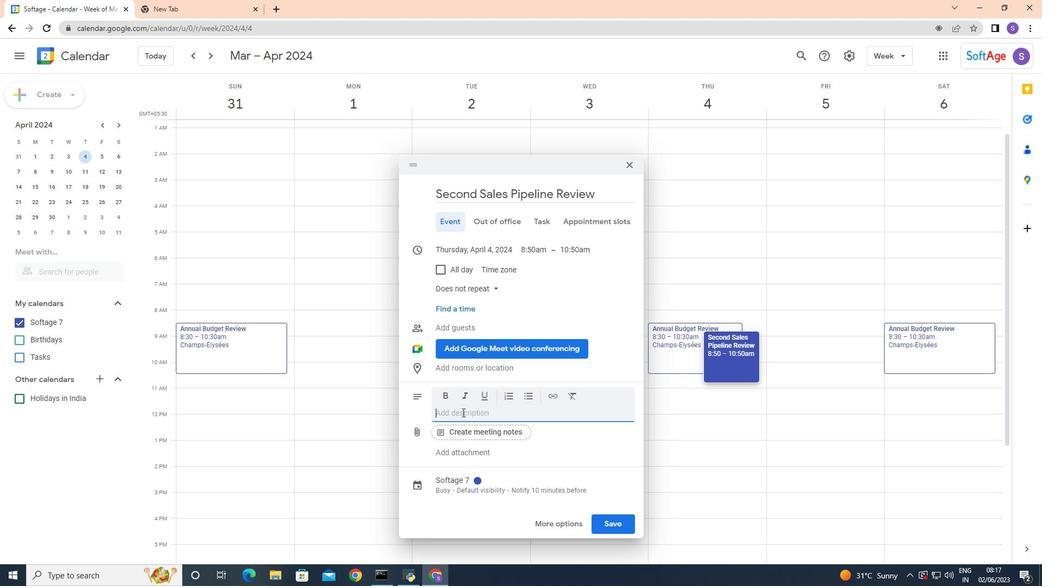 
Action: Mouse moved to (462, 413)
Screenshot: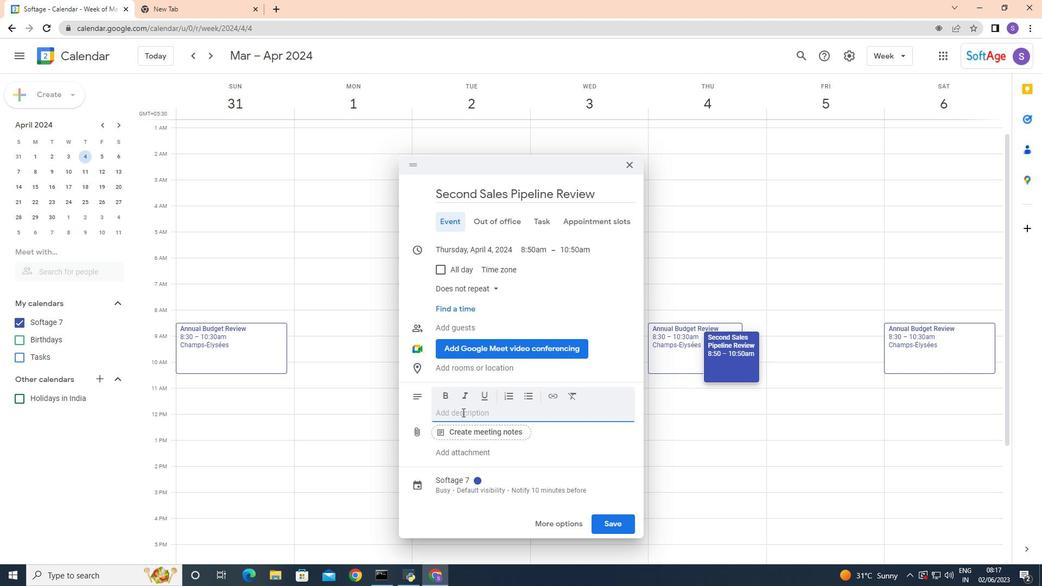 
Action: Key pressed <Key.shift>A<Key.space>conference<Key.space>call<Key.space>with<Key.space>partners<Key.space>serves<Key.space>as<Key.space>a<Key.space>platform<Key.space>for<Key.space>collaborative<Key.space>discussions.<Key.space><Key.shift>It<Key.space>brings<Key.space>together<Key.space>representative<Key.space>
Screenshot: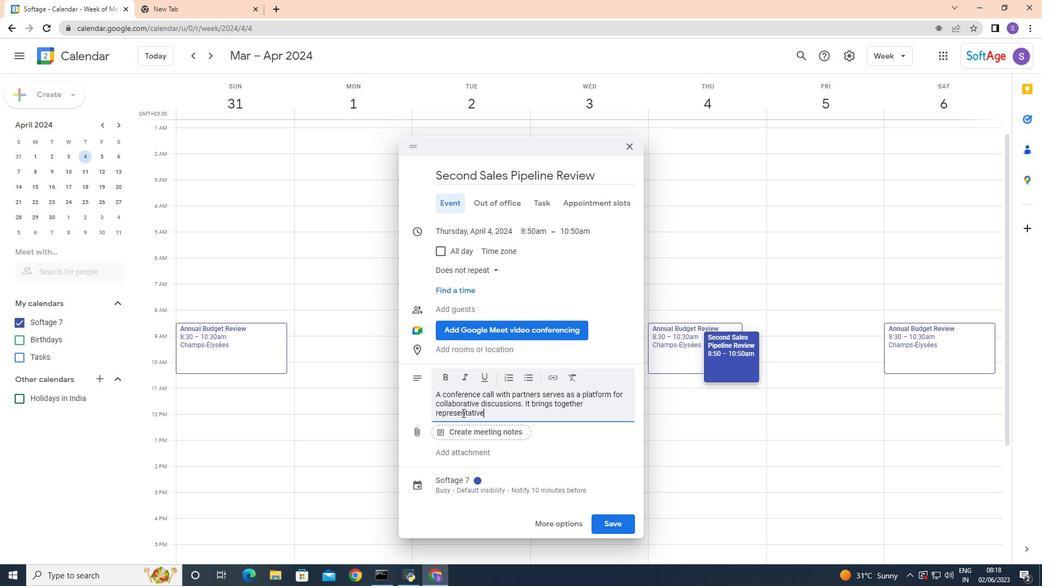 
Action: Mouse moved to (501, 417)
Screenshot: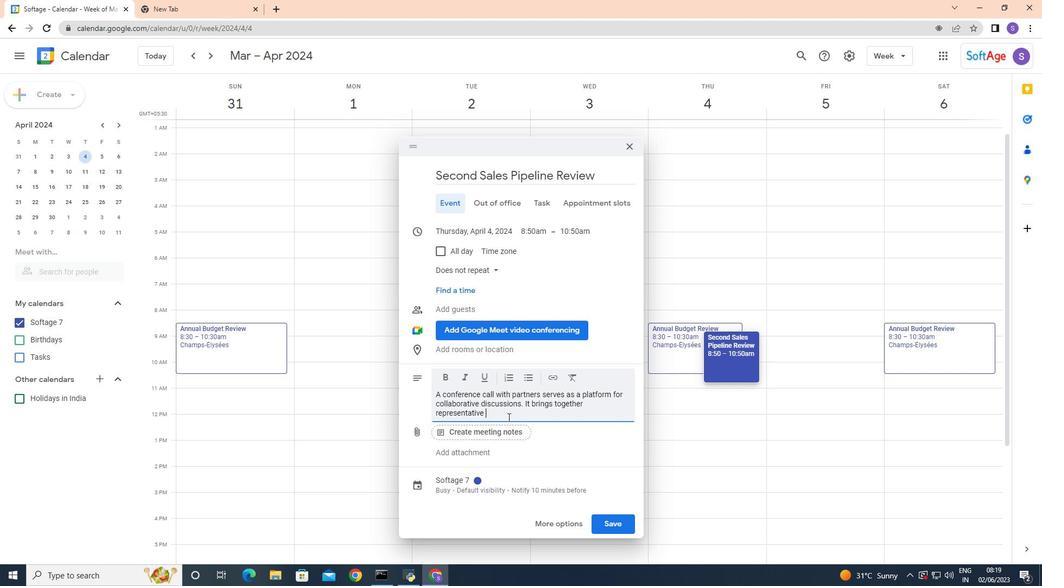 
Action: Key pressed from<Key.space>different<Key.space>organizations<Key.space>or<Key.space>departments<Key.space>to<Key.space>exchange<Key.space>ideas,<Key.space>share<Key.space>upadates,<Key.space>and<Key.space>address<Key.space>common
Screenshot: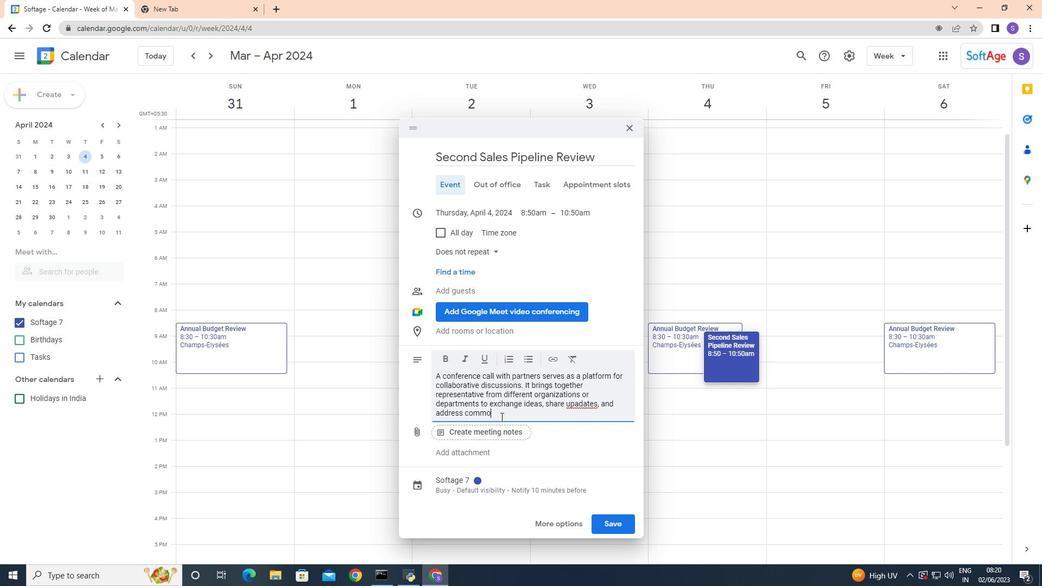 
Action: Mouse moved to (584, 404)
Screenshot: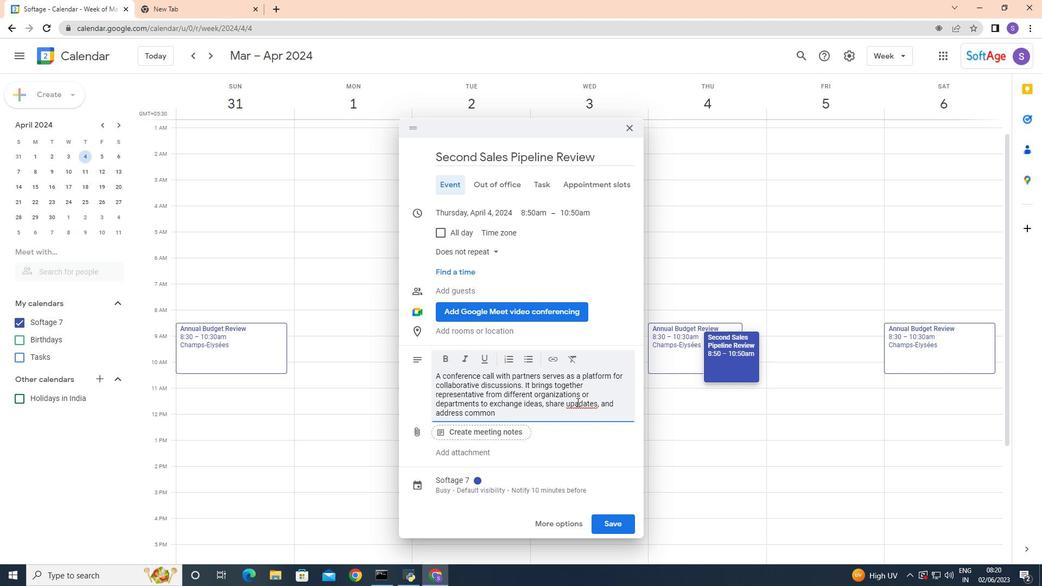 
Action: Mouse pressed right at (584, 404)
Screenshot: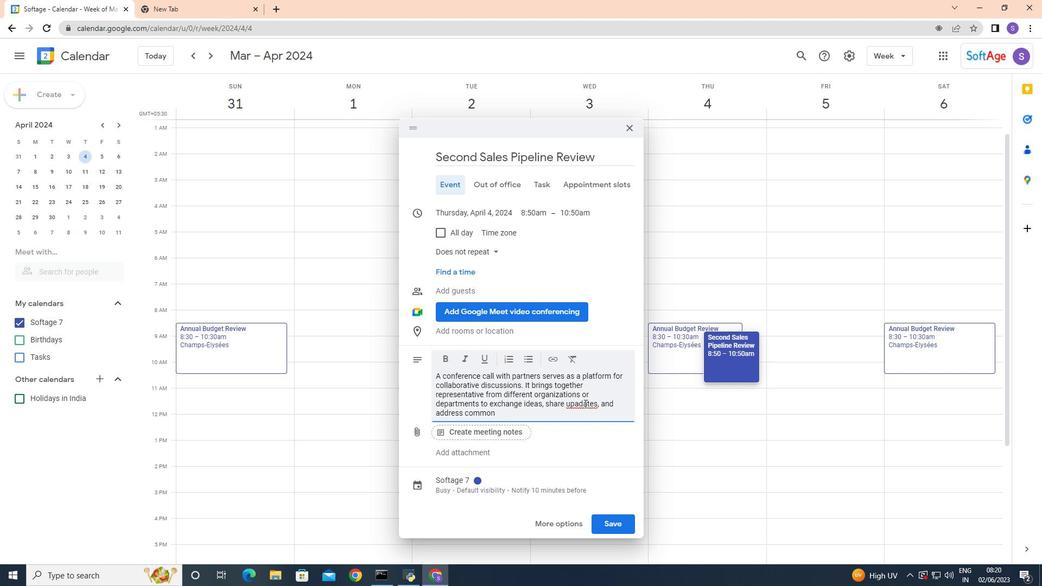 
Action: Mouse moved to (607, 243)
Screenshot: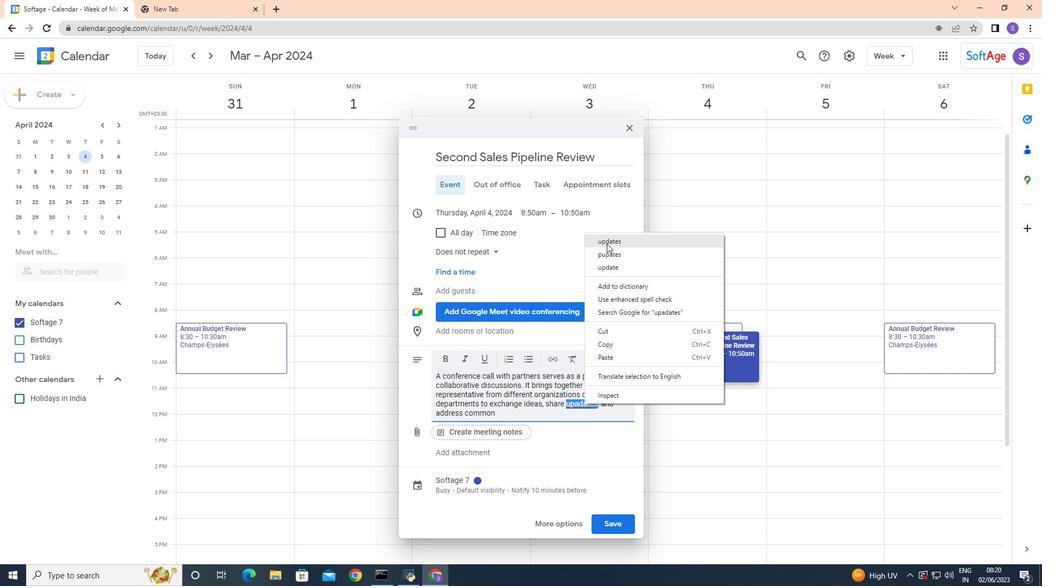 
Action: Mouse pressed left at (607, 243)
Screenshot: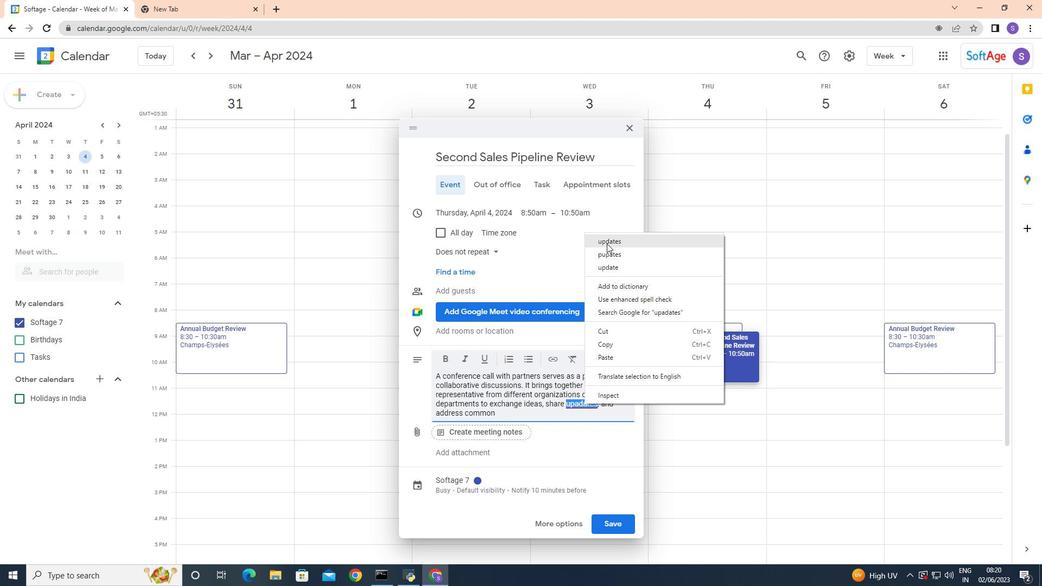 
Action: Mouse moved to (507, 413)
Screenshot: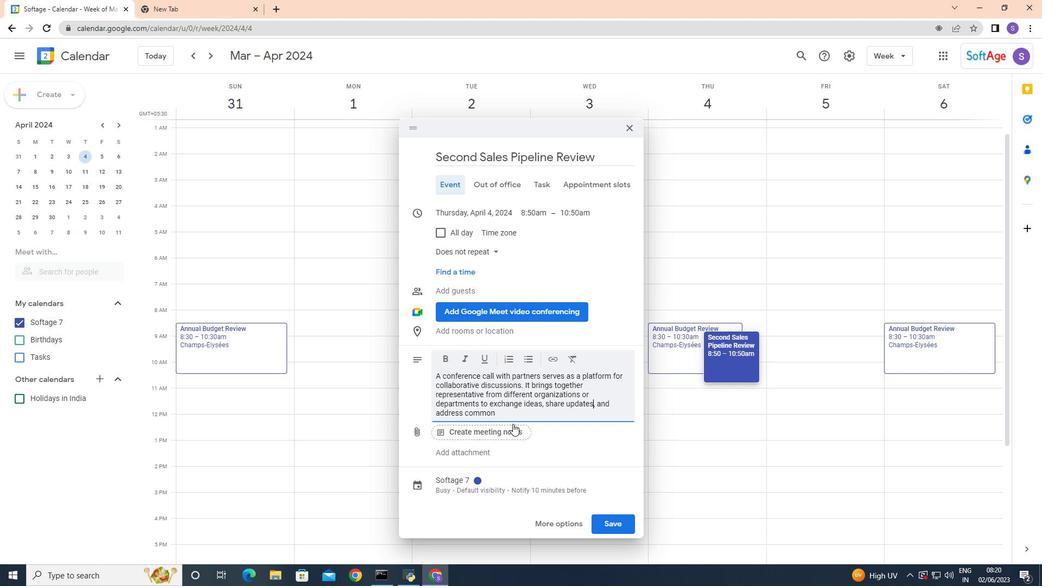 
Action: Mouse pressed left at (507, 413)
Screenshot: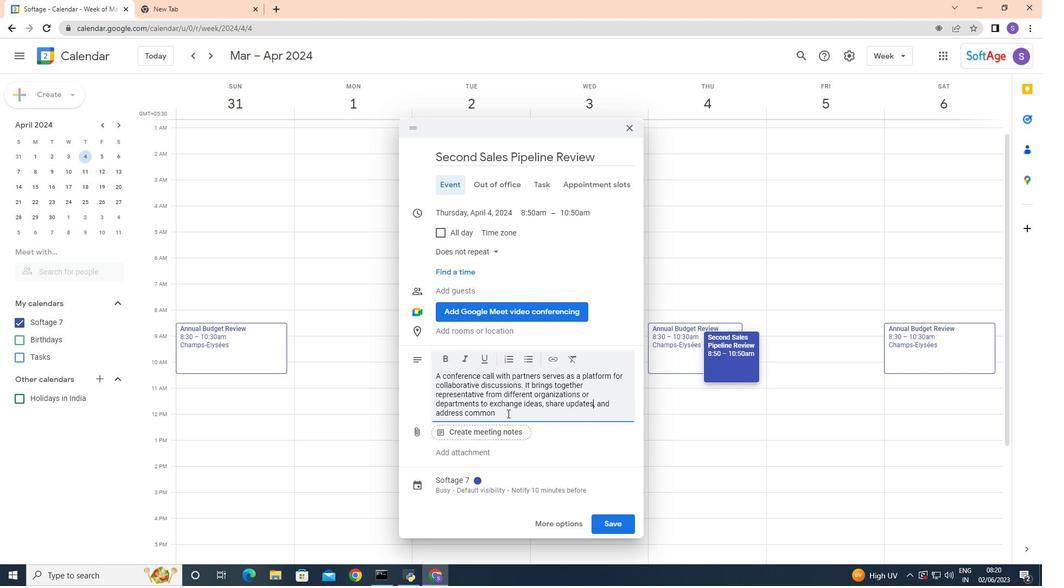 
Action: Key pressed <Key.space>callenges.<Key.space>
Screenshot: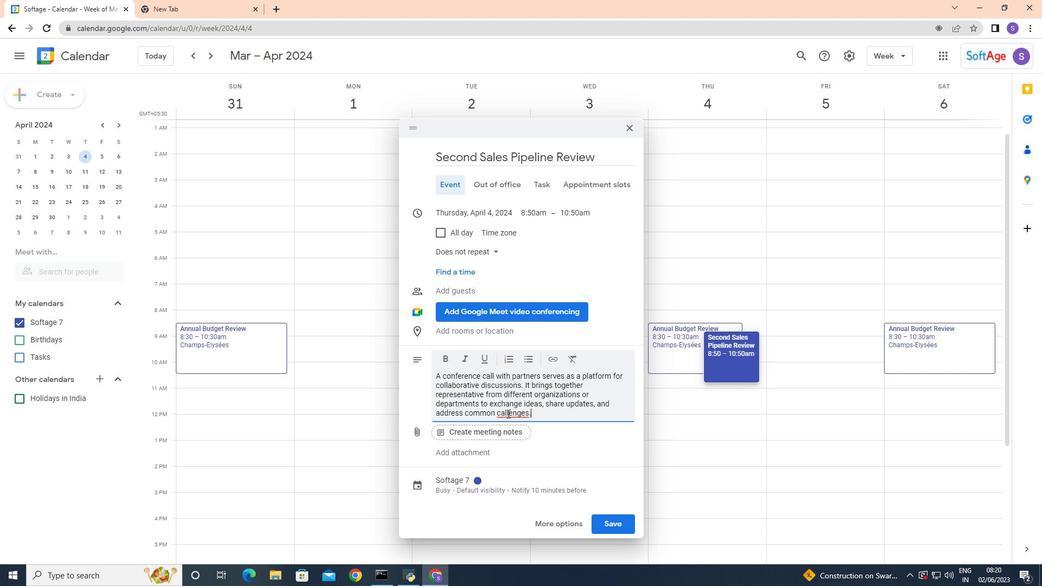 
Action: Mouse moved to (516, 417)
Screenshot: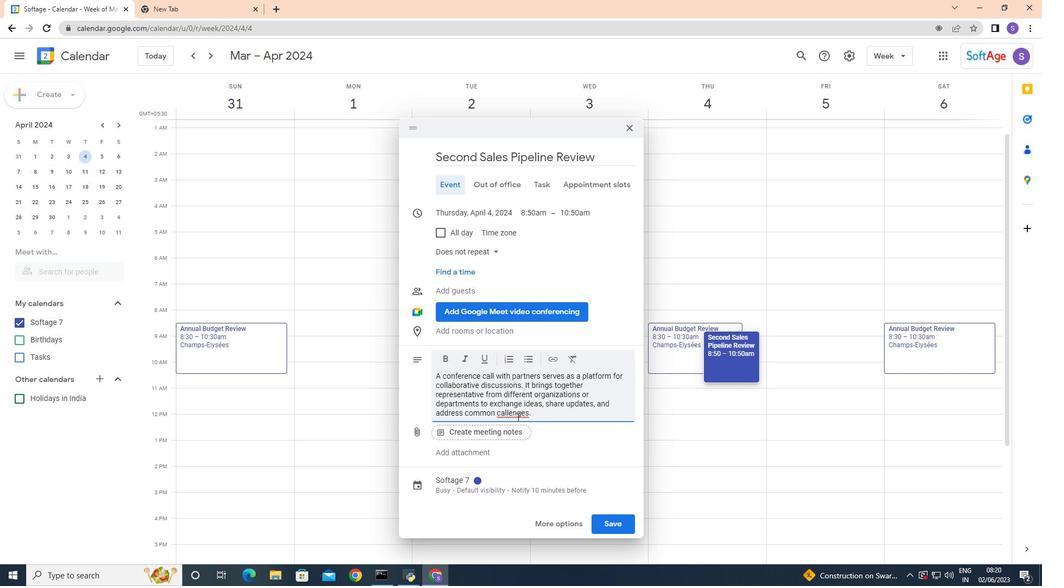 
Action: Mouse pressed right at (516, 417)
Screenshot: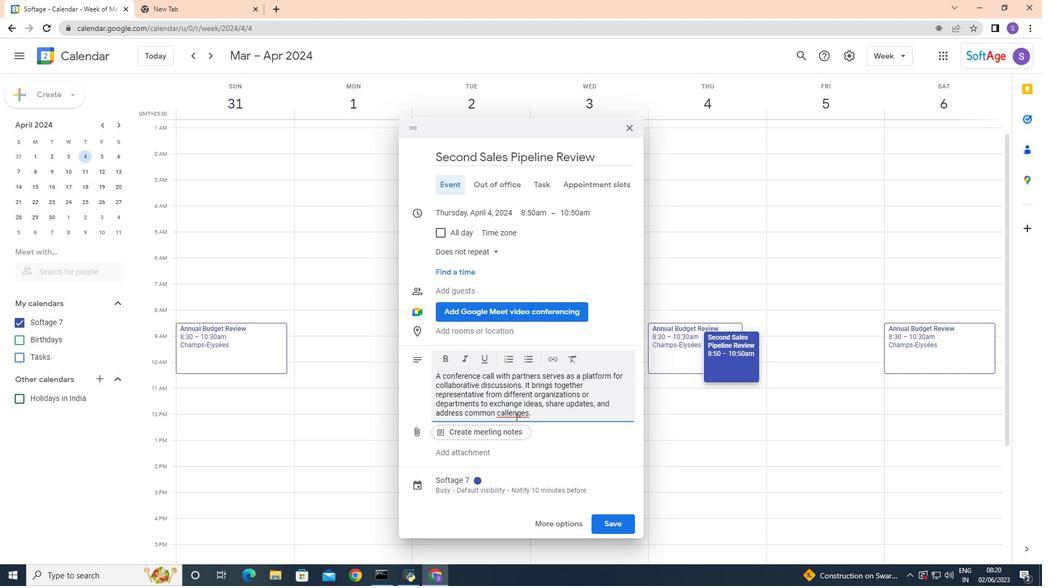 
Action: Mouse moved to (550, 271)
Screenshot: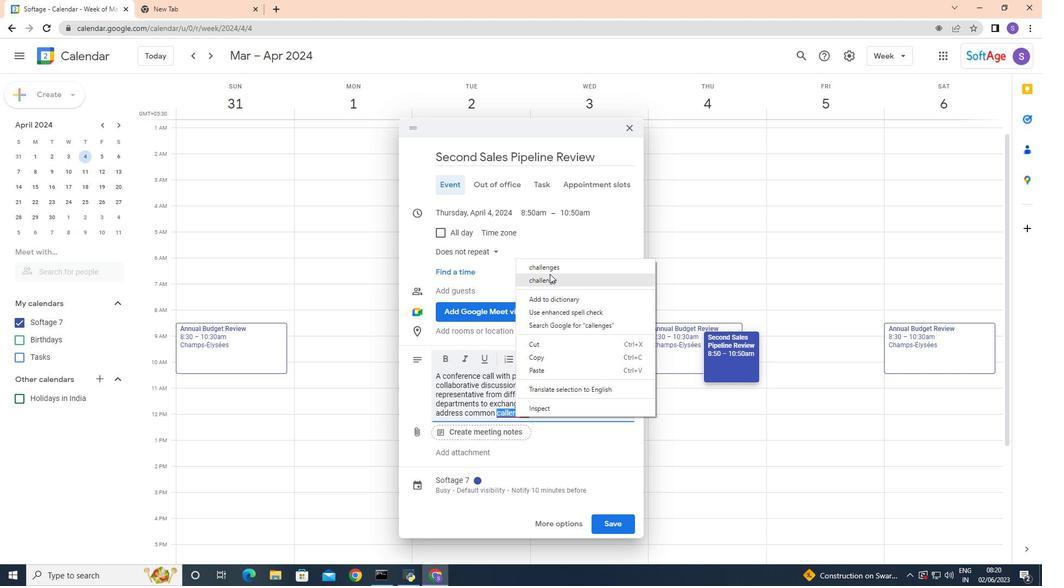 
Action: Mouse pressed left at (550, 271)
Screenshot: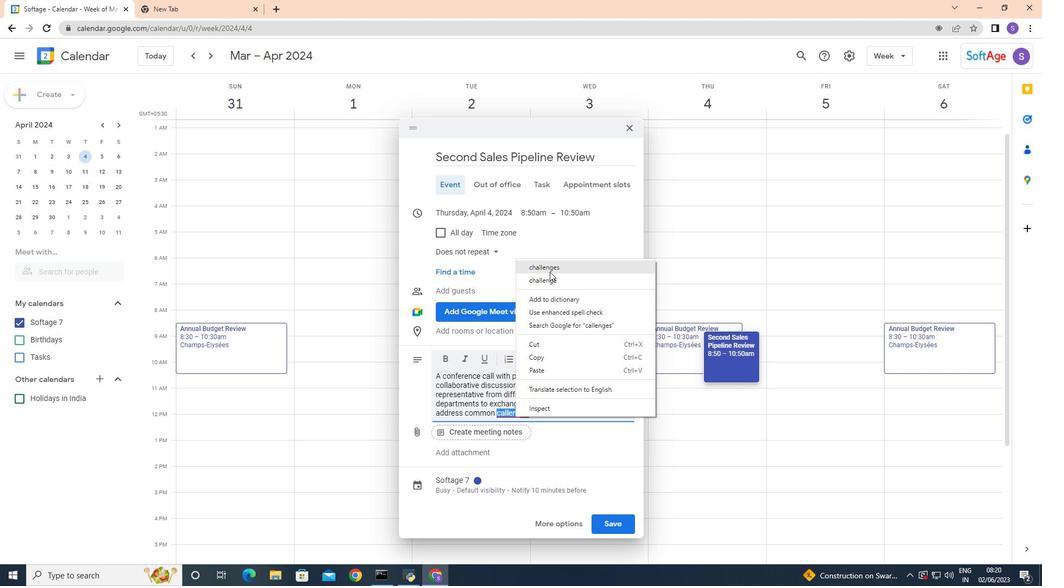 
Action: Mouse moved to (552, 407)
Screenshot: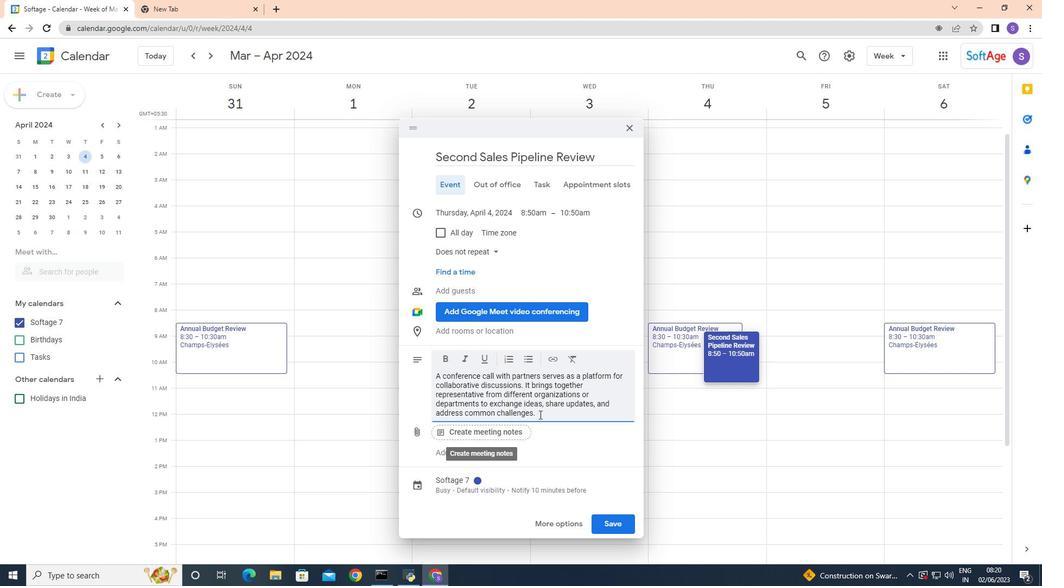 
Action: Mouse pressed left at (552, 407)
Screenshot: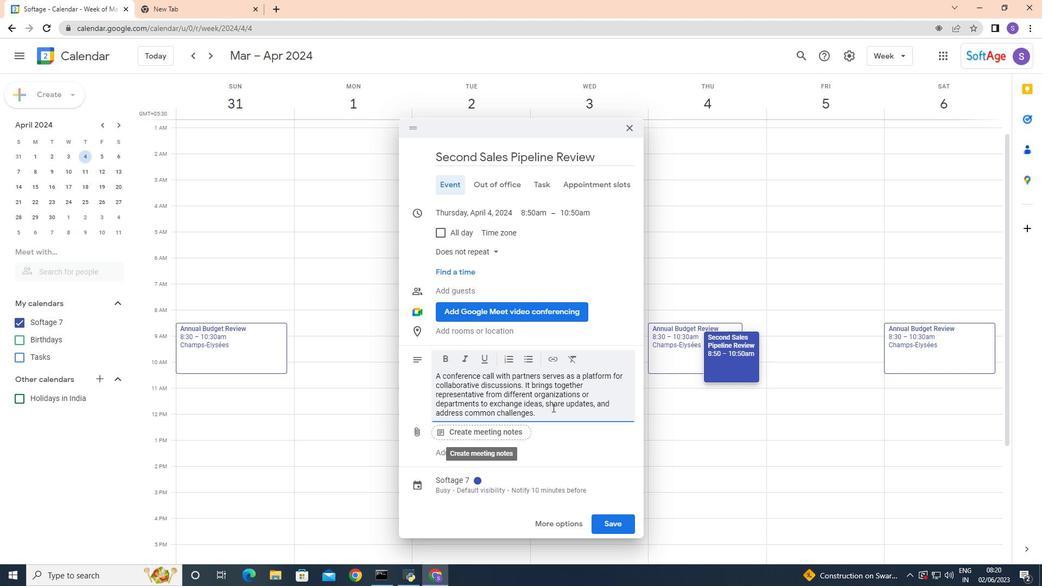 
Action: Mouse moved to (549, 412)
Screenshot: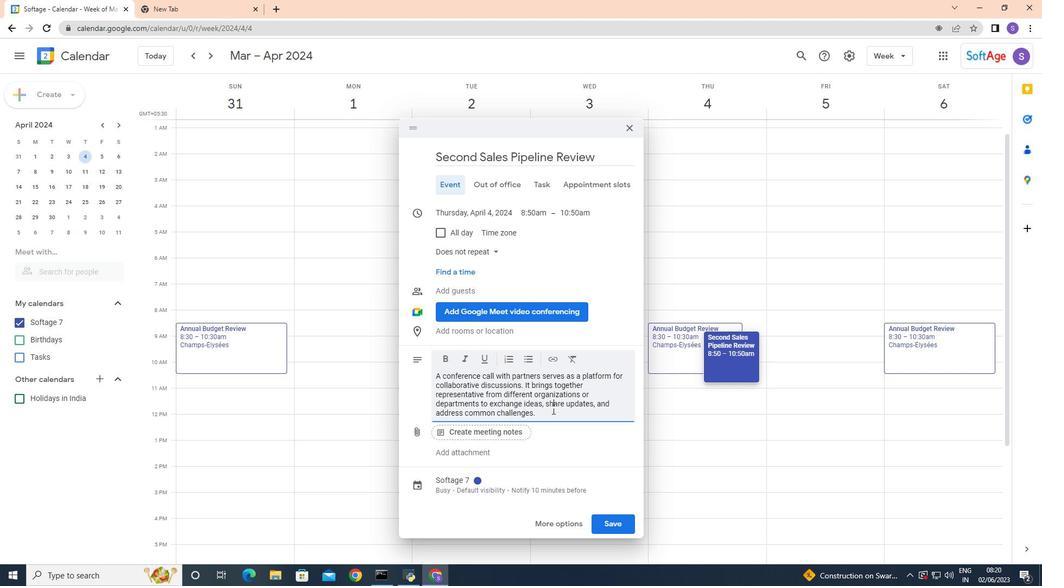 
Action: Mouse pressed left at (549, 412)
Screenshot: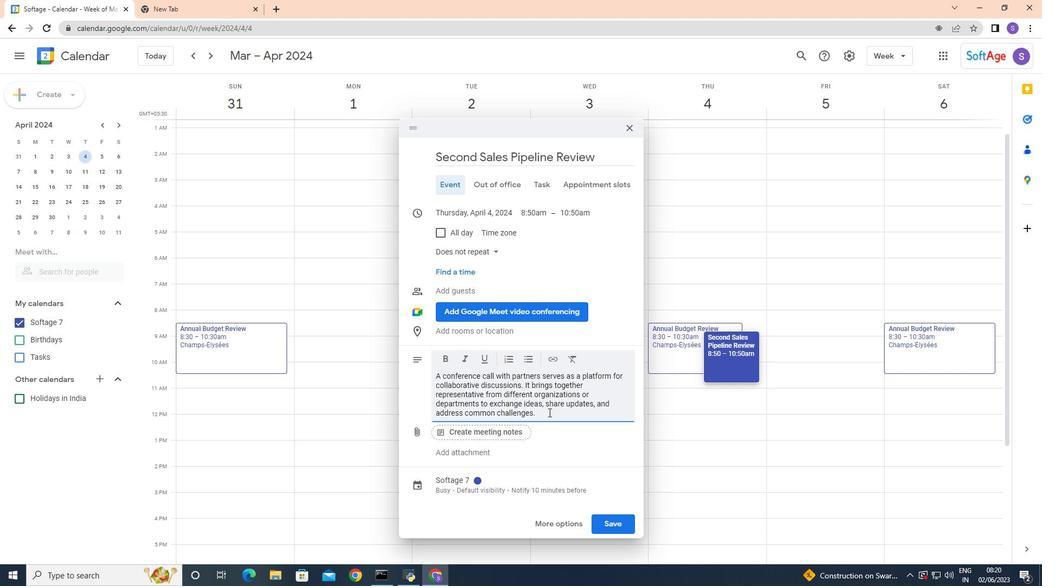 
Action: Key pressed <Key.shift>The<Key.space><Key.space>call<Key.space>enables<Key.space>open<Key.space>and<Key.space>teamwork<Key.space>and<Key.space>cooperation<Key.space>among<Key.space>partners.
Screenshot: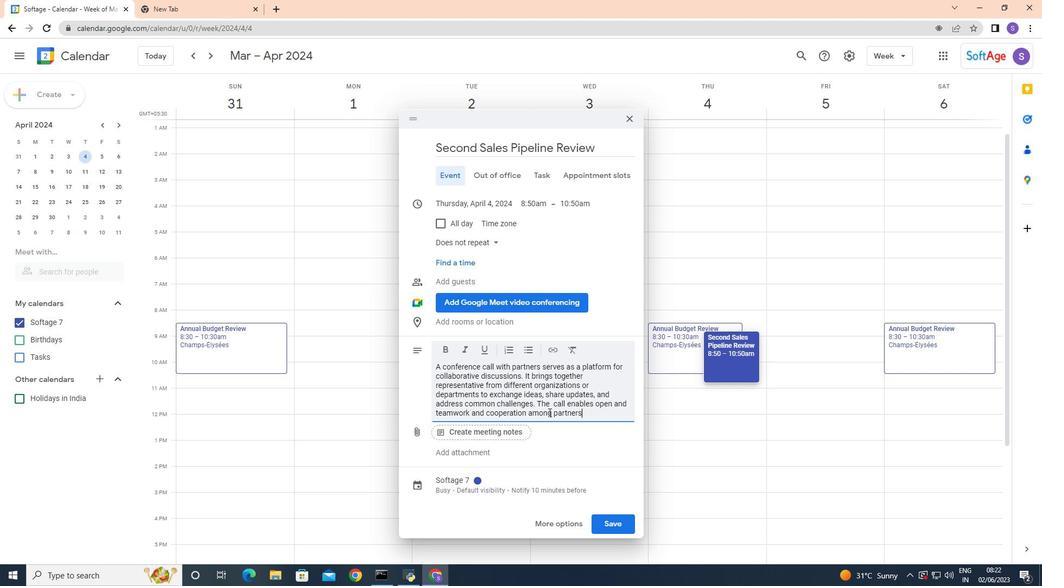 
Action: Mouse moved to (566, 525)
Screenshot: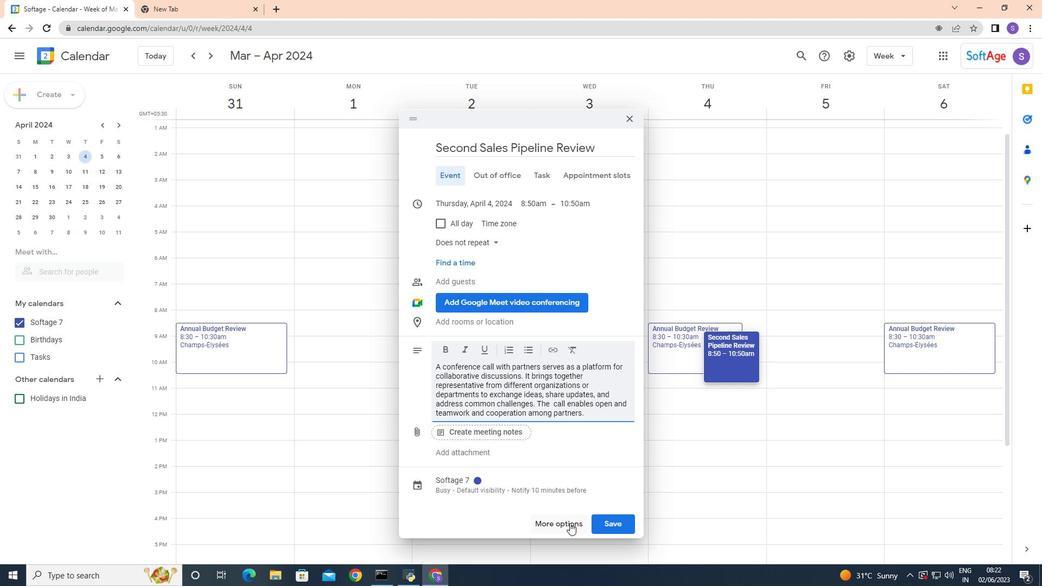 
Action: Mouse pressed left at (566, 525)
Screenshot: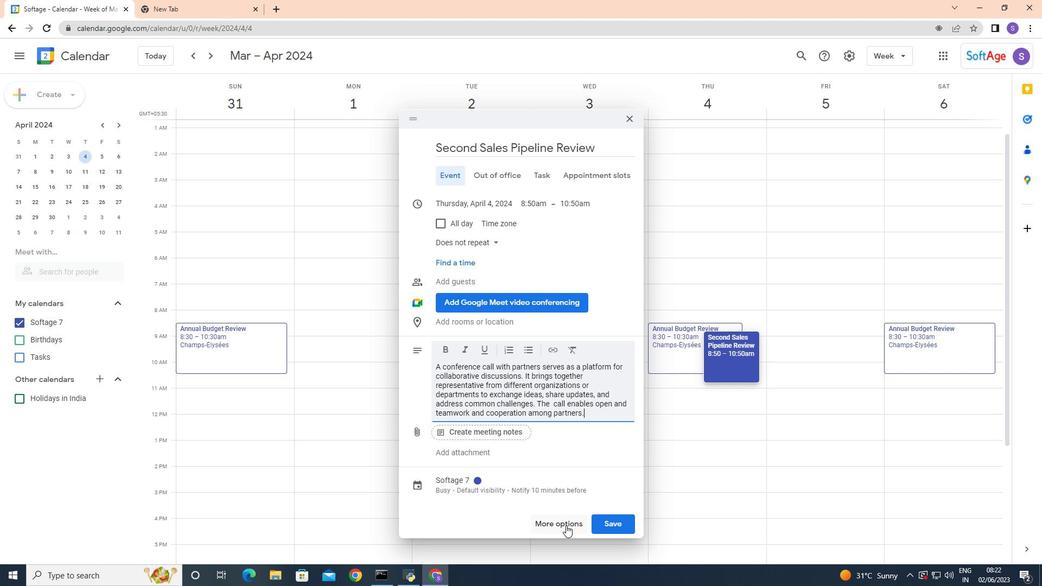 
Action: Mouse moved to (86, 279)
Screenshot: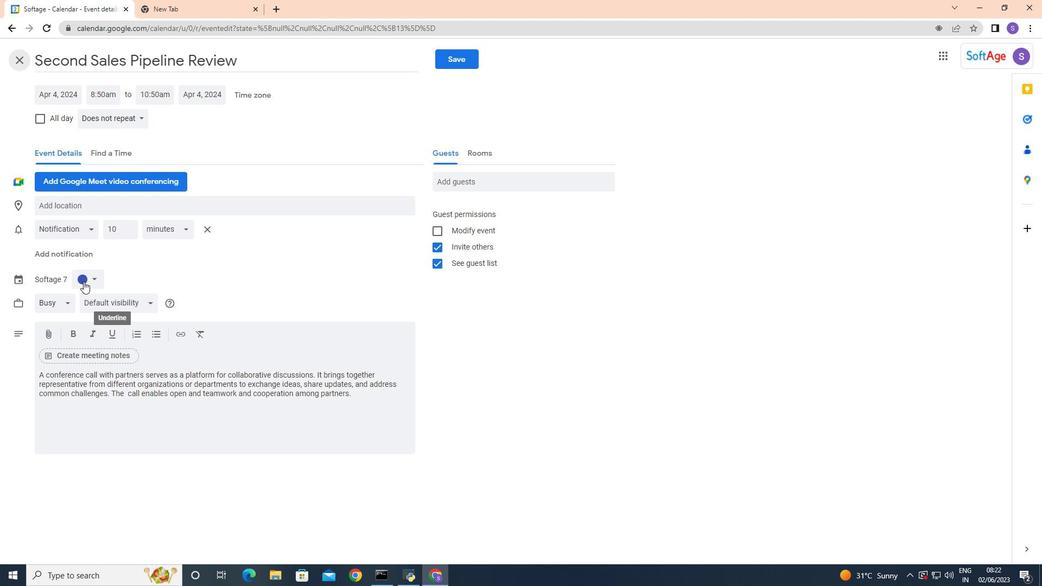 
Action: Mouse pressed left at (86, 279)
Screenshot: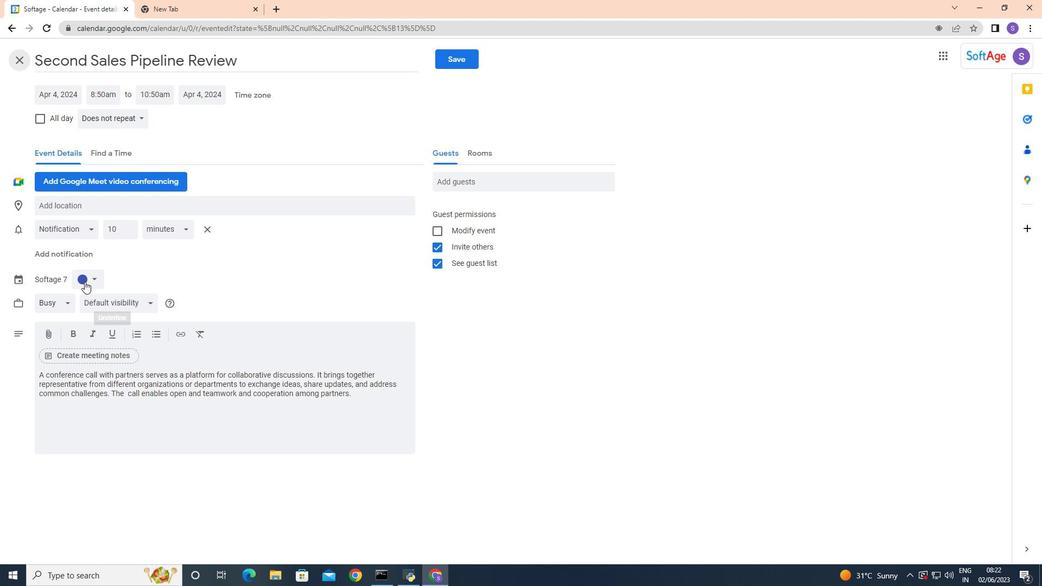 
Action: Mouse moved to (92, 278)
Screenshot: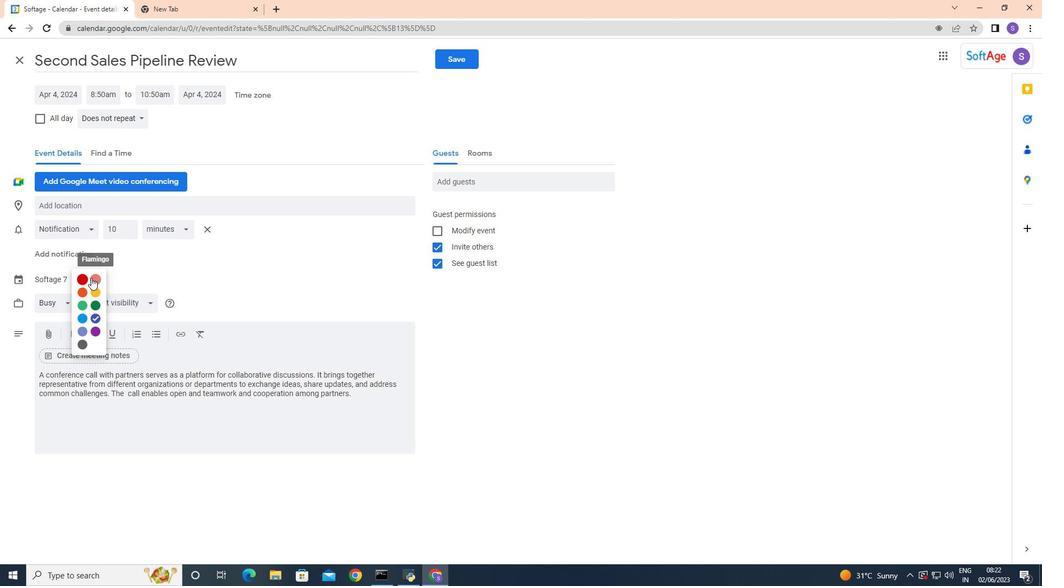 
Action: Mouse pressed left at (92, 278)
Screenshot: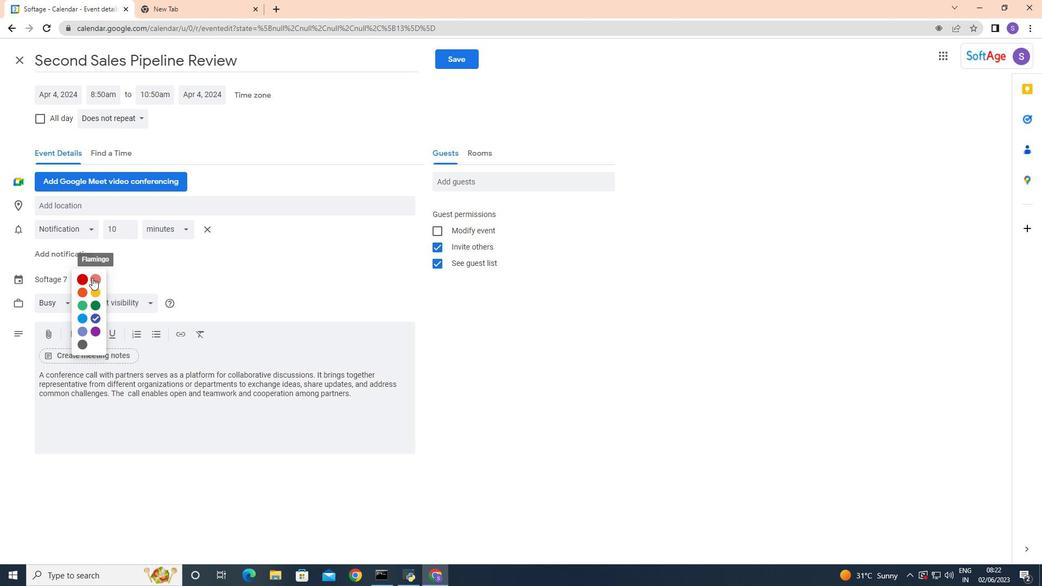 
Action: Mouse moved to (64, 206)
Screenshot: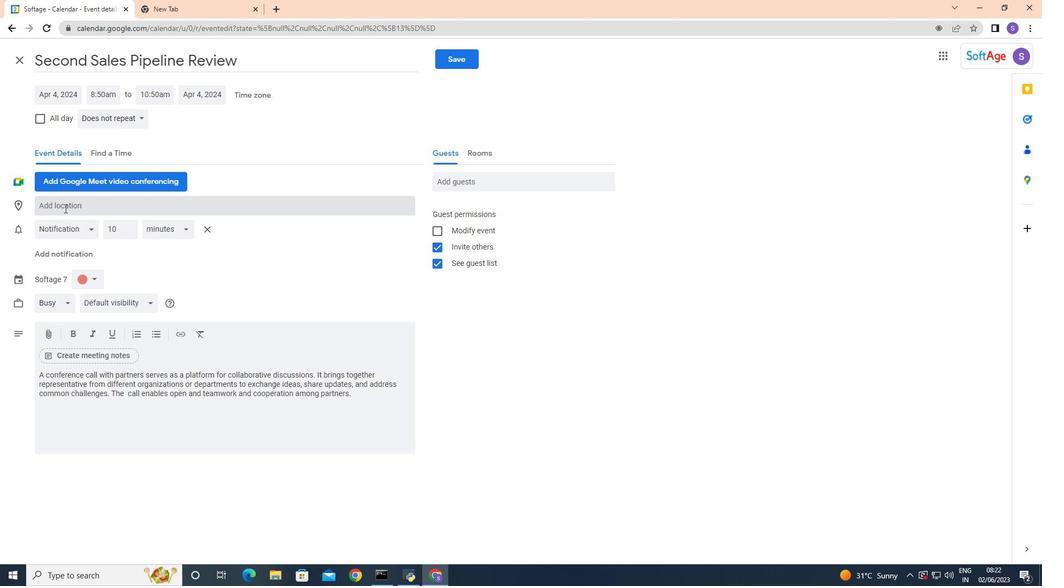 
Action: Mouse pressed left at (64, 206)
Screenshot: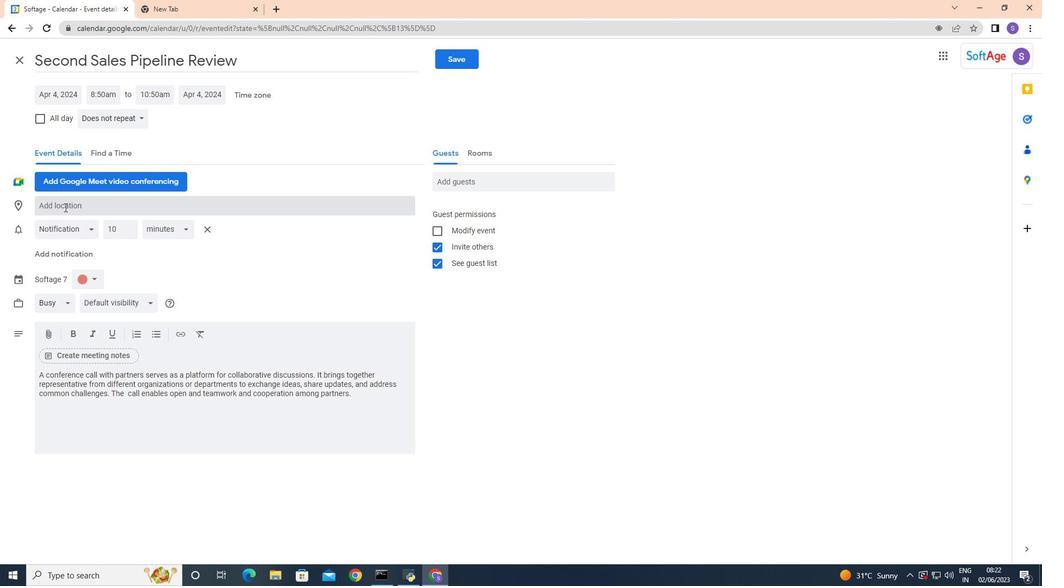 
Action: Key pressed 123<Key.space><Key.shift>Park<Key.space>de<Key.space><Key.backspace>la<Key.space>c<Key.backspace><Key.shift>Ciutadek<Key.backspace>lla,<Key.space><Key.shift>Barcelona,<Key.space><Key.shift>Spain,<Key.space>
Screenshot: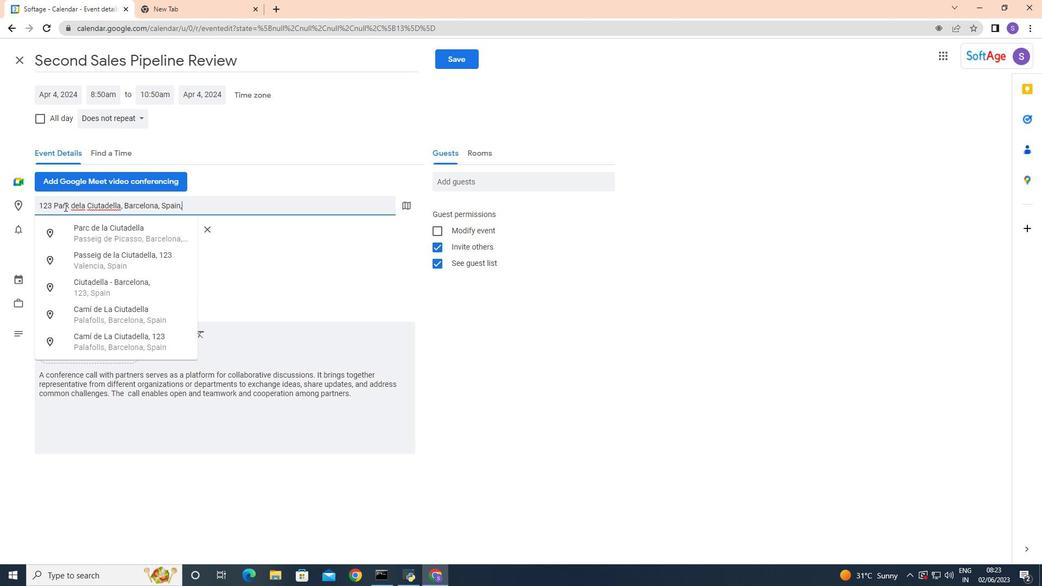 
Action: Mouse moved to (308, 276)
Screenshot: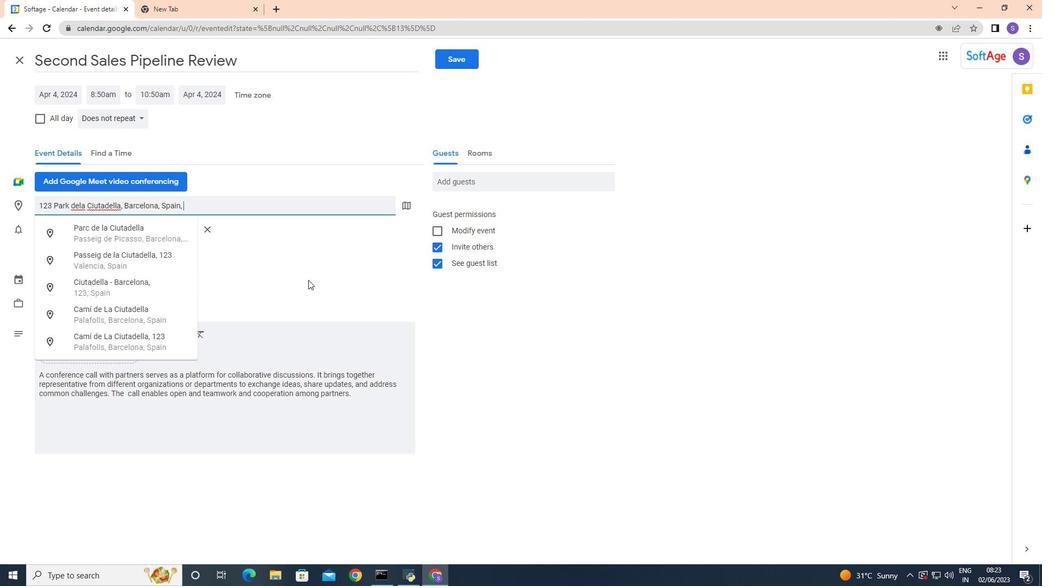 
Action: Mouse pressed left at (308, 276)
Screenshot: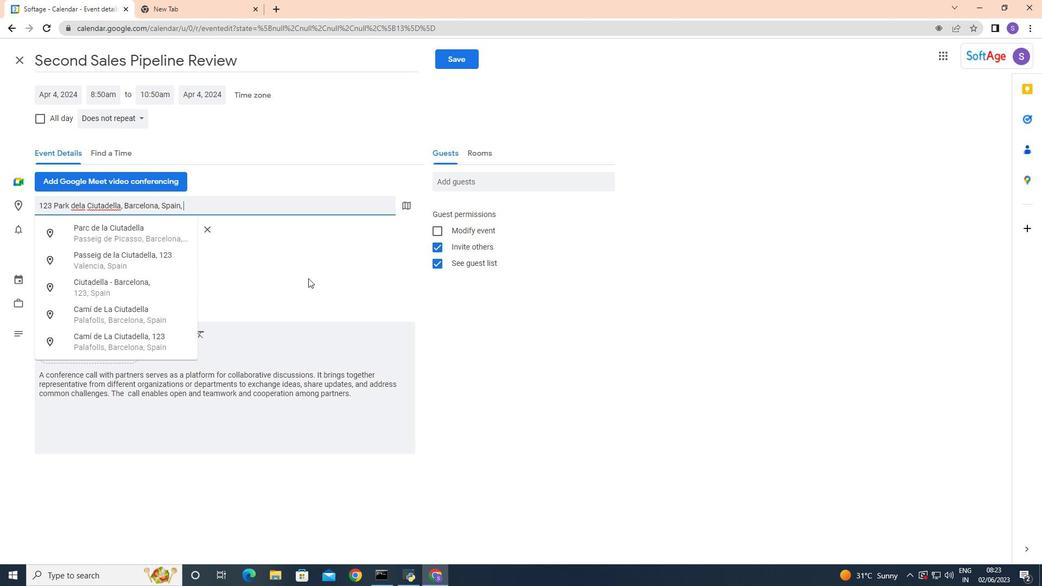 
Action: Mouse moved to (440, 265)
Screenshot: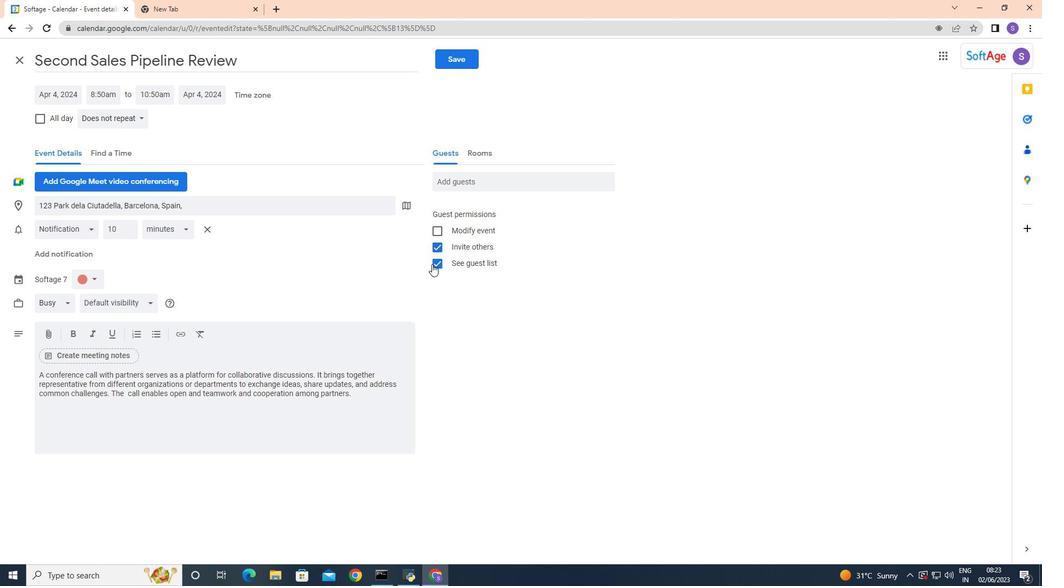 
Action: Mouse pressed left at (440, 265)
Screenshot: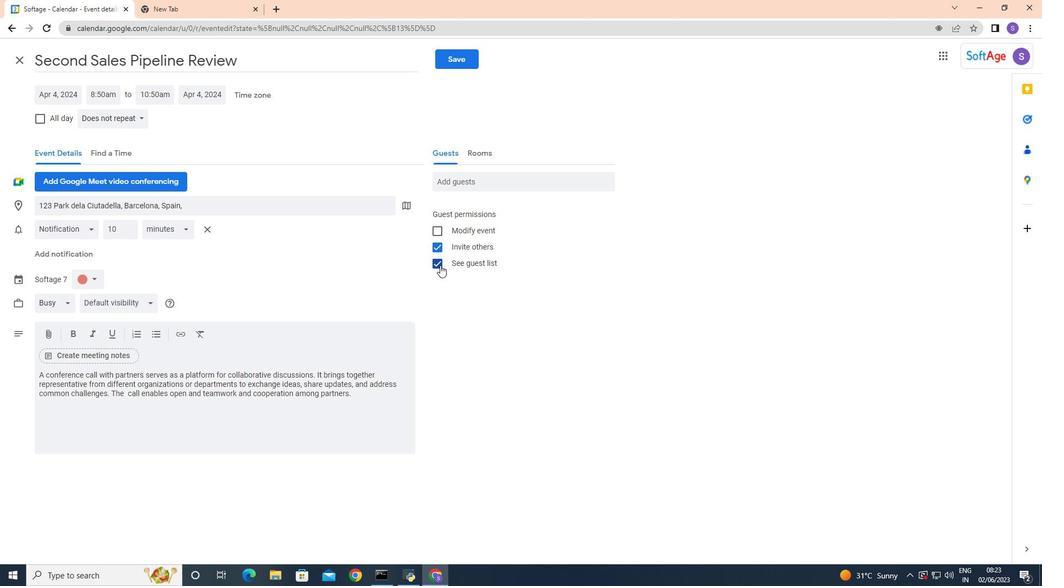 
Action: Mouse moved to (497, 181)
Screenshot: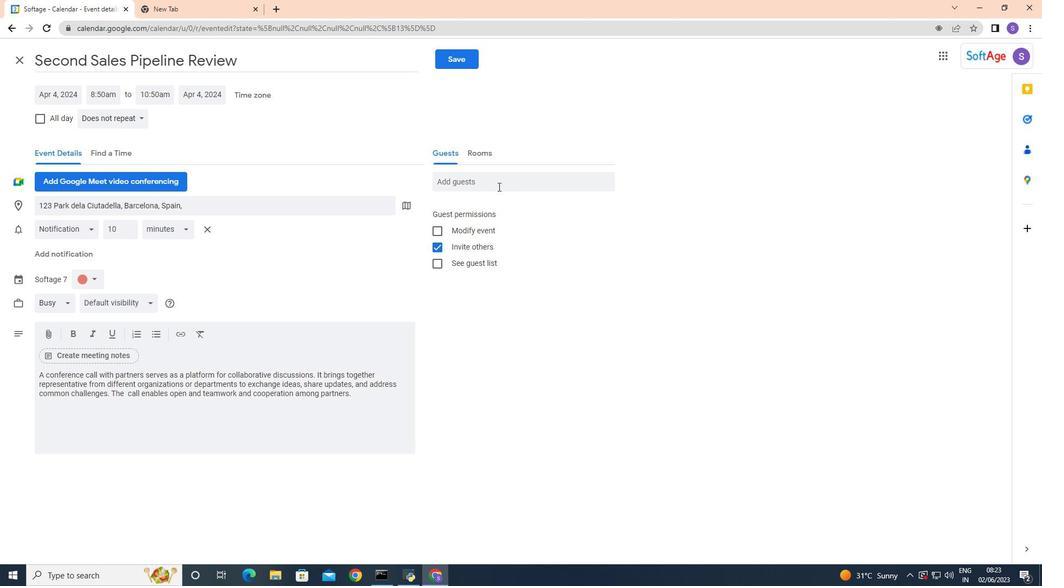 
Action: Mouse pressed left at (497, 181)
Screenshot: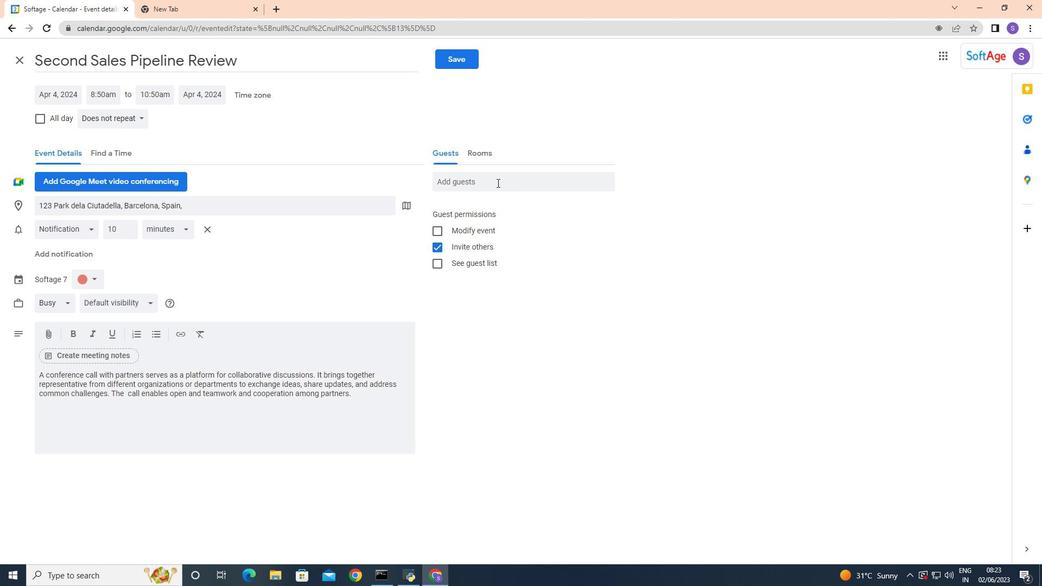 
Action: Key pressed softage.6
Screenshot: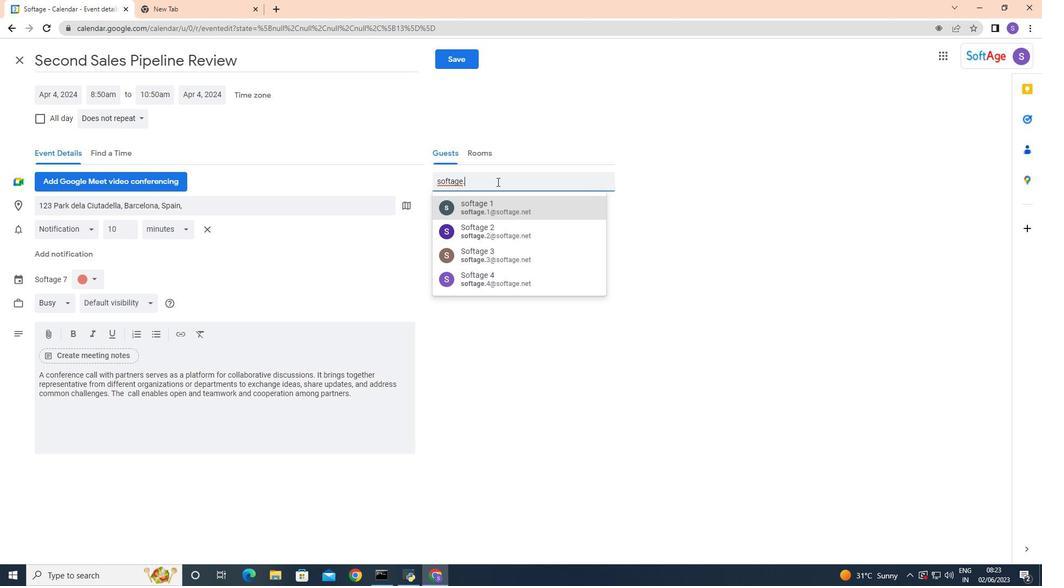 
Action: Mouse moved to (510, 206)
Screenshot: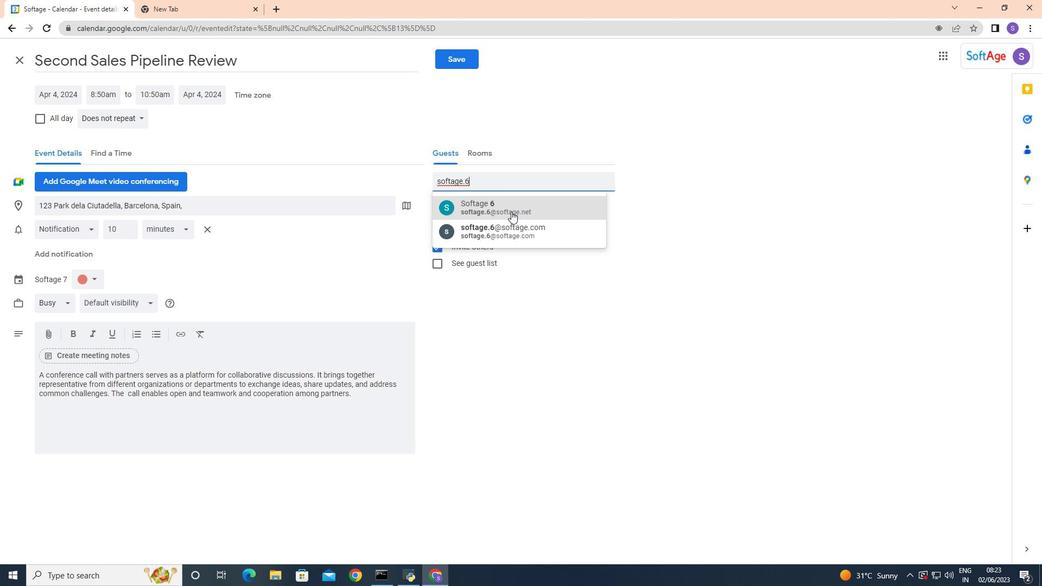 
Action: Mouse pressed left at (510, 206)
Screenshot: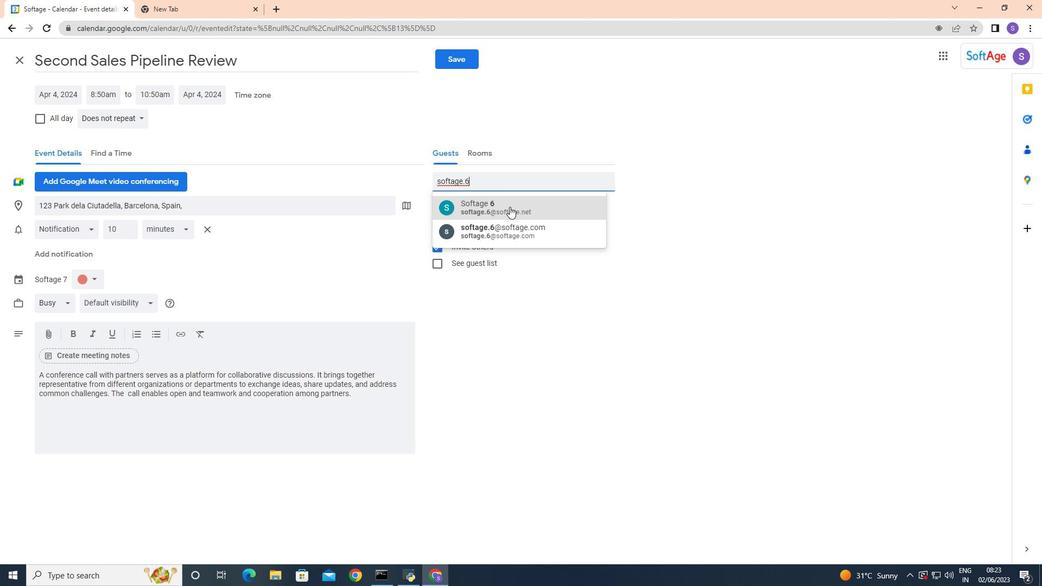 
Action: Mouse moved to (497, 261)
Screenshot: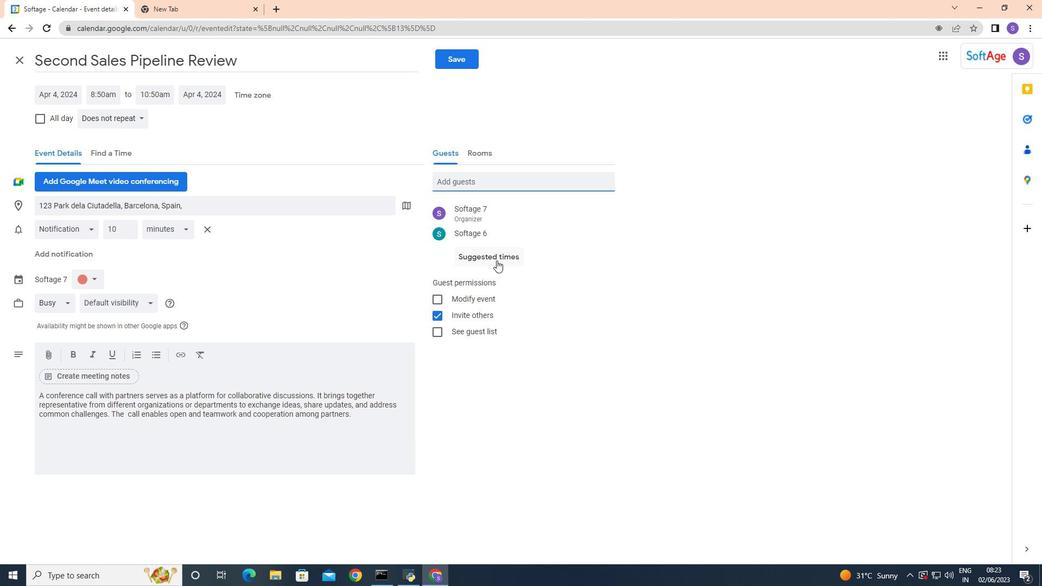
Action: Key pressed softage.8
Screenshot: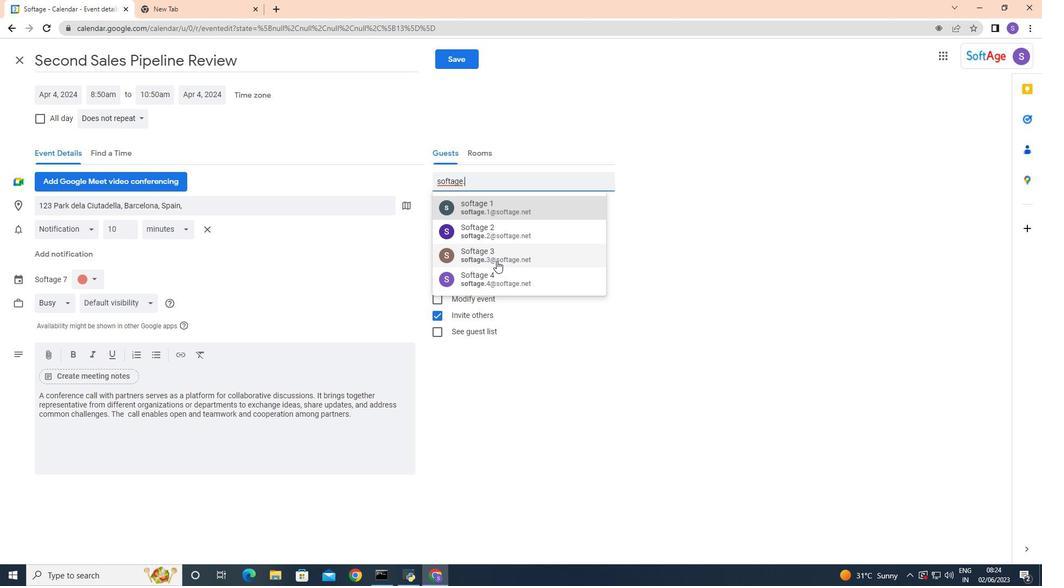 
Action: Mouse moved to (482, 202)
Screenshot: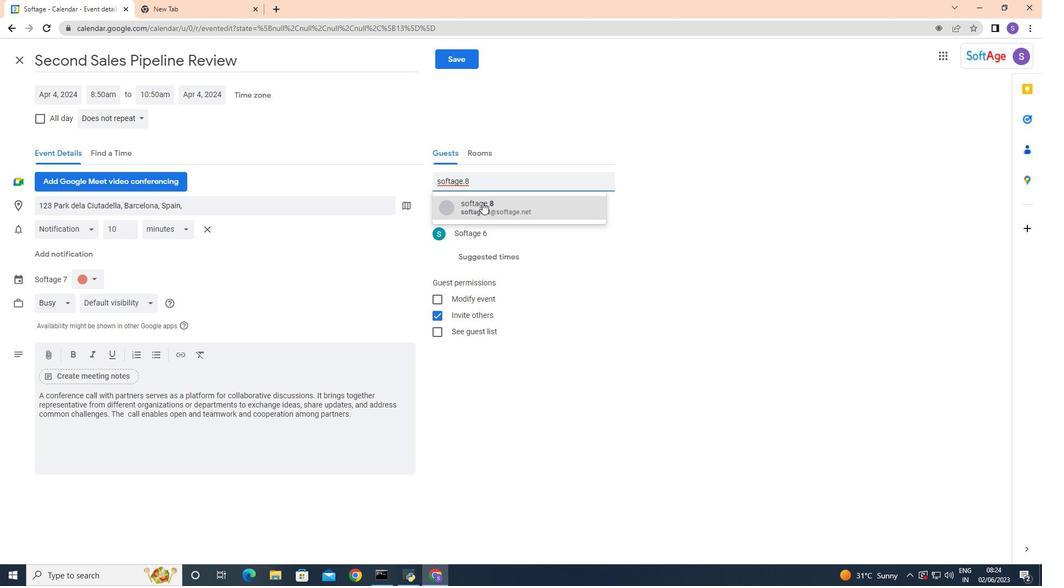 
Action: Mouse pressed left at (482, 202)
Screenshot: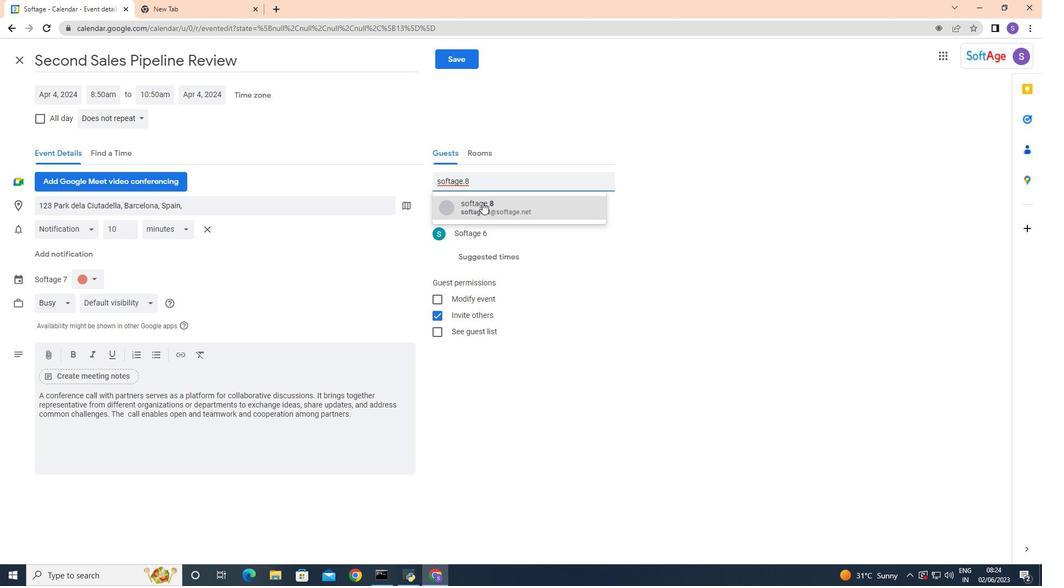 
Action: Mouse moved to (599, 211)
Screenshot: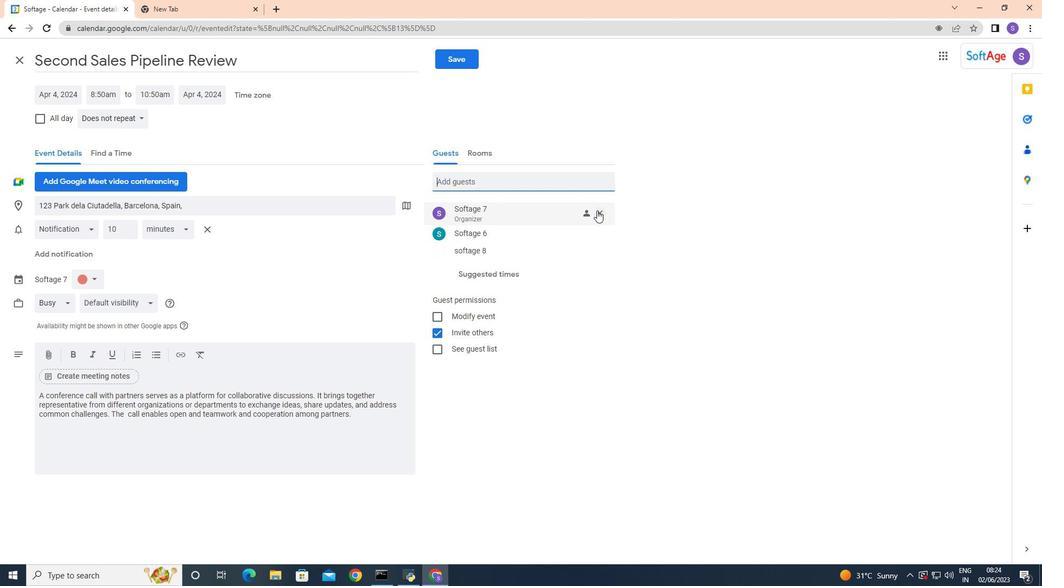 
Action: Mouse pressed left at (599, 211)
Screenshot: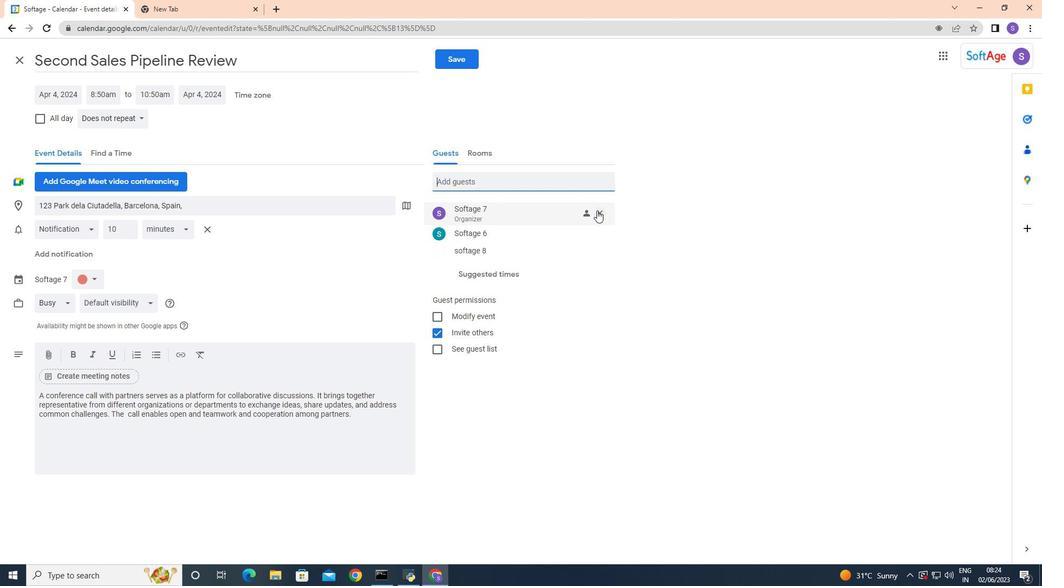 
Action: Mouse moved to (129, 120)
Screenshot: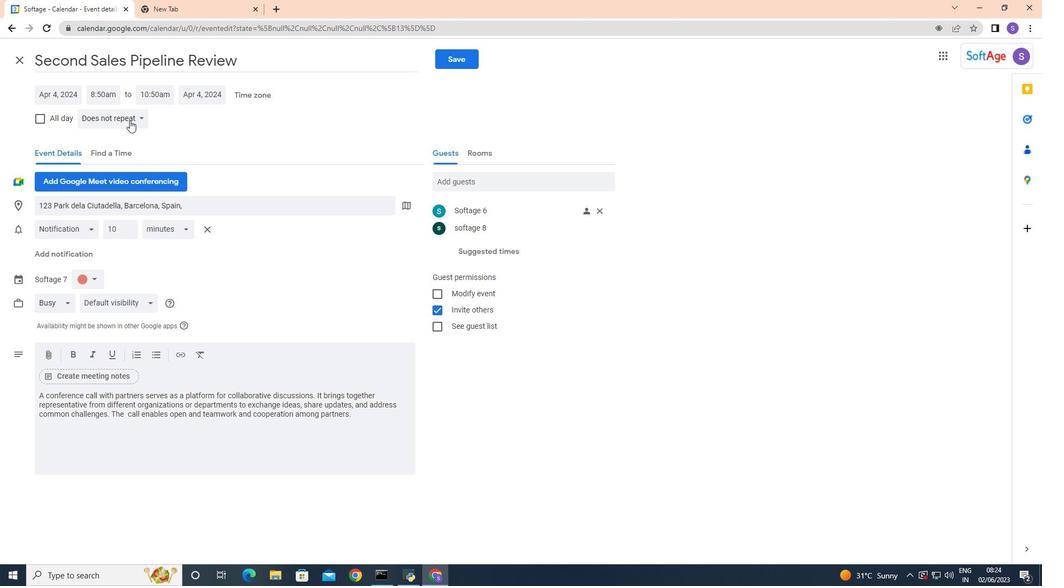 
Action: Mouse pressed left at (129, 120)
Screenshot: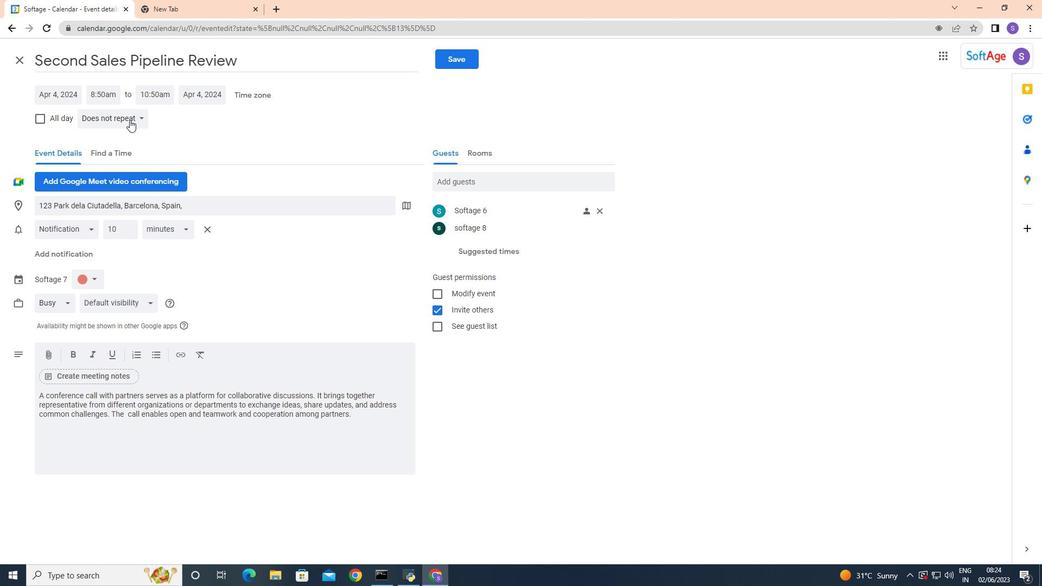
Action: Mouse moved to (126, 218)
Screenshot: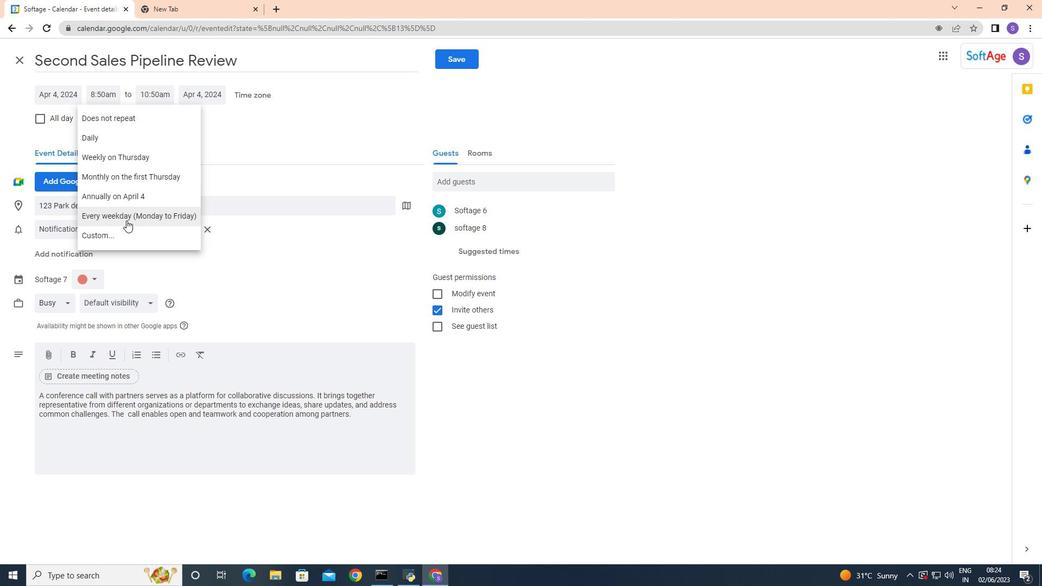 
Action: Mouse pressed left at (126, 218)
Screenshot: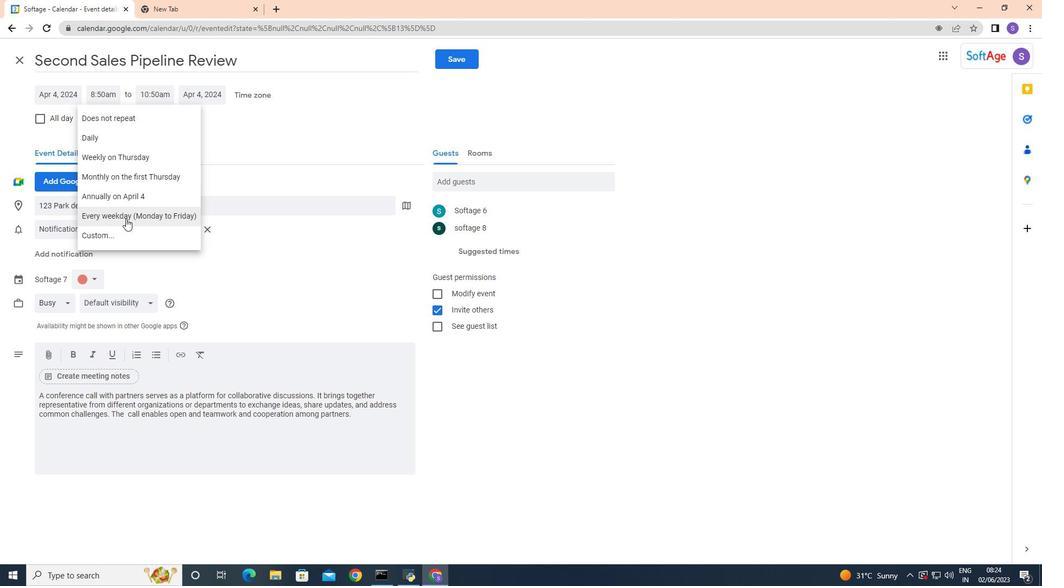 
Action: Mouse moved to (450, 61)
Screenshot: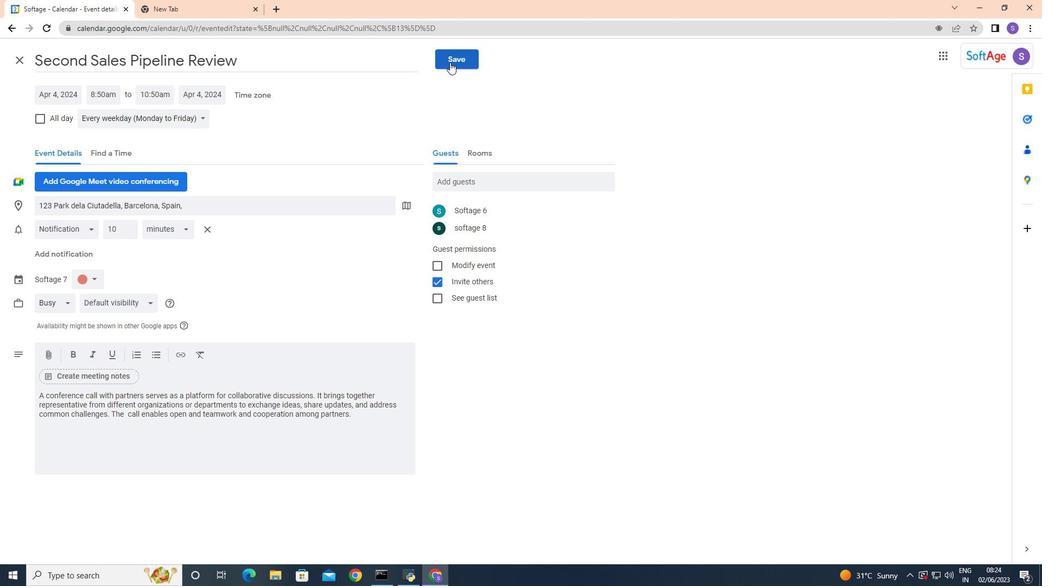 
Action: Mouse pressed left at (450, 61)
Screenshot: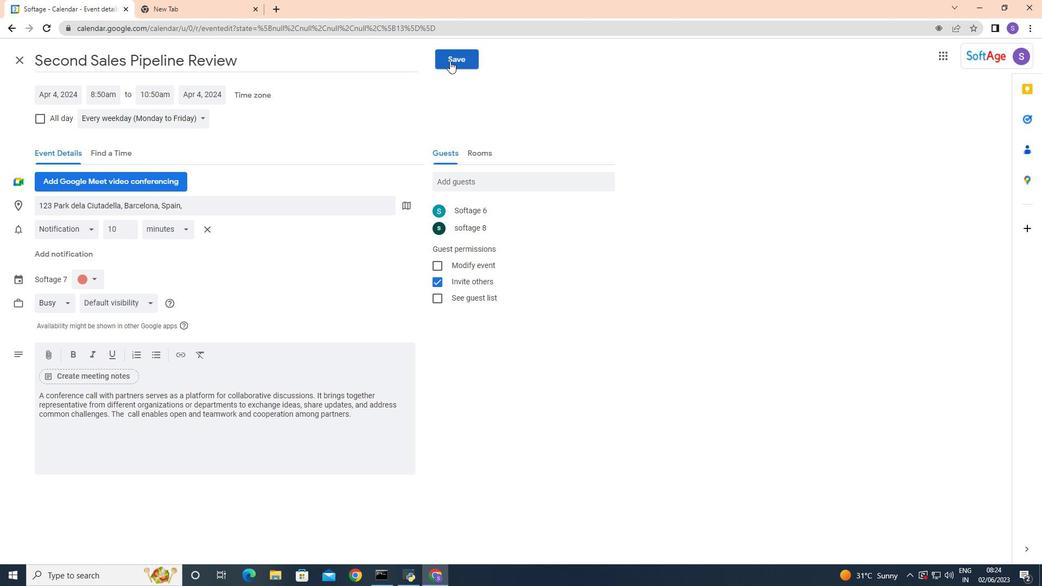
Action: Mouse moved to (626, 329)
Screenshot: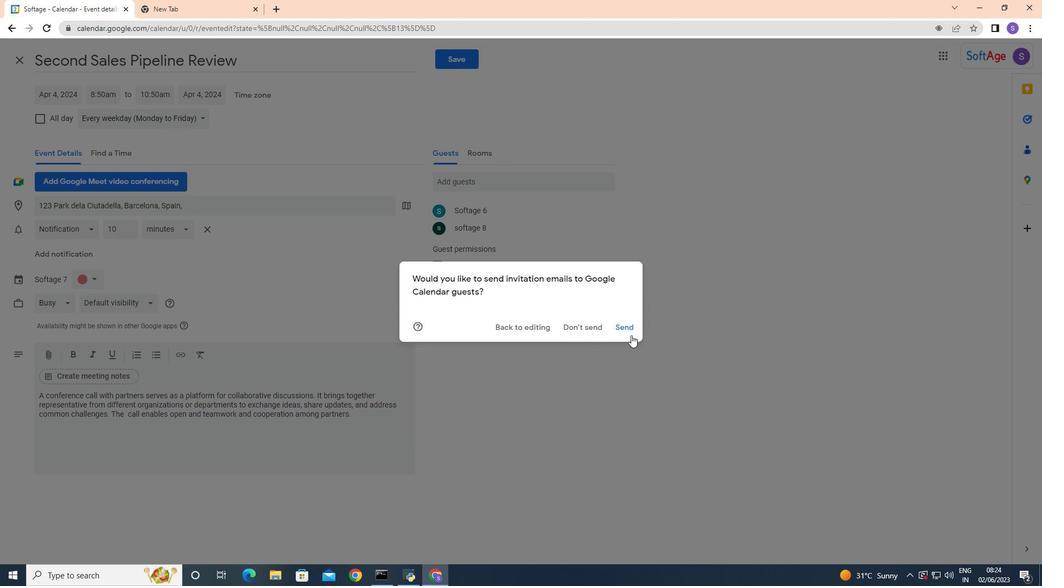 
Action: Mouse pressed left at (626, 329)
Screenshot: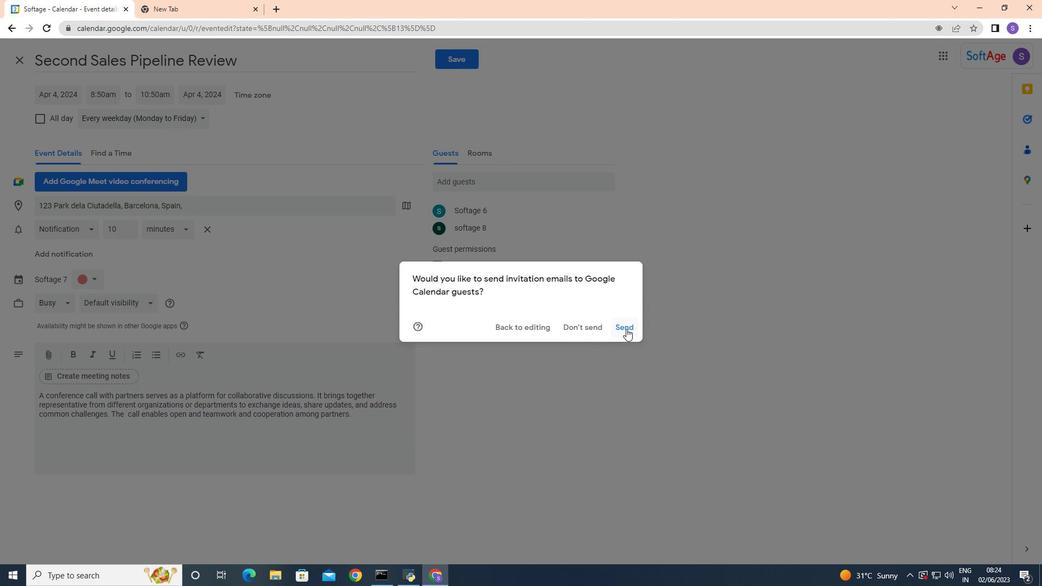 
Action: Mouse moved to (373, 449)
Screenshot: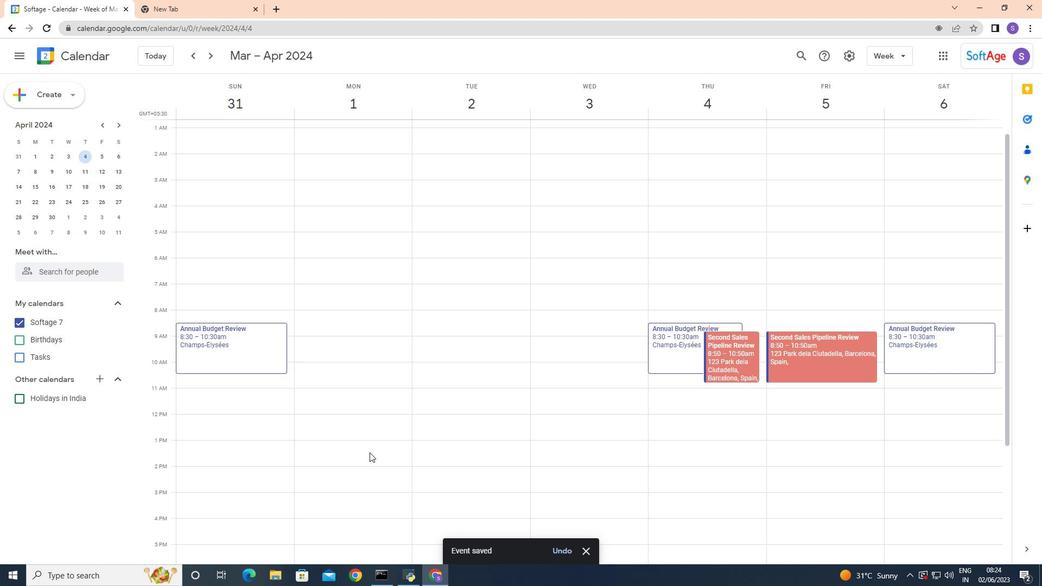 
